 Task: Create fields in event object.
Action: Mouse moved to (618, 52)
Screenshot: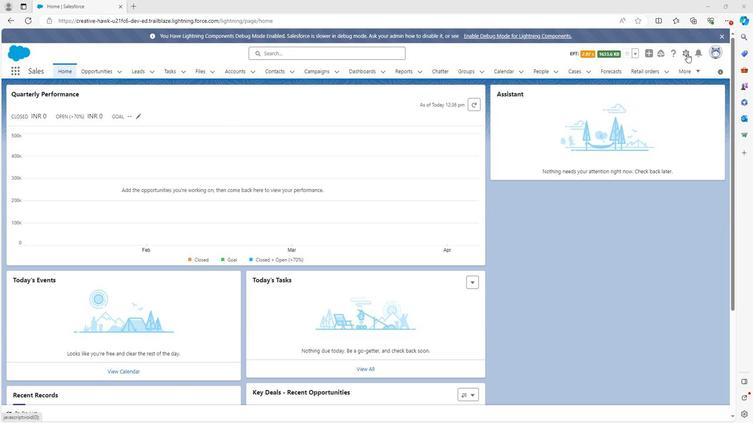 
Action: Mouse pressed left at (618, 52)
Screenshot: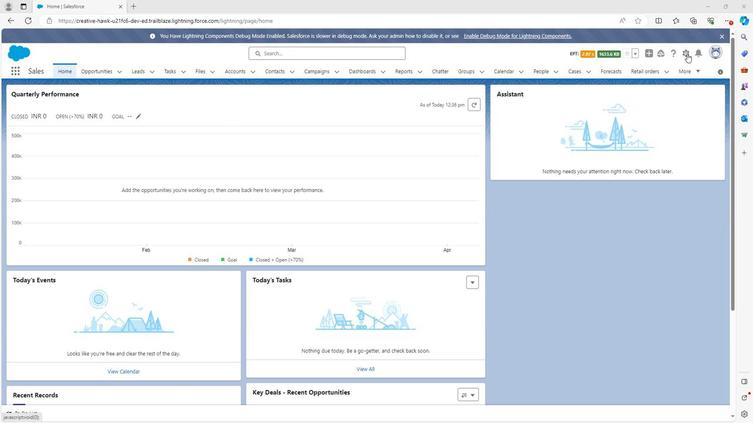 
Action: Mouse moved to (599, 73)
Screenshot: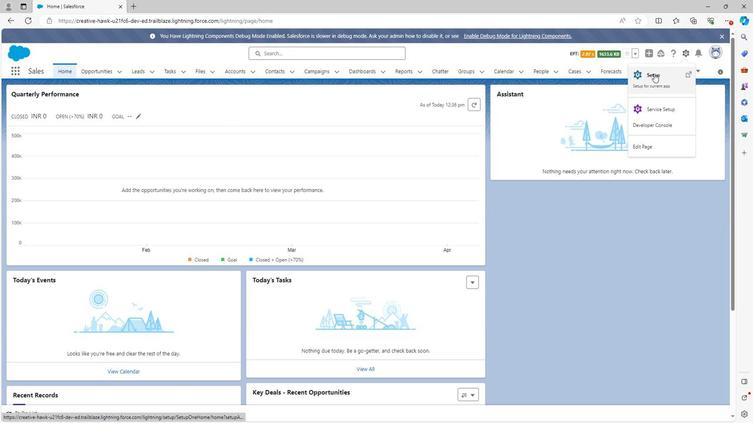 
Action: Mouse pressed left at (599, 73)
Screenshot: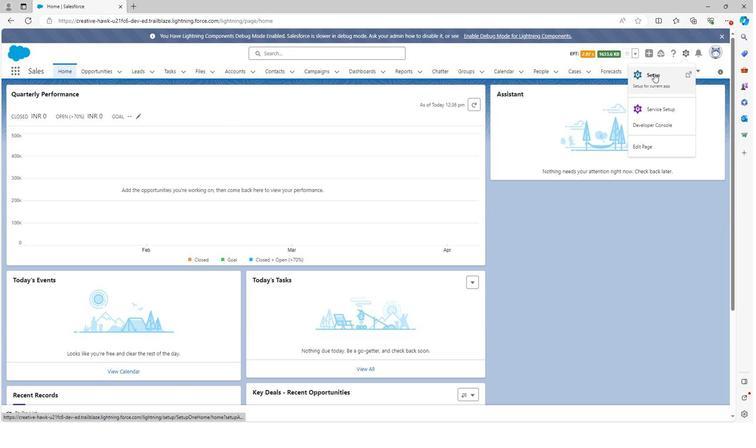 
Action: Mouse moved to (286, 73)
Screenshot: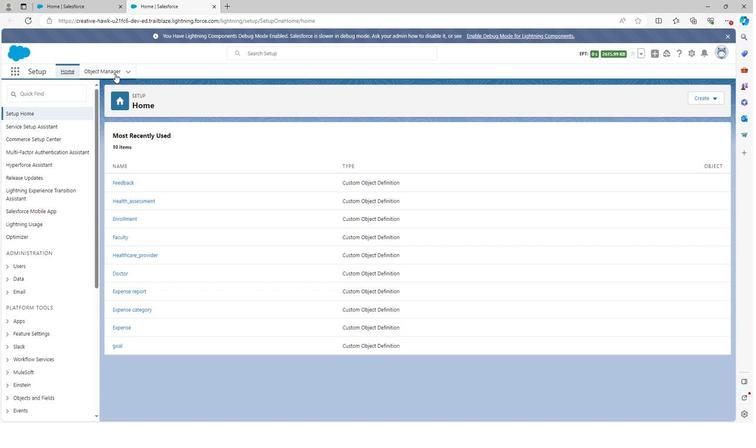 
Action: Mouse pressed left at (286, 73)
Screenshot: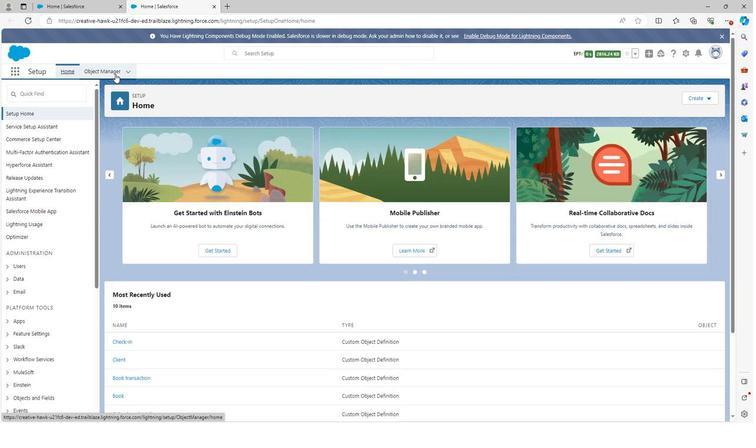 
Action: Mouse moved to (297, 241)
Screenshot: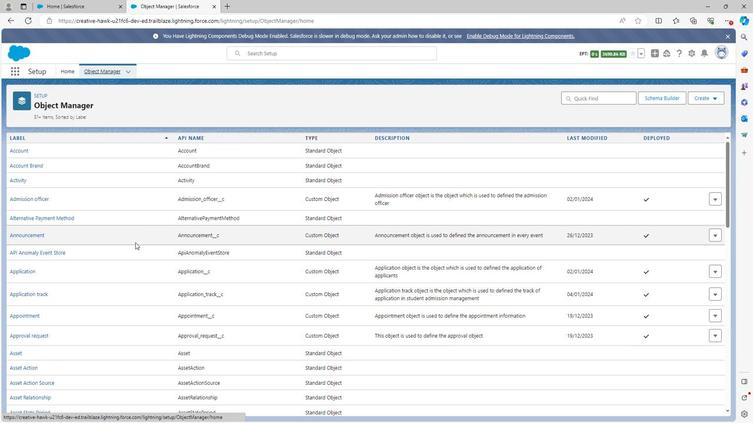 
Action: Mouse scrolled (297, 241) with delta (0, 0)
Screenshot: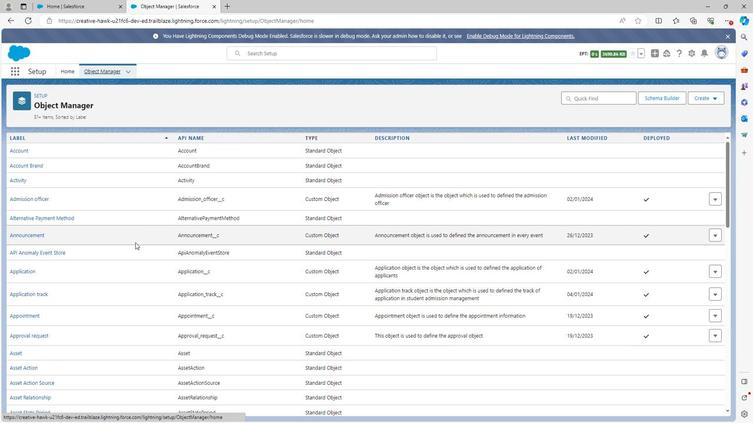
Action: Mouse moved to (297, 243)
Screenshot: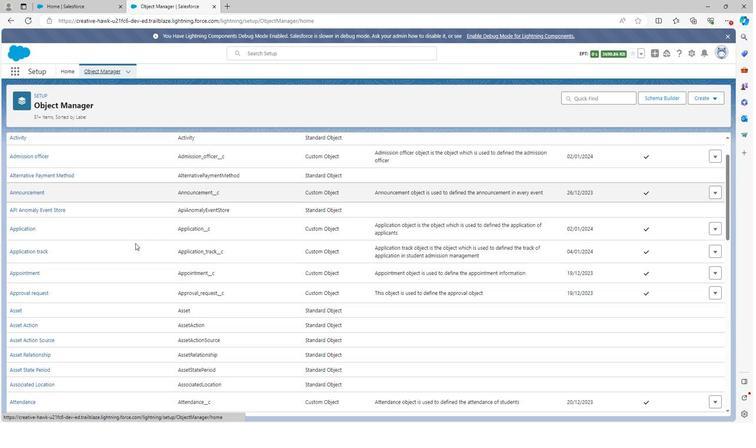 
Action: Mouse scrolled (297, 242) with delta (0, 0)
Screenshot: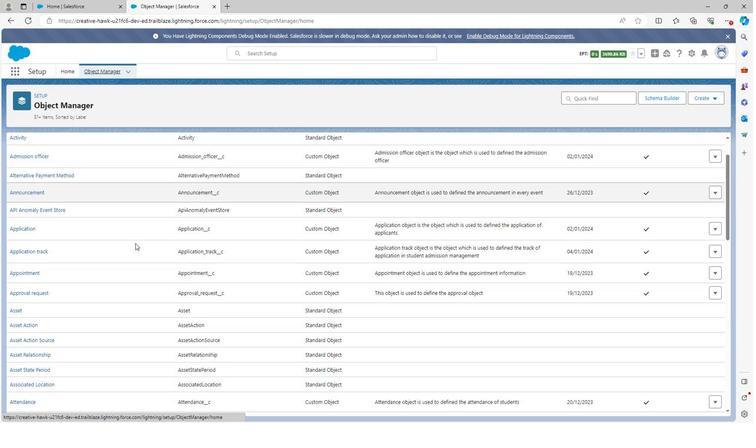 
Action: Mouse moved to (297, 243)
Screenshot: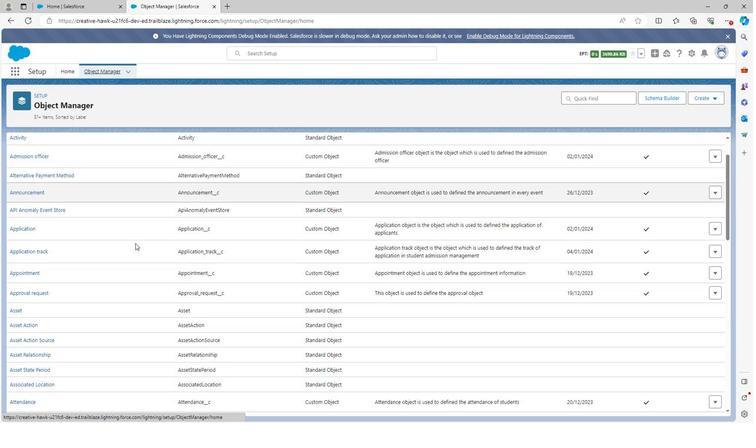 
Action: Mouse scrolled (297, 243) with delta (0, 0)
Screenshot: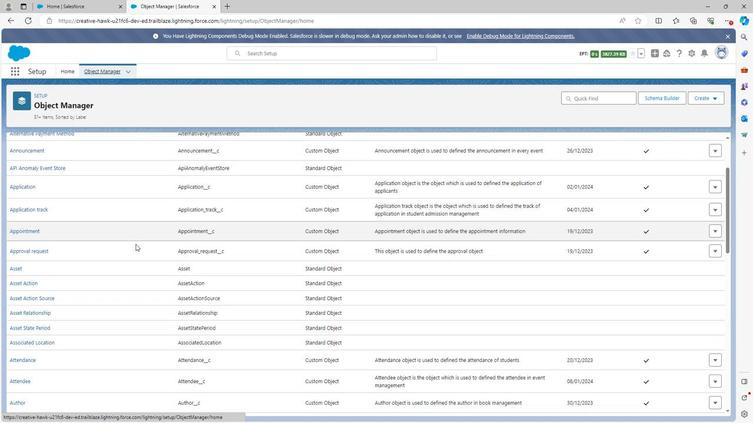 
Action: Mouse scrolled (297, 243) with delta (0, 0)
Screenshot: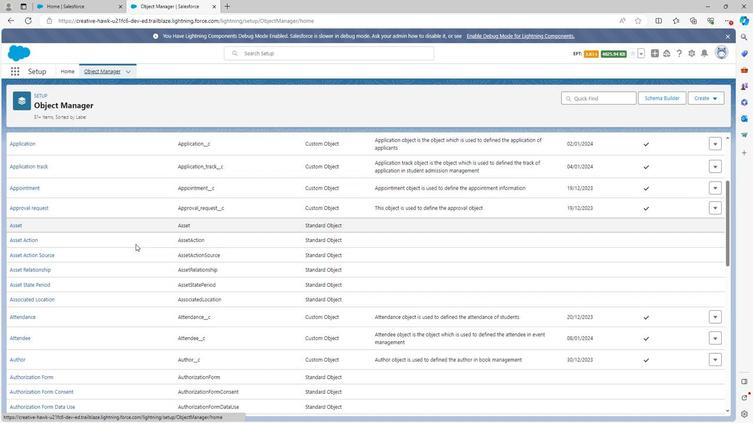 
Action: Mouse scrolled (297, 243) with delta (0, 0)
Screenshot: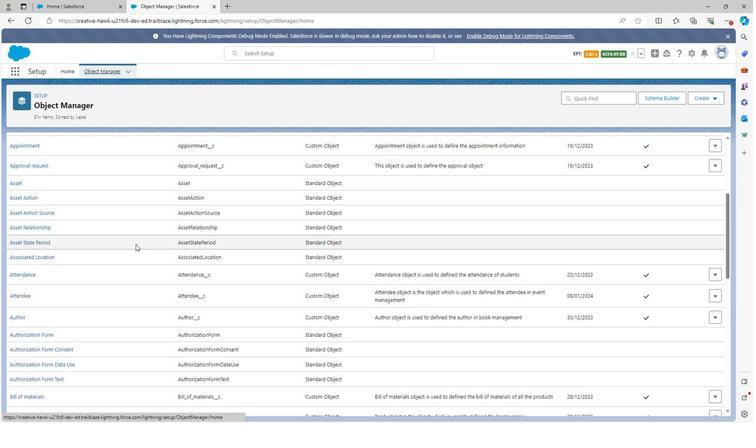 
Action: Mouse scrolled (297, 243) with delta (0, 0)
Screenshot: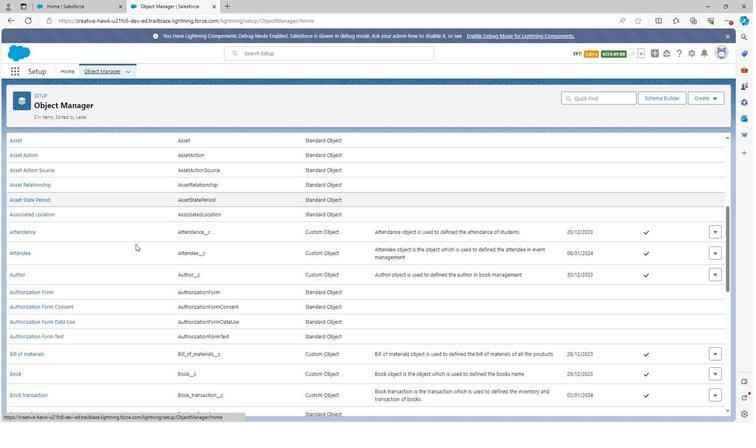 
Action: Mouse scrolled (297, 243) with delta (0, 0)
Screenshot: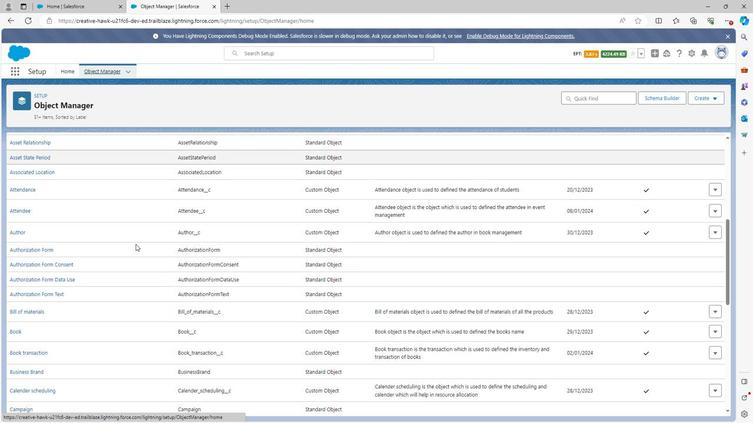 
Action: Mouse scrolled (297, 243) with delta (0, 0)
Screenshot: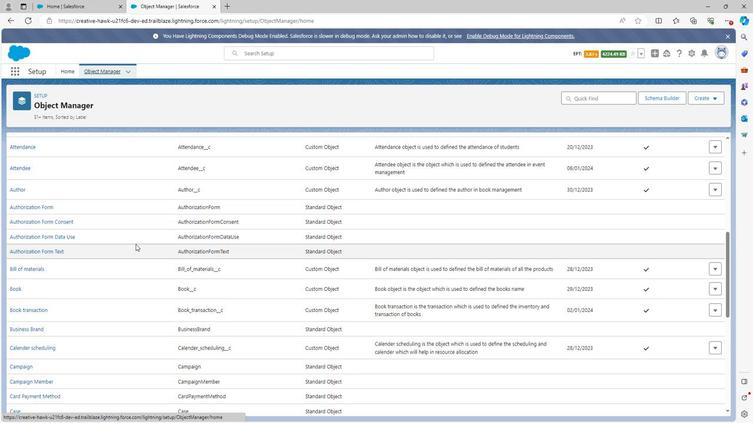 
Action: Mouse scrolled (297, 243) with delta (0, 0)
Screenshot: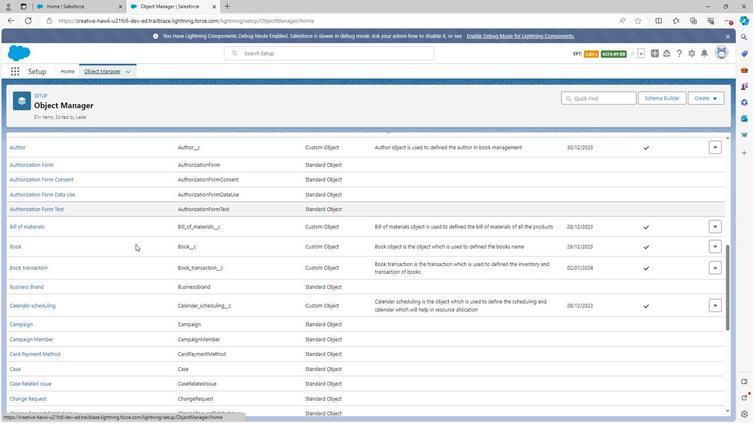 
Action: Mouse scrolled (297, 243) with delta (0, 0)
Screenshot: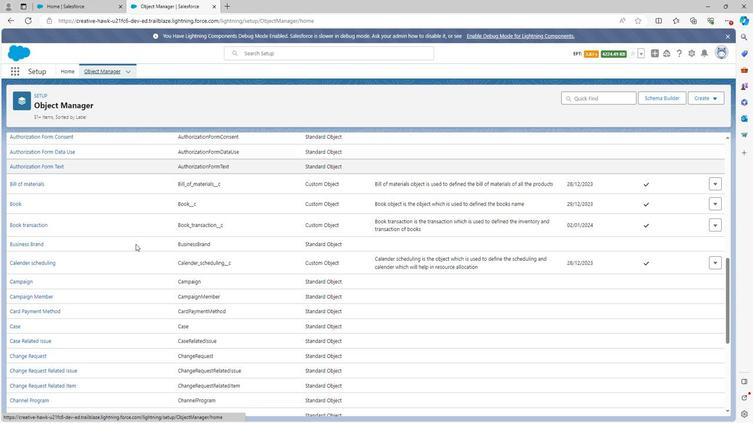 
Action: Mouse scrolled (297, 243) with delta (0, 0)
Screenshot: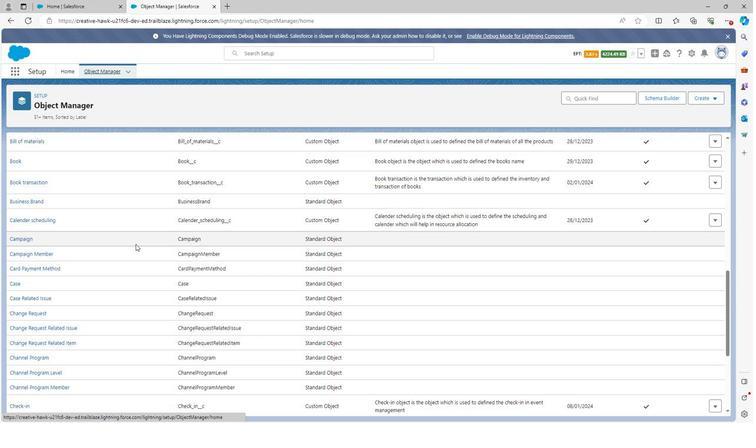 
Action: Mouse scrolled (297, 243) with delta (0, 0)
Screenshot: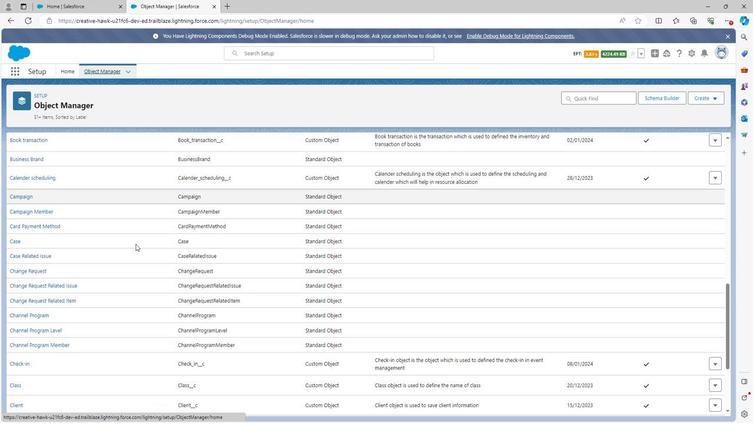 
Action: Mouse scrolled (297, 243) with delta (0, 0)
Screenshot: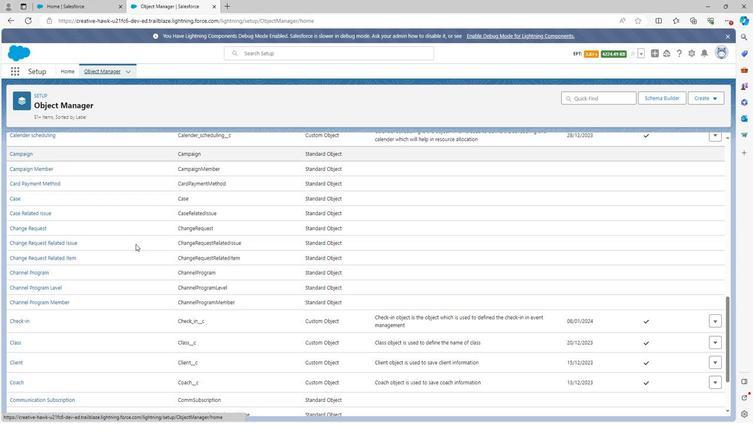 
Action: Mouse scrolled (297, 243) with delta (0, 0)
Screenshot: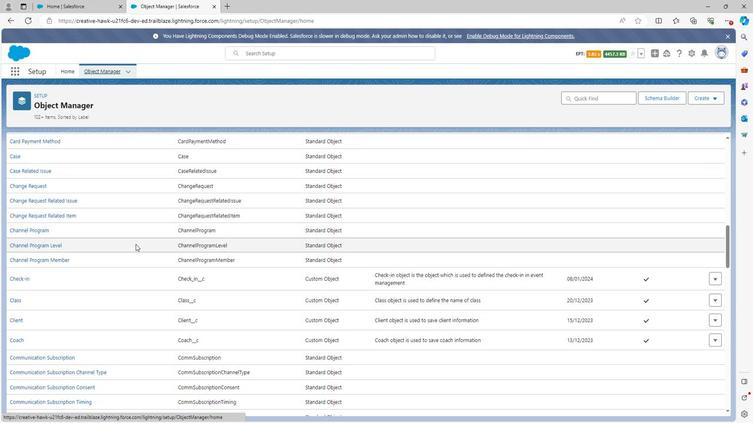 
Action: Mouse scrolled (297, 243) with delta (0, 0)
Screenshot: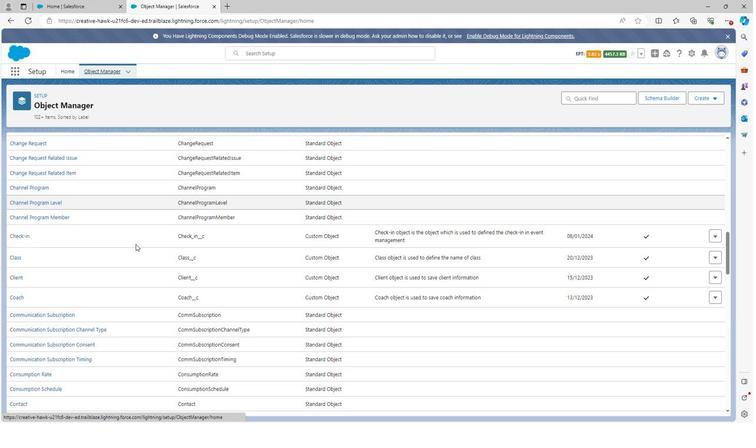 
Action: Mouse scrolled (297, 243) with delta (0, 0)
Screenshot: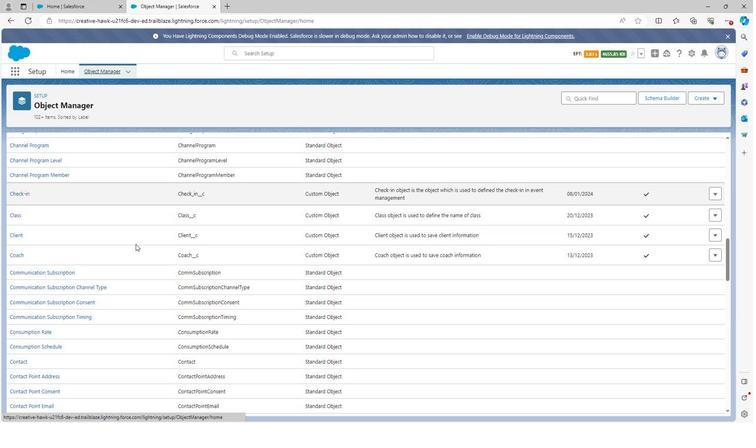 
Action: Mouse scrolled (297, 243) with delta (0, 0)
Screenshot: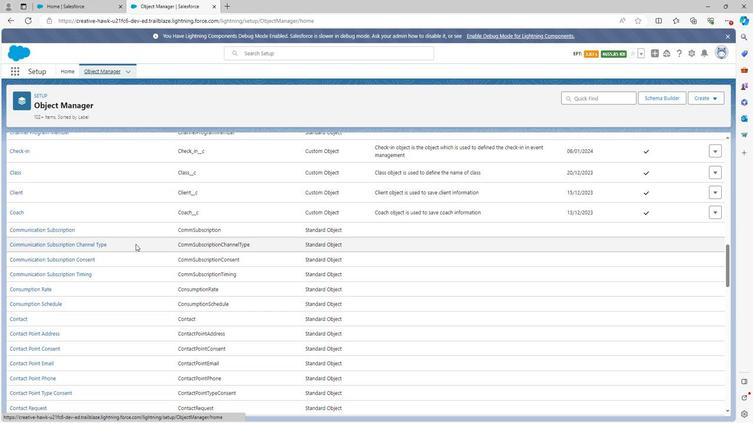 
Action: Mouse scrolled (297, 243) with delta (0, 0)
Screenshot: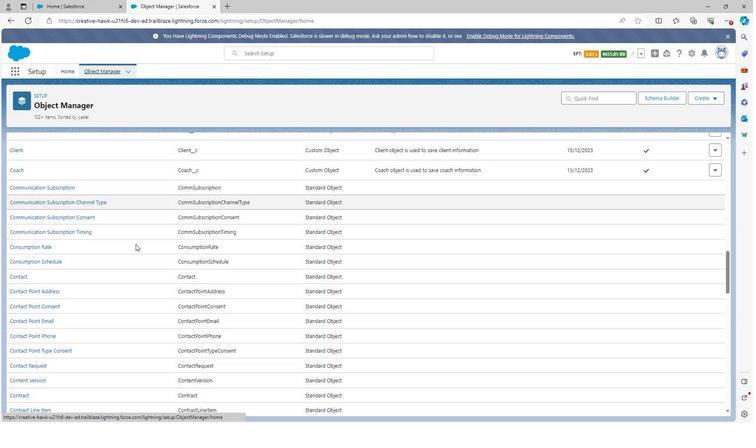 
Action: Mouse scrolled (297, 243) with delta (0, 0)
Screenshot: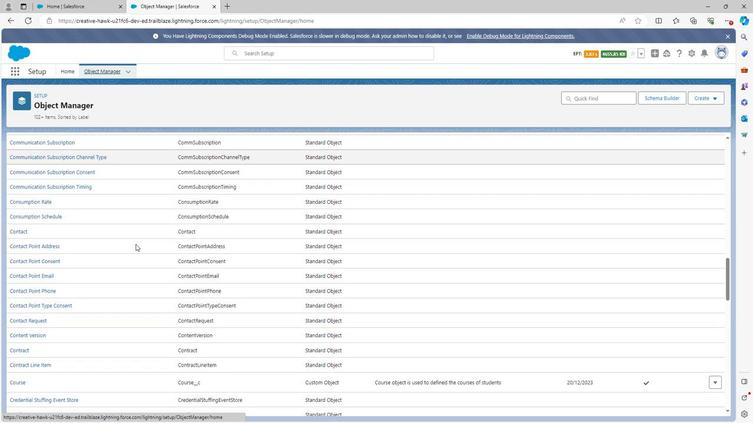 
Action: Mouse scrolled (297, 243) with delta (0, 0)
Screenshot: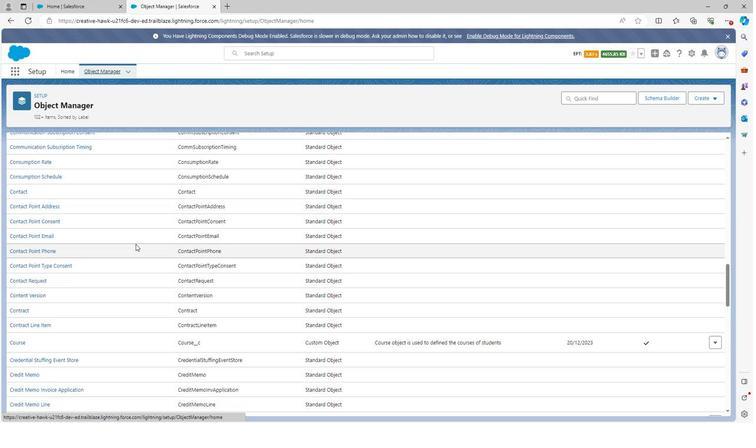 
Action: Mouse scrolled (297, 243) with delta (0, 0)
Screenshot: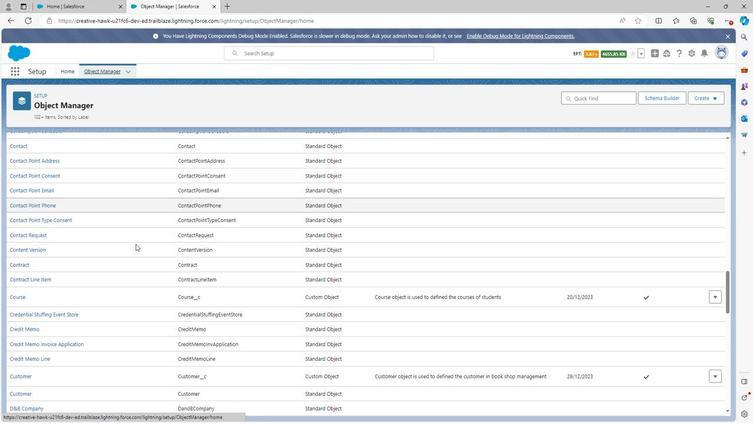
Action: Mouse scrolled (297, 243) with delta (0, 0)
Screenshot: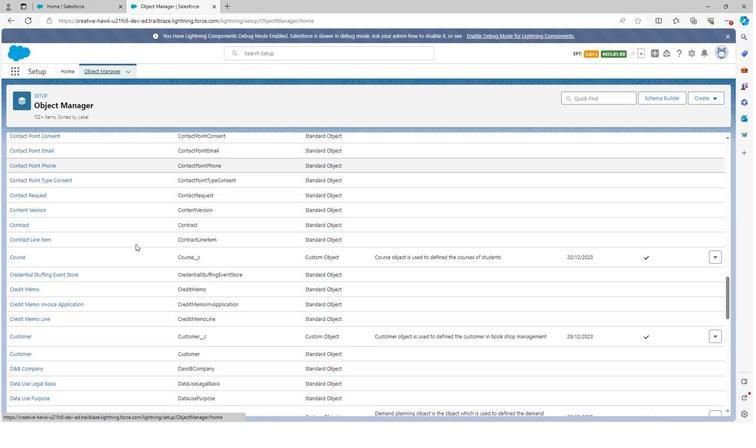 
Action: Mouse scrolled (297, 243) with delta (0, 0)
Screenshot: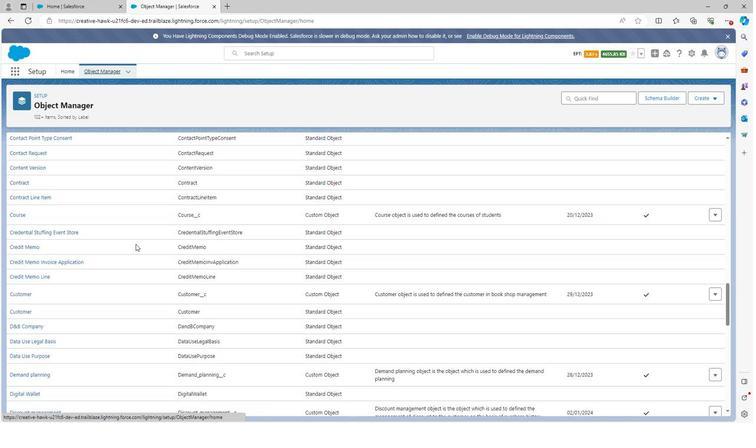
Action: Mouse scrolled (297, 243) with delta (0, 0)
Screenshot: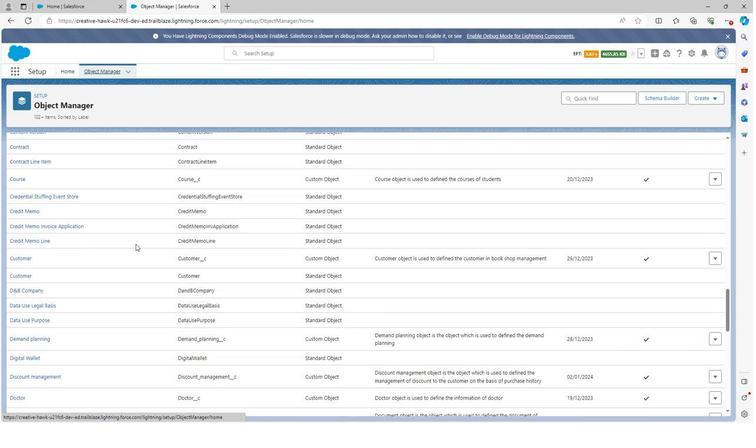 
Action: Mouse scrolled (297, 243) with delta (0, 0)
Screenshot: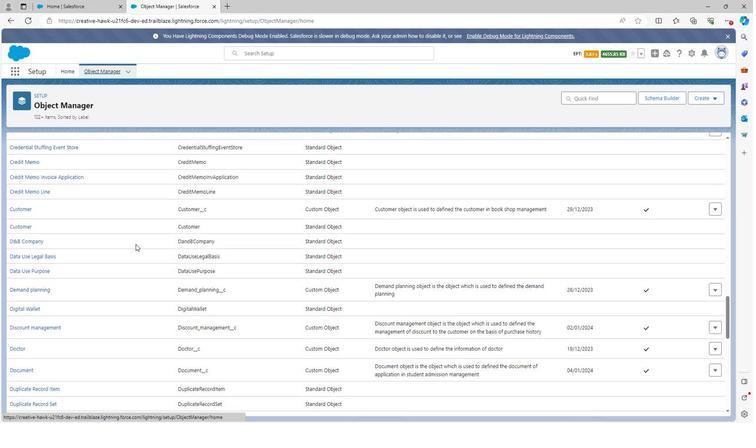 
Action: Mouse scrolled (297, 243) with delta (0, 0)
Screenshot: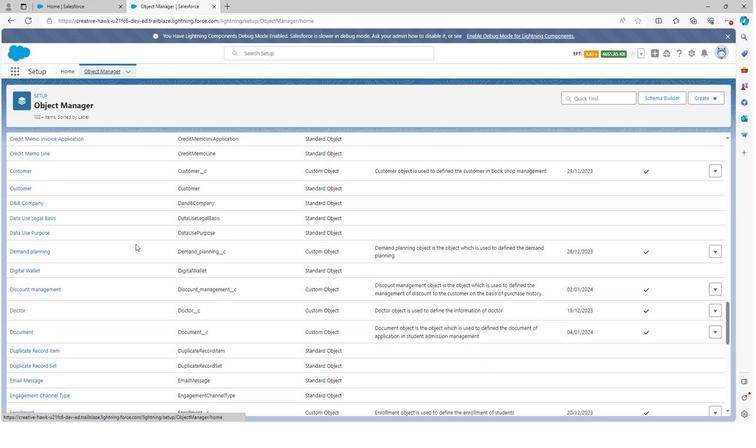 
Action: Mouse scrolled (297, 243) with delta (0, 0)
Screenshot: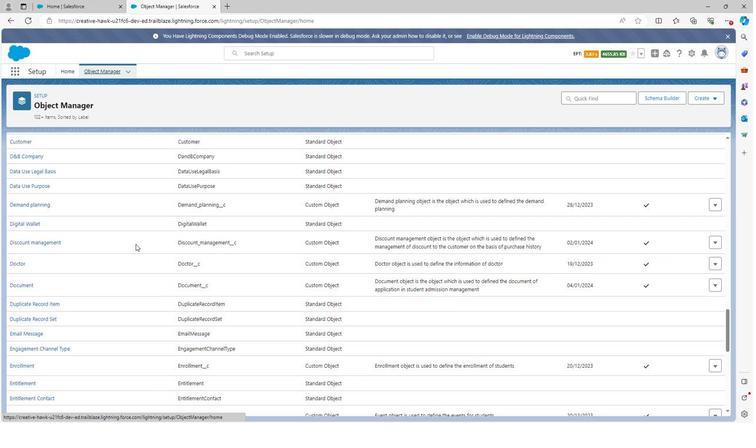 
Action: Mouse scrolled (297, 243) with delta (0, 0)
Screenshot: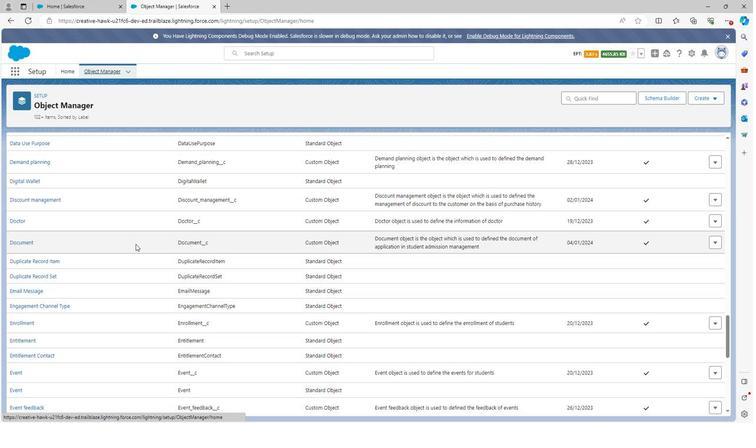 
Action: Mouse moved to (235, 385)
Screenshot: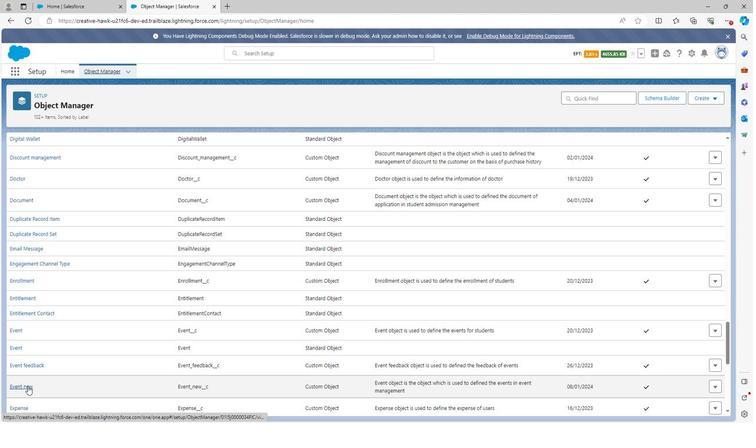 
Action: Mouse pressed left at (235, 385)
Screenshot: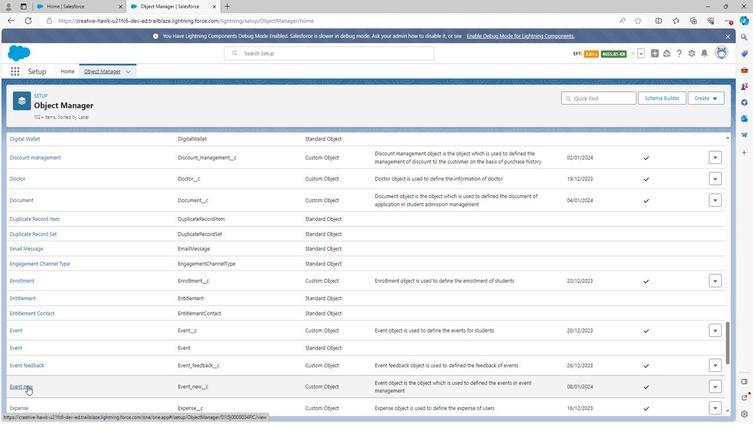 
Action: Mouse moved to (257, 151)
Screenshot: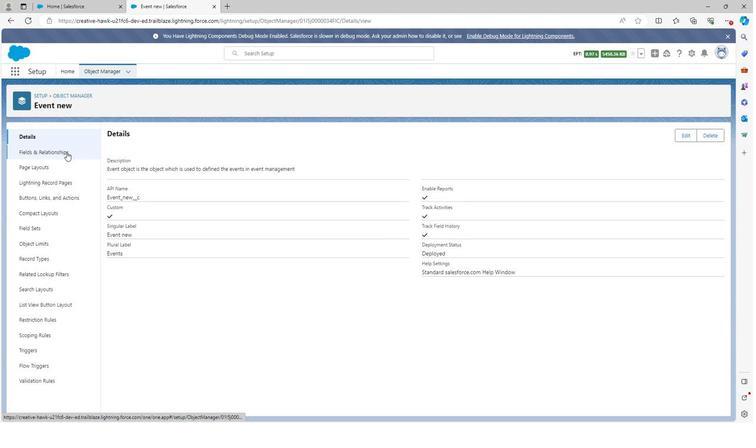 
Action: Mouse pressed left at (257, 151)
Screenshot: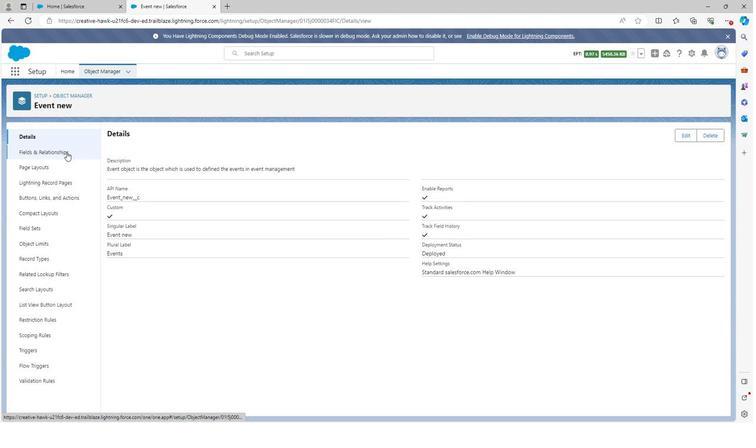 
Action: Mouse moved to (542, 134)
Screenshot: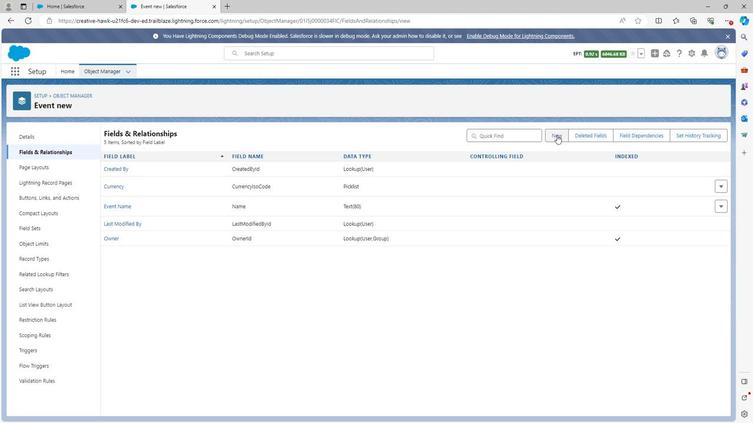 
Action: Mouse pressed left at (542, 134)
Screenshot: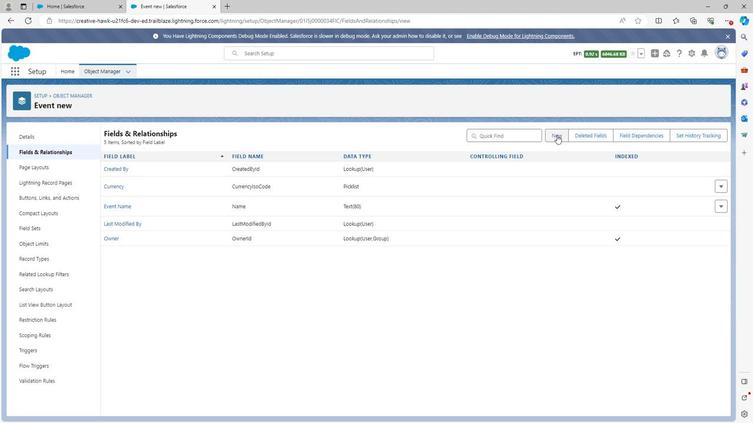 
Action: Mouse moved to (290, 286)
Screenshot: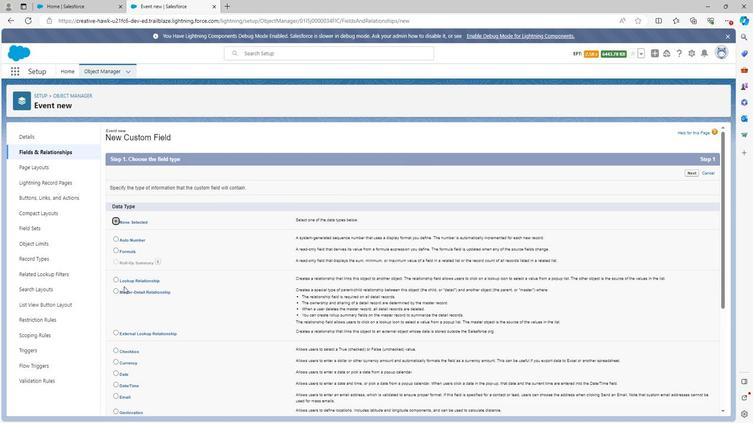 
Action: Mouse scrolled (290, 285) with delta (0, 0)
Screenshot: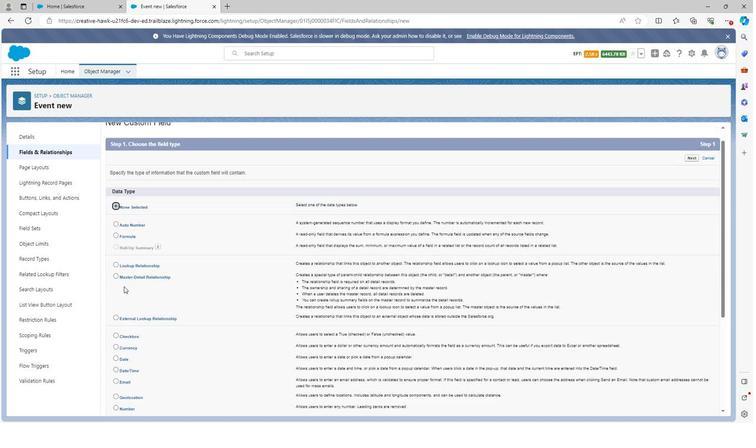 
Action: Mouse scrolled (290, 285) with delta (0, 0)
Screenshot: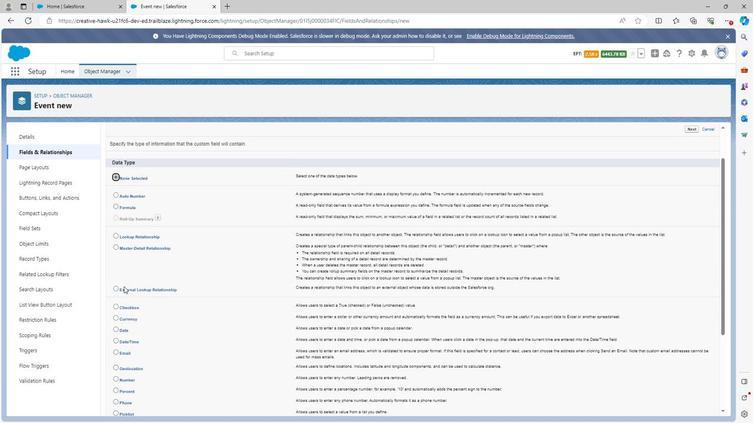 
Action: Mouse moved to (290, 286)
Screenshot: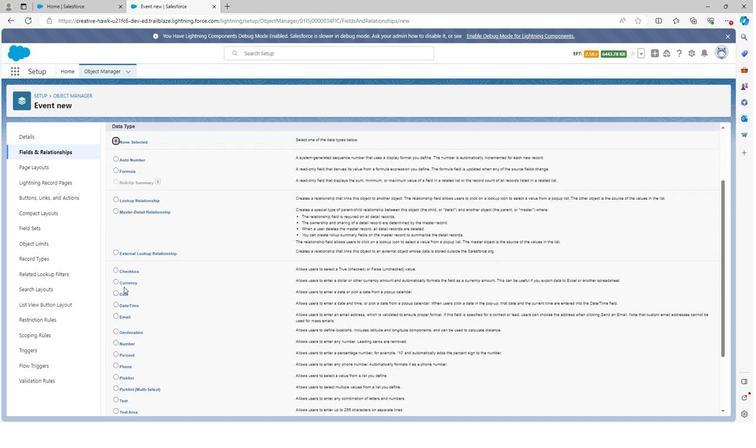 
Action: Mouse scrolled (290, 286) with delta (0, 0)
Screenshot: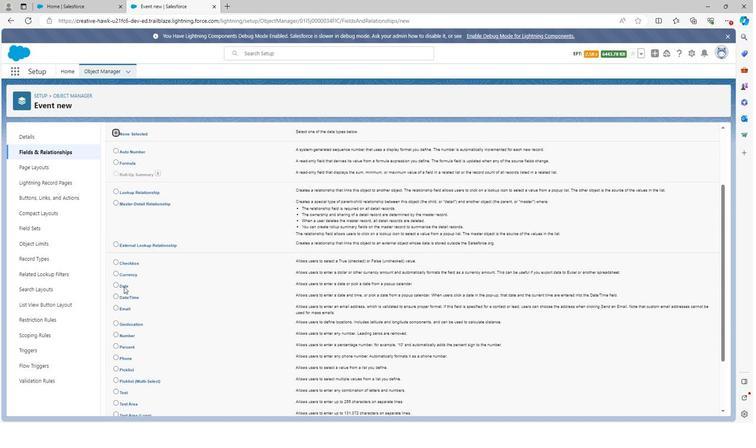 
Action: Mouse moved to (286, 347)
Screenshot: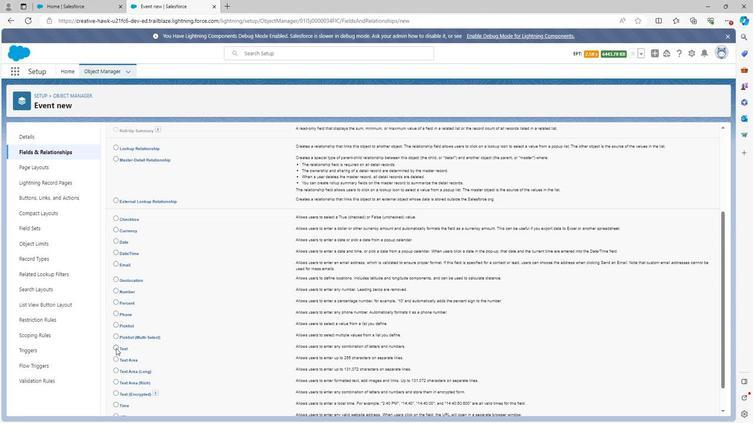 
Action: Mouse pressed left at (286, 347)
Screenshot: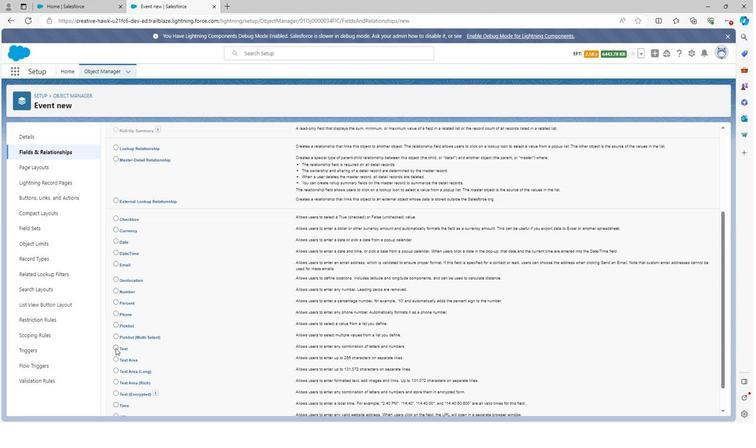 
Action: Mouse moved to (507, 353)
Screenshot: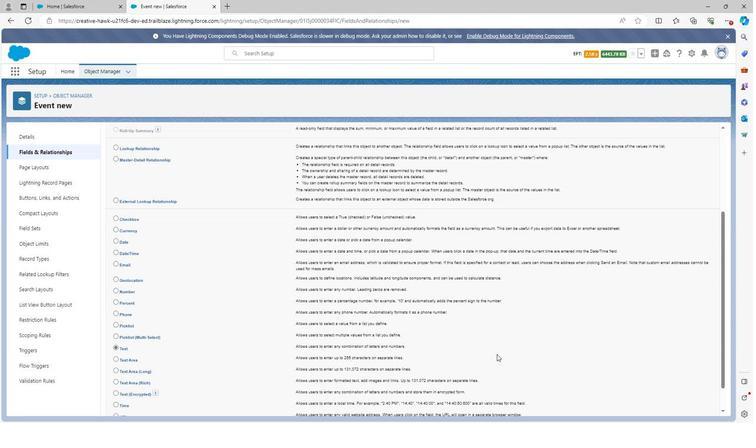 
Action: Mouse scrolled (507, 353) with delta (0, 0)
Screenshot: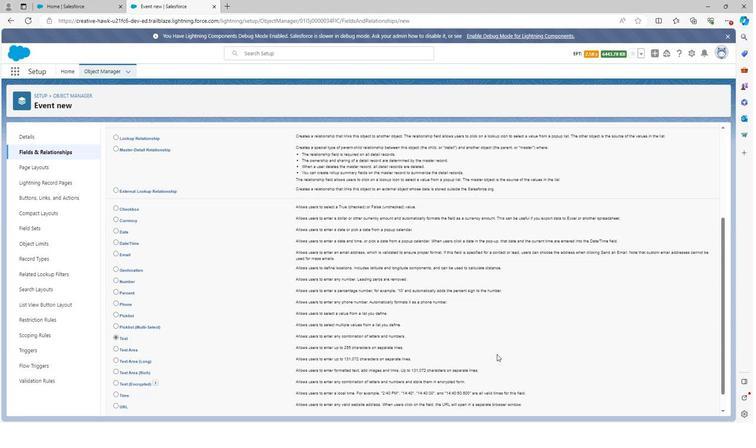 
Action: Mouse scrolled (507, 353) with delta (0, 0)
Screenshot: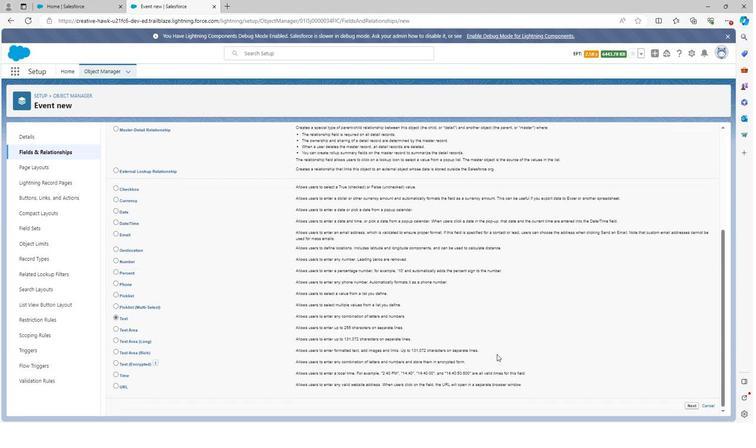 
Action: Mouse scrolled (507, 353) with delta (0, 0)
Screenshot: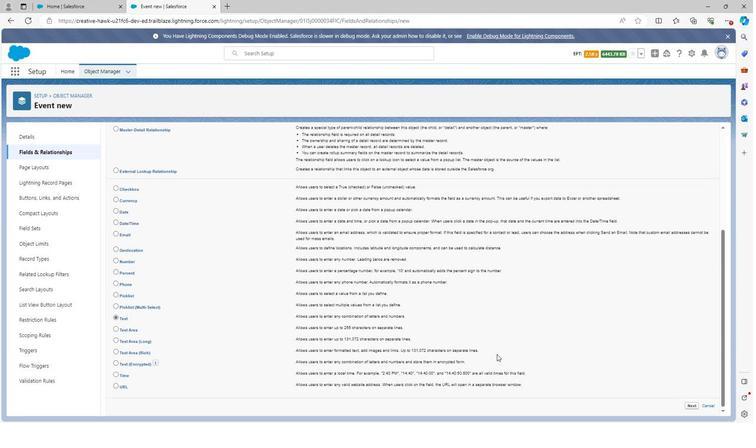 
Action: Mouse moved to (621, 403)
Screenshot: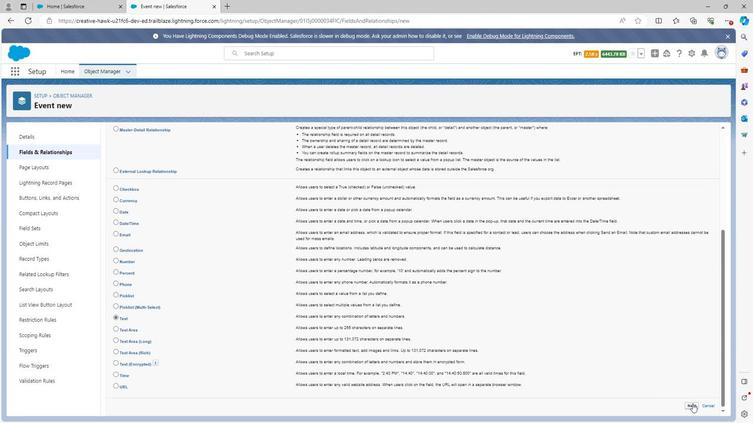 
Action: Mouse pressed left at (621, 403)
Screenshot: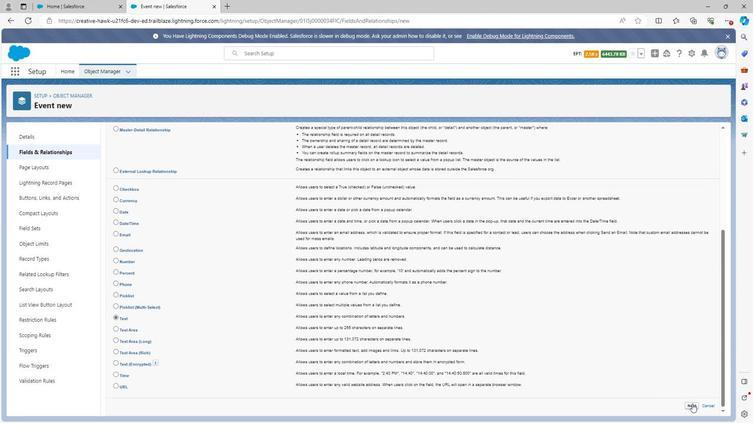 
Action: Mouse moved to (382, 188)
Screenshot: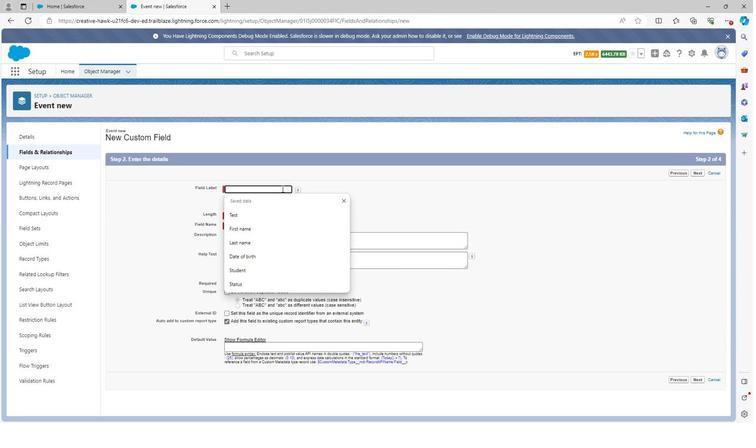 
Action: Mouse pressed left at (382, 188)
Screenshot: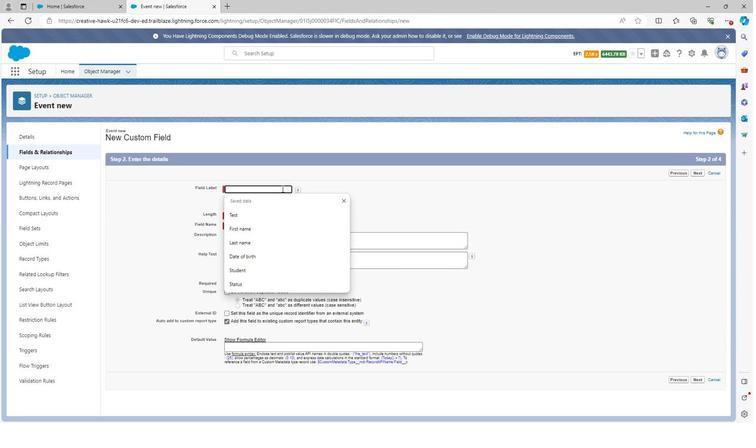 
Action: Key pressed <Key.shift>Event<Key.space>subject
Screenshot: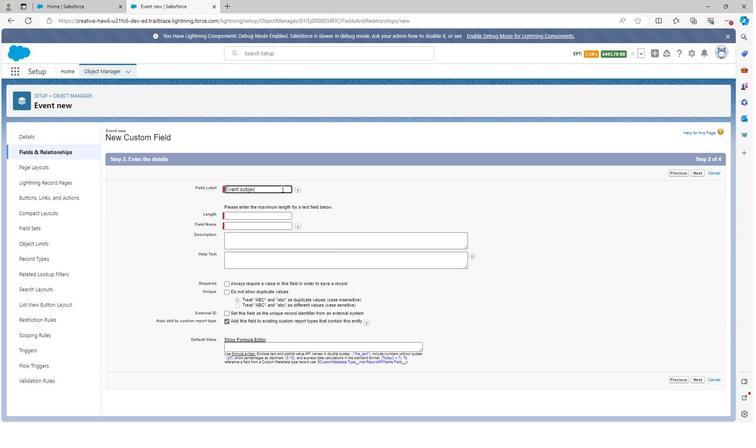 
Action: Mouse moved to (419, 210)
Screenshot: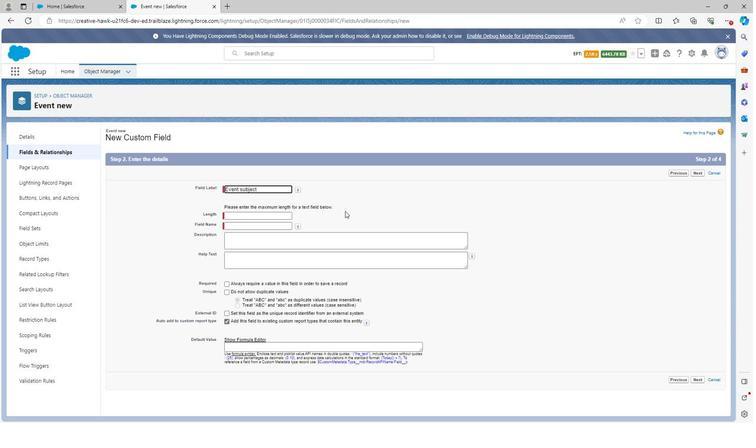 
Action: Mouse pressed left at (419, 210)
Screenshot: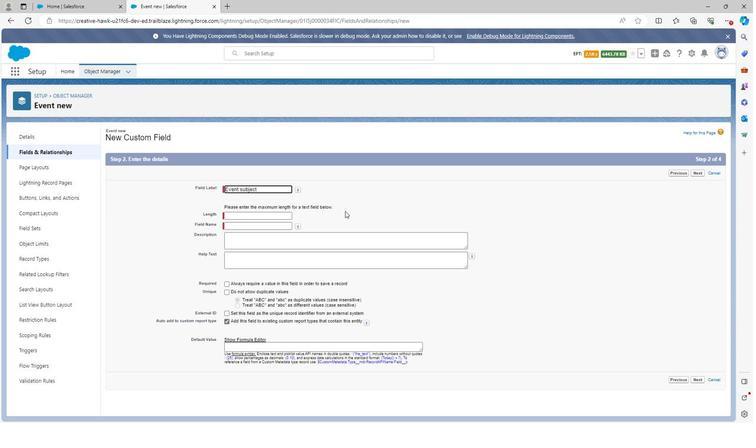 
Action: Mouse moved to (383, 214)
Screenshot: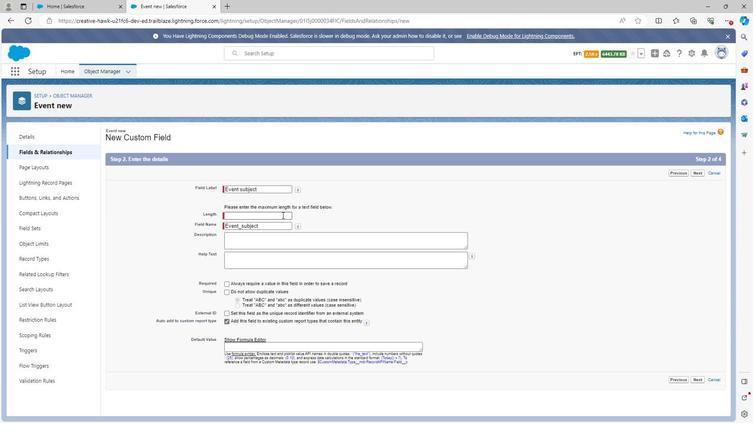 
Action: Mouse pressed left at (383, 214)
Screenshot: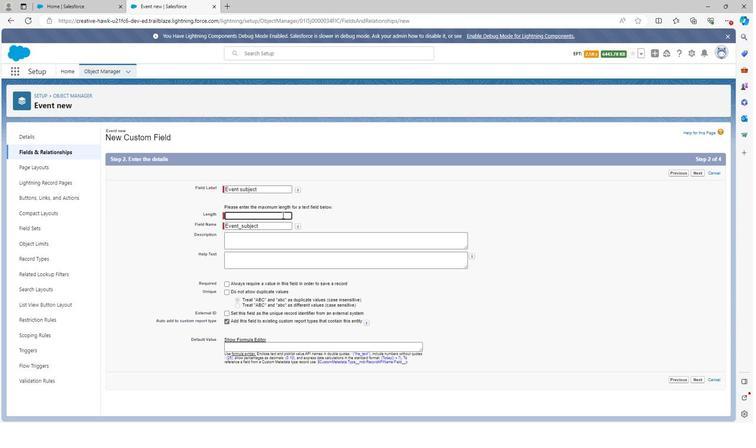
Action: Key pressed <Key.shift>Eve
Screenshot: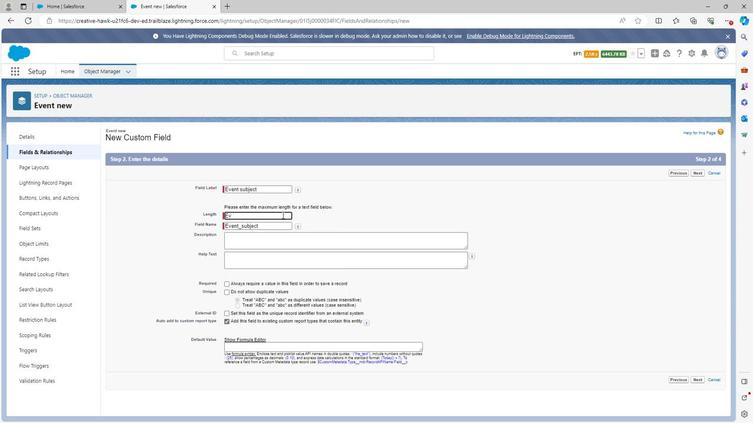 
Action: Mouse moved to (382, 214)
Screenshot: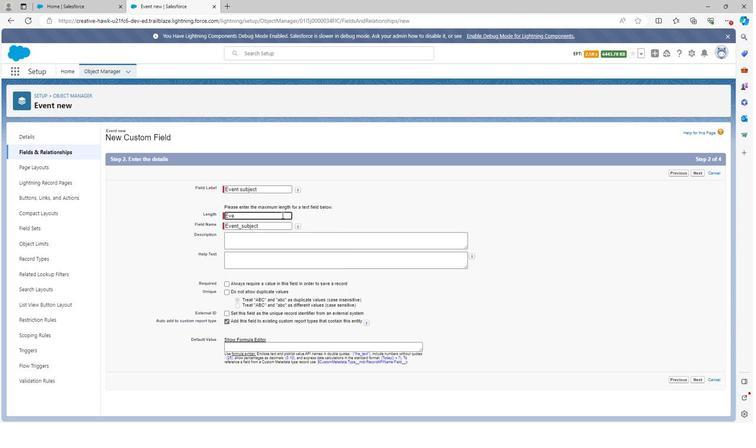 
Action: Key pressed n
Screenshot: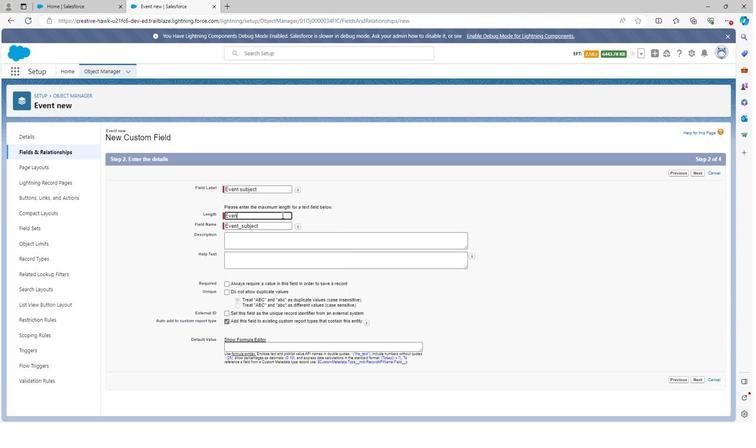 
Action: Mouse moved to (383, 213)
Screenshot: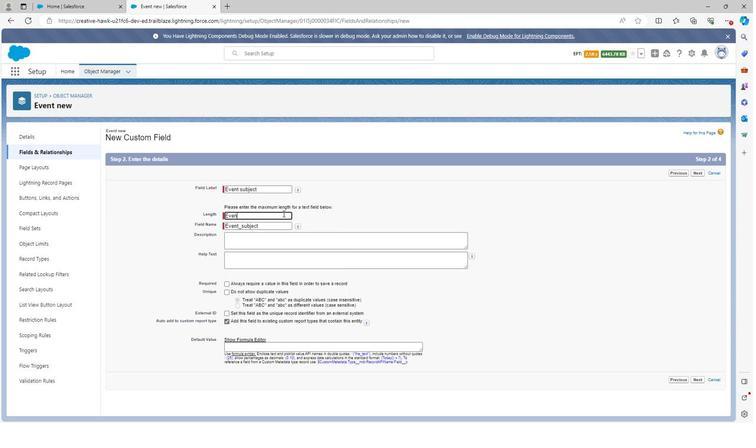 
Action: Key pressed t<Key.space>subjects
Screenshot: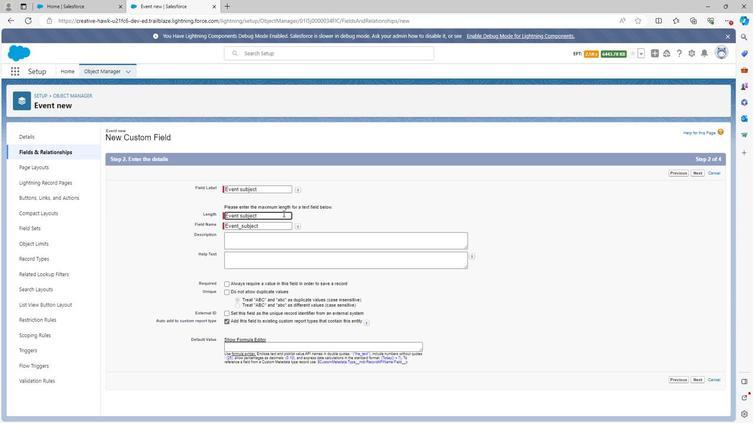 
Action: Mouse moved to (390, 240)
Screenshot: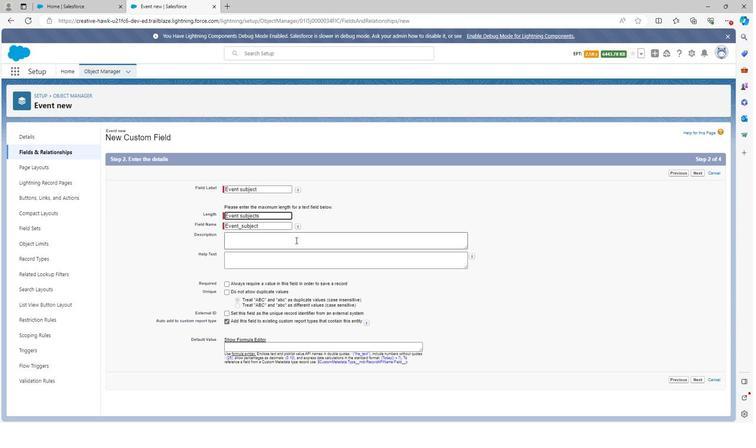 
Action: Mouse pressed left at (390, 240)
Screenshot: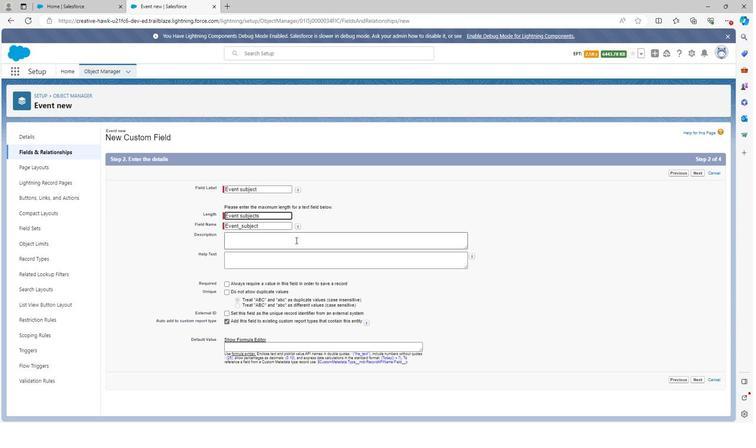 
Action: Mouse moved to (390, 240)
Screenshot: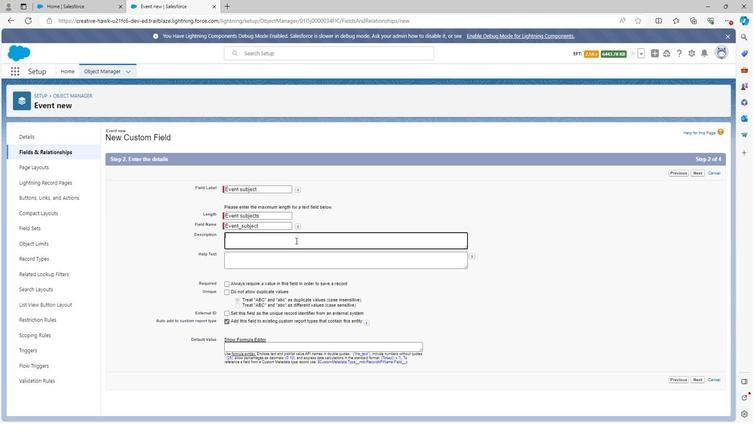 
Action: Key pressed <Key.shift>Eve
Screenshot: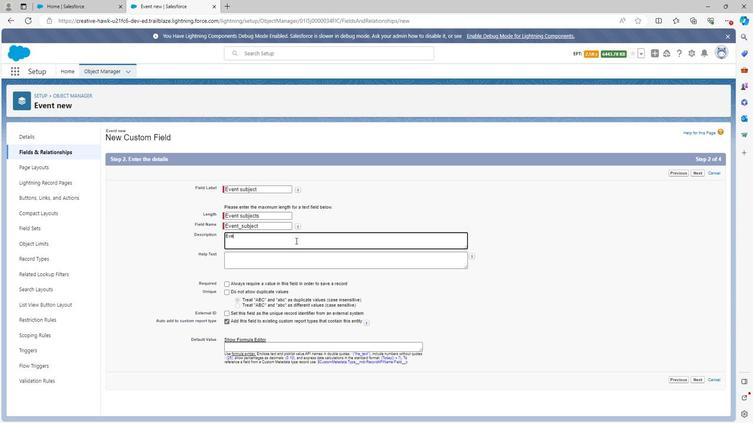 
Action: Mouse moved to (390, 240)
Screenshot: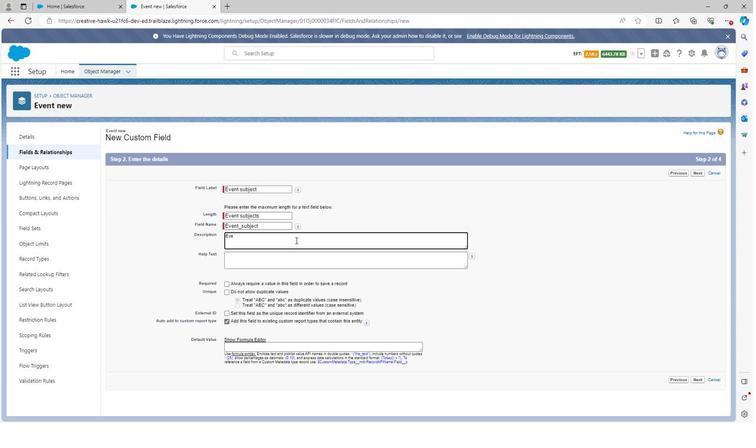 
Action: Key pressed nt
Screenshot: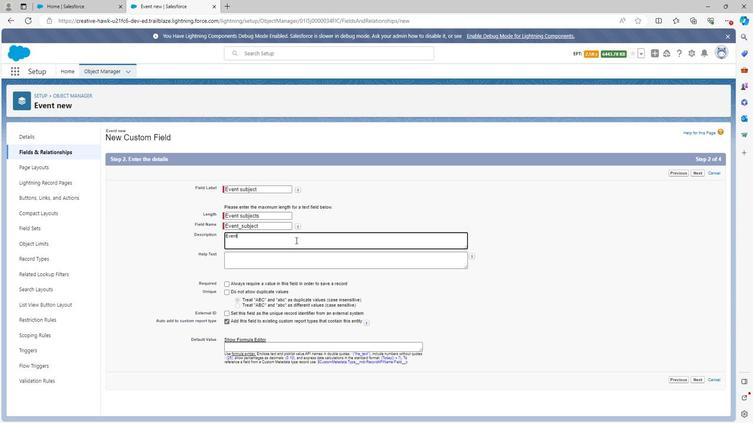 
Action: Mouse moved to (391, 239)
Screenshot: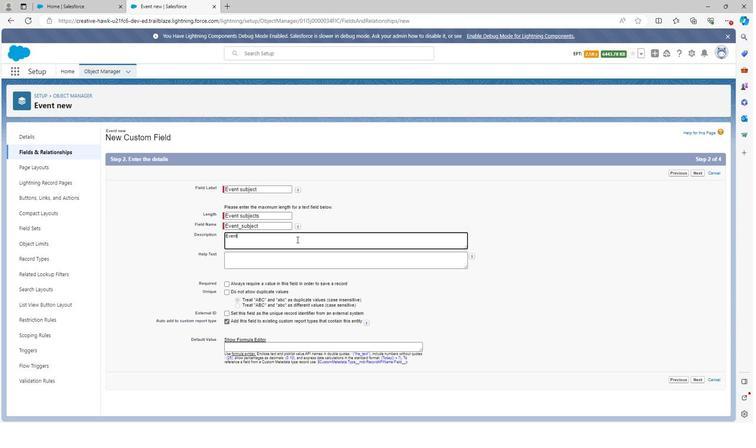 
Action: Key pressed <Key.space>subject<Key.space>obj
Screenshot: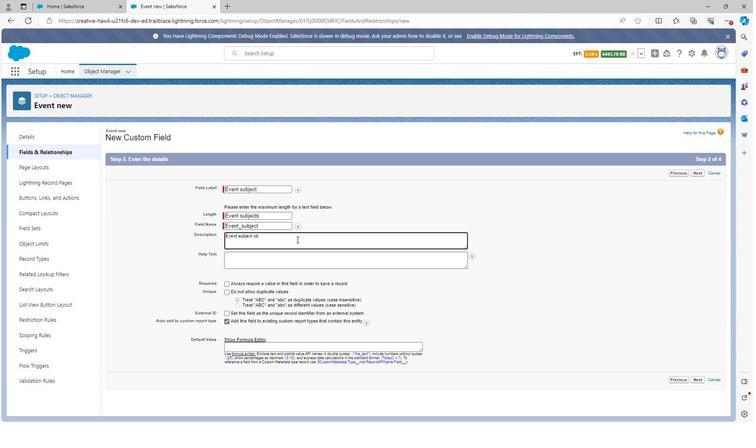 
Action: Mouse moved to (391, 238)
Screenshot: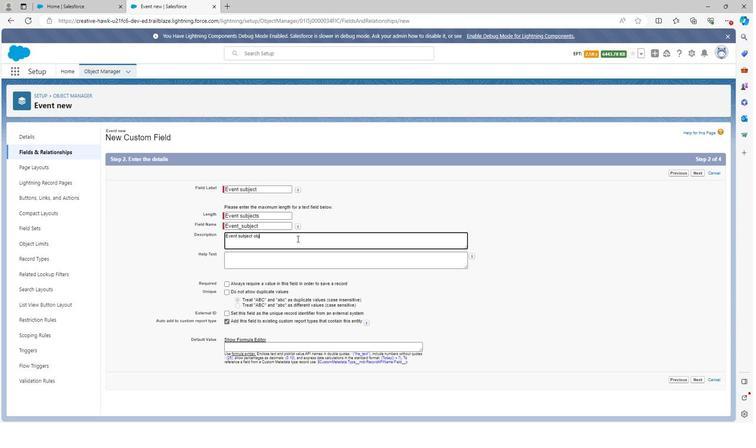 
Action: Key pressed ect<Key.space>is<Key.space>the<Key.space>object<Key.space>in<Key.space><Key.backspace><Key.backspace><Key.backspace>through<Key.space>we<Key.space>defined<Key.space>the<Key.space>subject<Key.space>of<Key.space>event<Key.space>
Screenshot: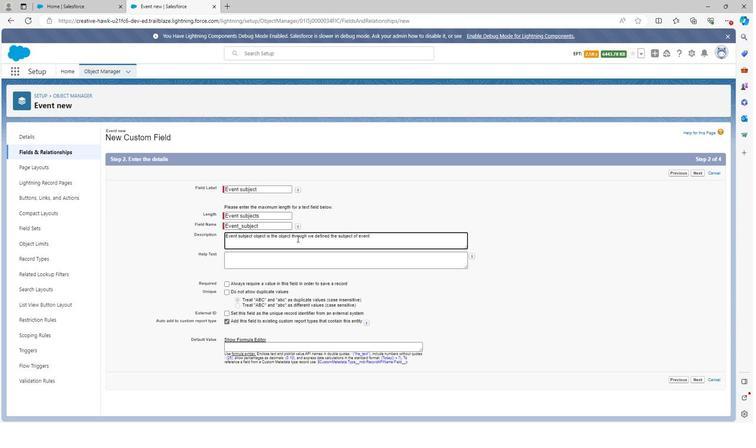 
Action: Mouse moved to (392, 239)
Screenshot: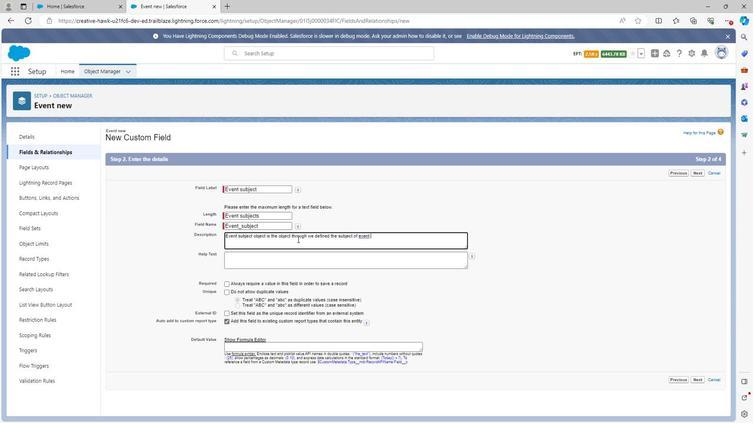 
Action: Key pressed i
Screenshot: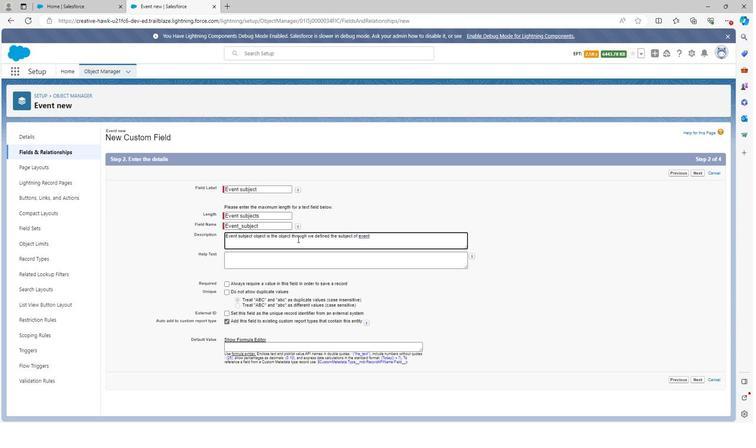 
Action: Mouse moved to (392, 239)
Screenshot: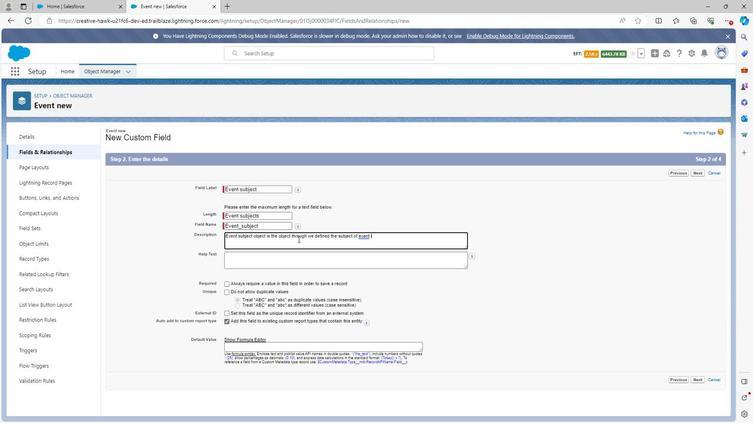
Action: Key pressed n<Key.space>event<Key.space>management
Screenshot: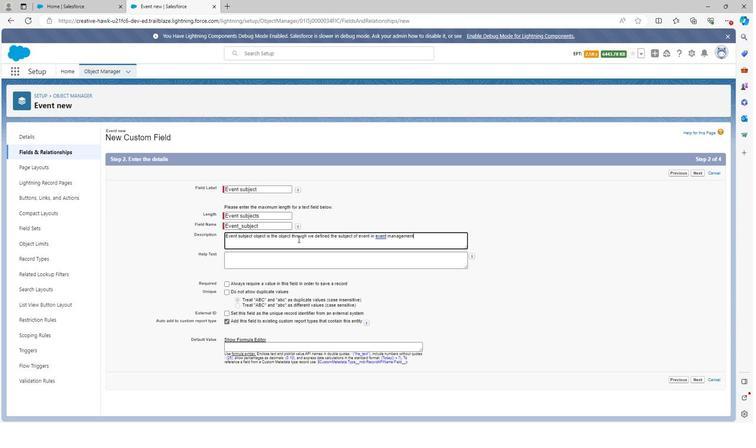 
Action: Mouse moved to (392, 253)
Screenshot: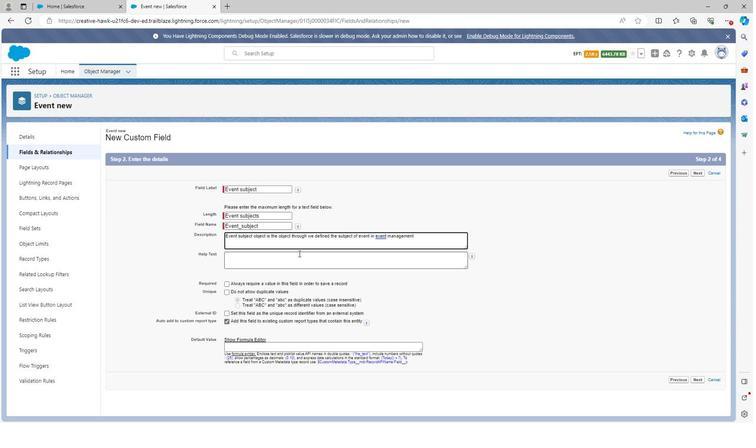 
Action: Mouse pressed left at (392, 253)
Screenshot: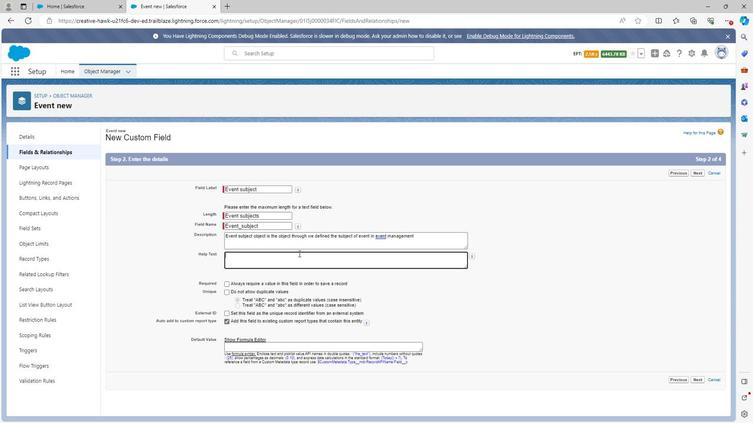 
Action: Mouse moved to (392, 252)
Screenshot: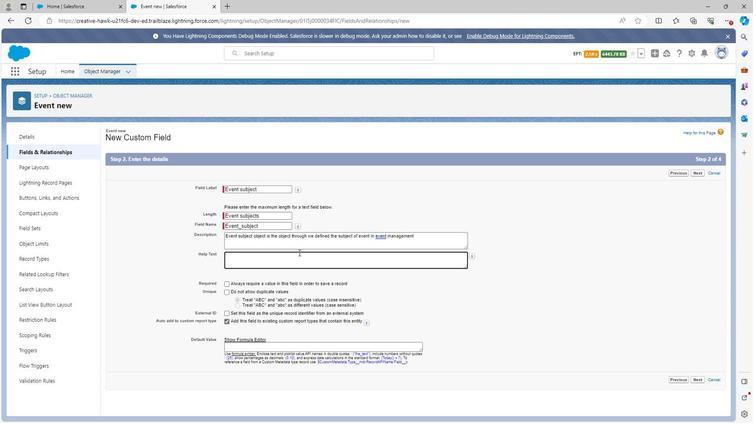 
Action: Key pressed <Key.shift>
Screenshot: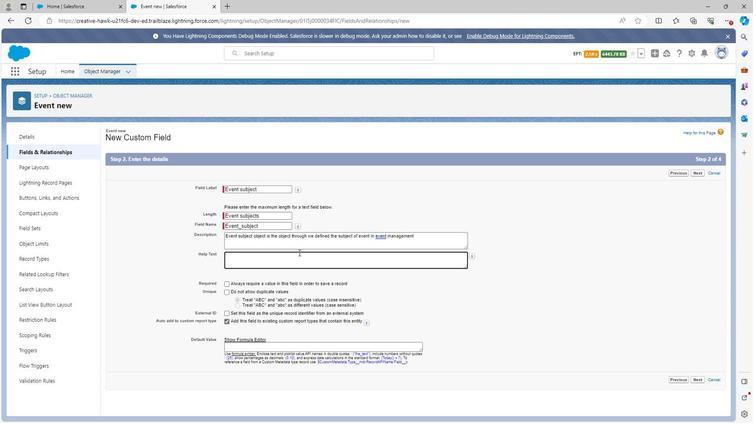 
Action: Mouse moved to (392, 251)
Screenshot: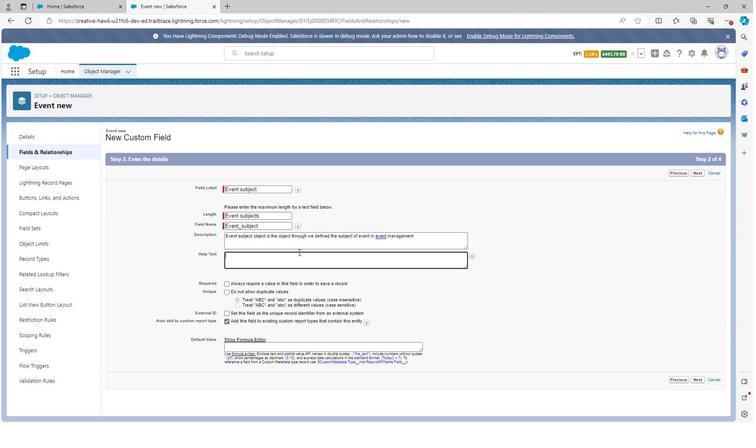 
Action: Key pressed <Key.shift><Key.shift><Key.shift>E
Screenshot: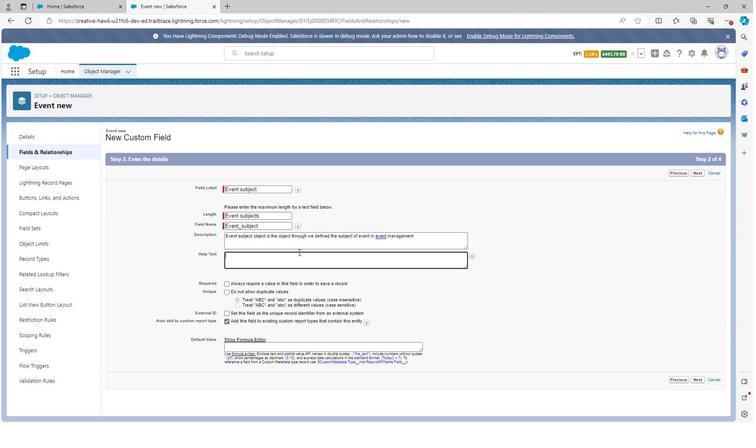 
Action: Mouse moved to (392, 250)
Screenshot: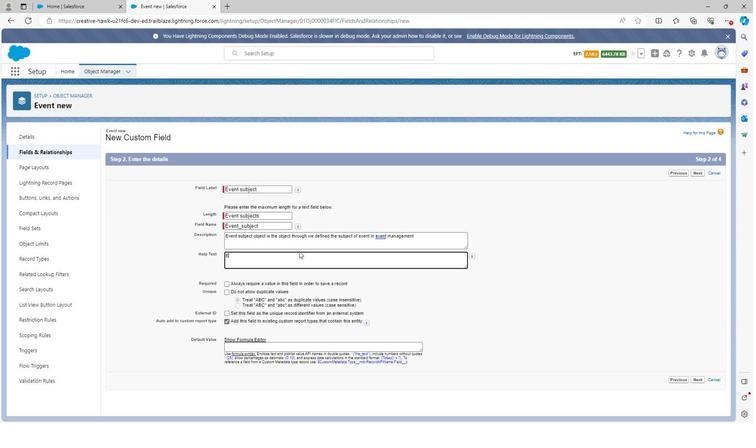 
Action: Key pressed vent<Key.space>
Screenshot: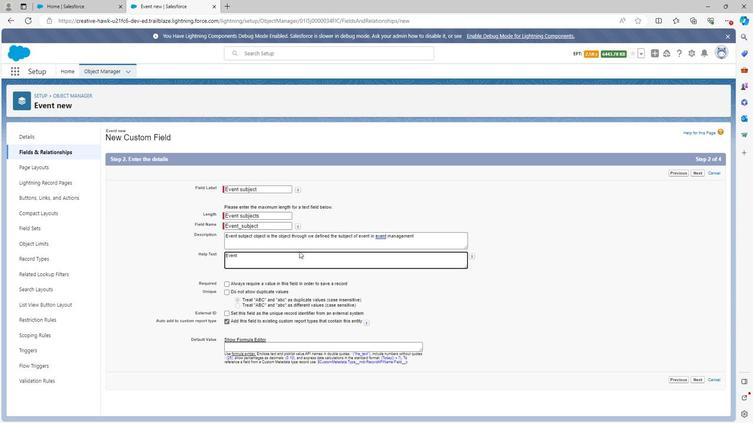 
Action: Mouse moved to (393, 249)
Screenshot: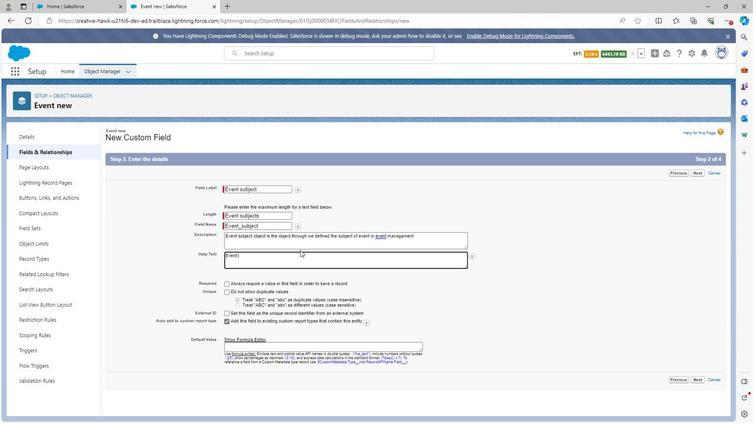 
Action: Key pressed s
Screenshot: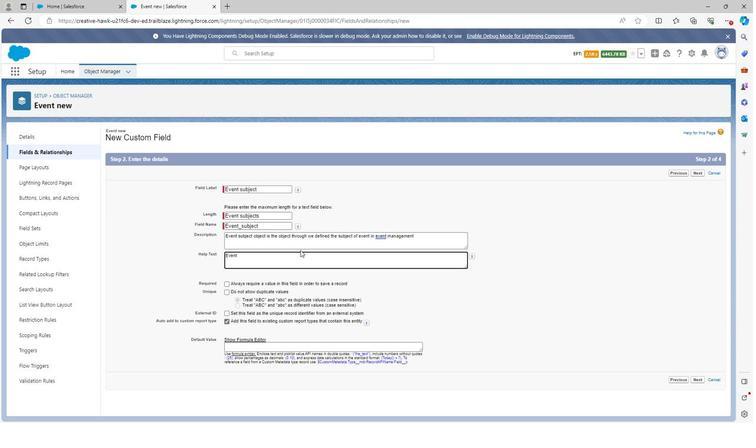 
Action: Mouse moved to (393, 249)
Screenshot: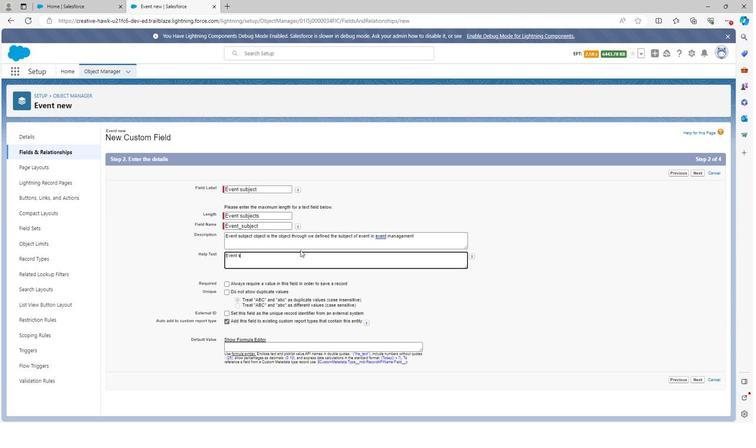 
Action: Key pressed u
Screenshot: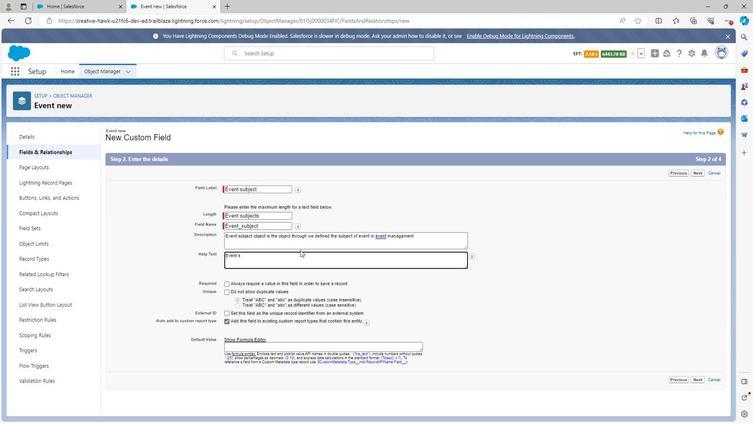 
Action: Mouse moved to (393, 249)
Screenshot: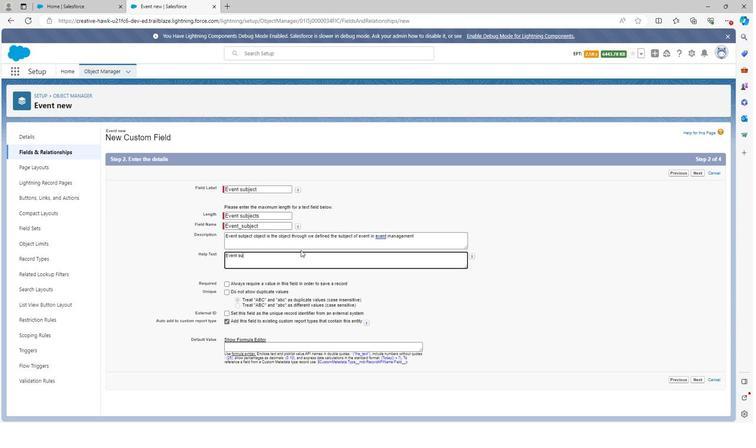 
Action: Key pressed bj
Screenshot: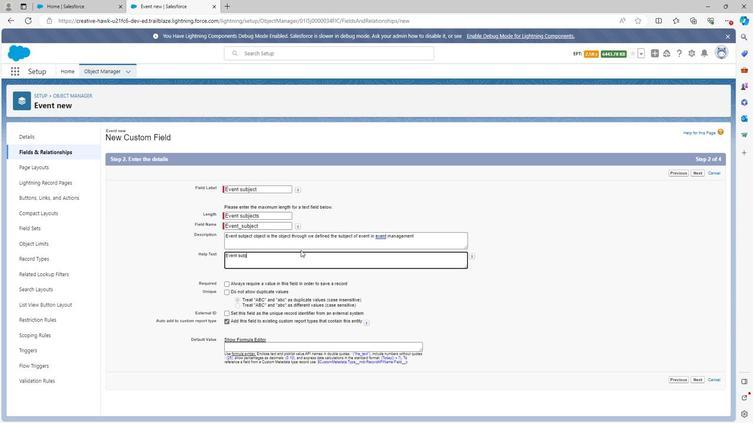 
Action: Mouse moved to (393, 248)
Screenshot: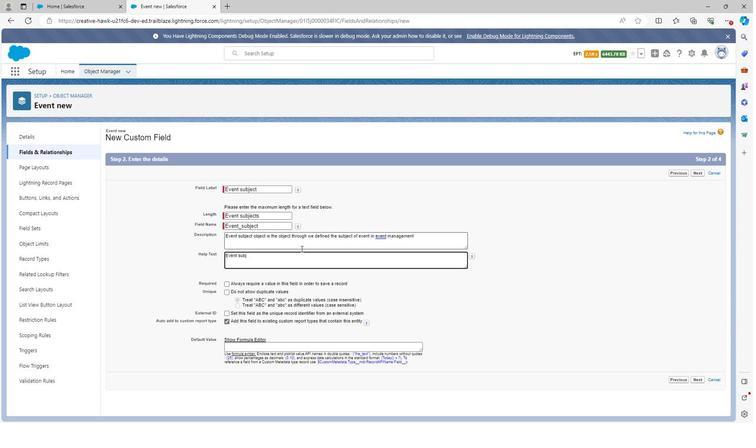 
Action: Key pressed e
Screenshot: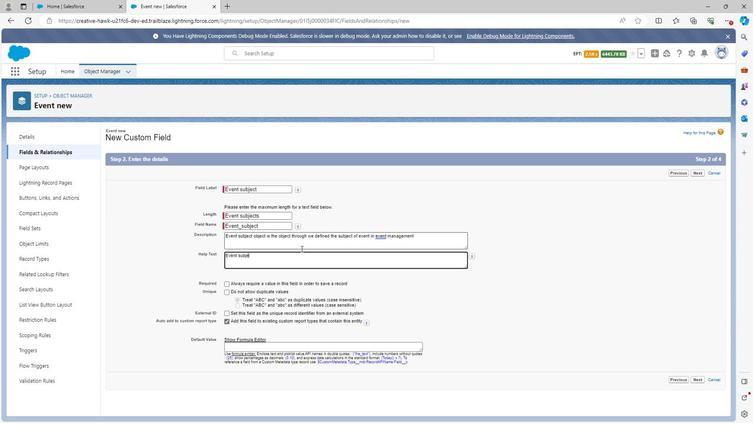 
Action: Mouse moved to (394, 248)
Screenshot: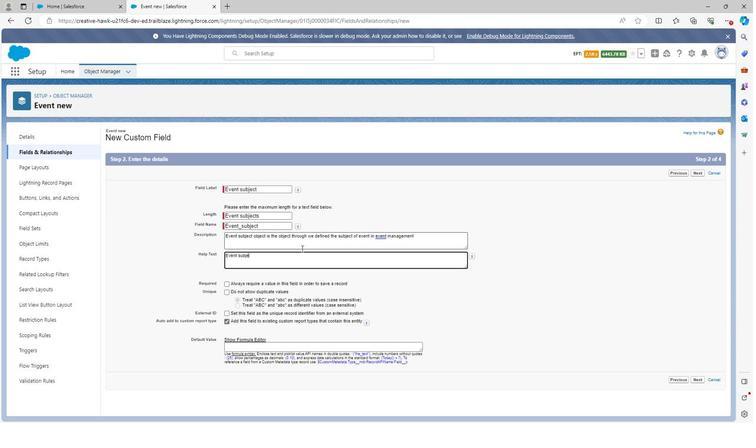 
Action: Key pressed ct
Screenshot: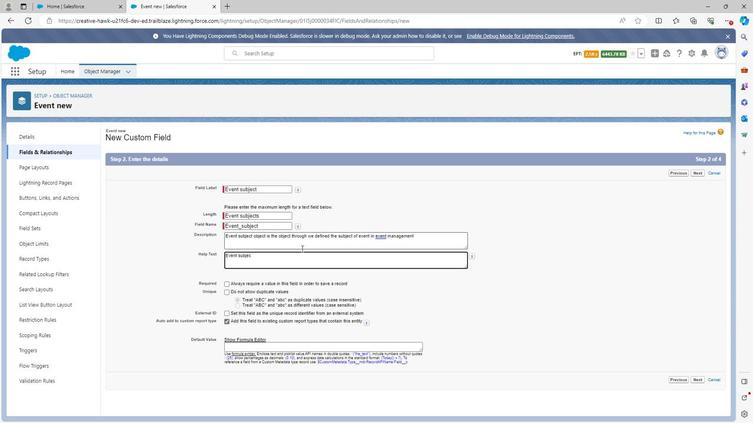 
Action: Mouse moved to (625, 377)
Screenshot: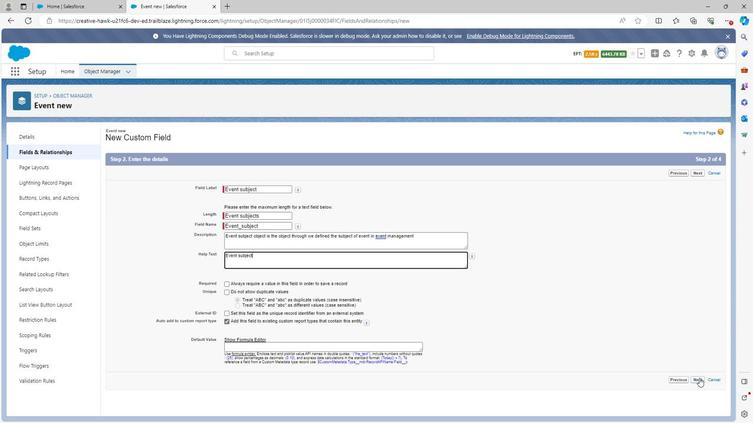 
Action: Mouse pressed left at (625, 377)
Screenshot: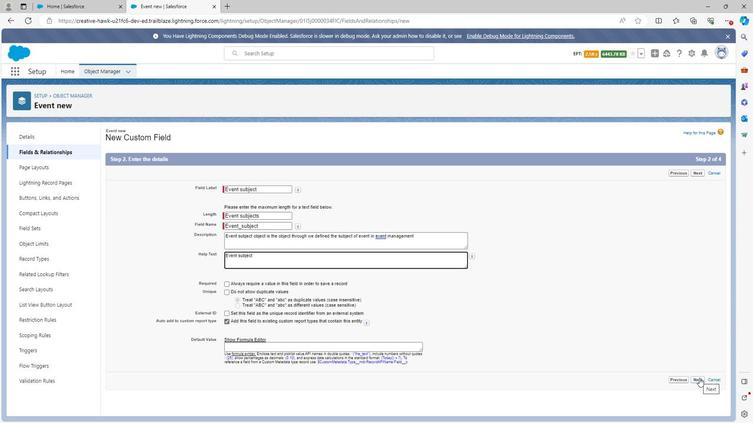 
Action: Mouse moved to (371, 223)
Screenshot: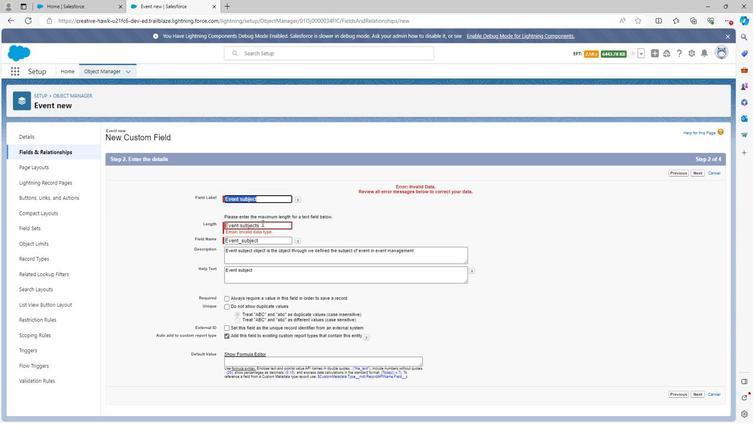 
Action: Mouse pressed left at (371, 223)
Screenshot: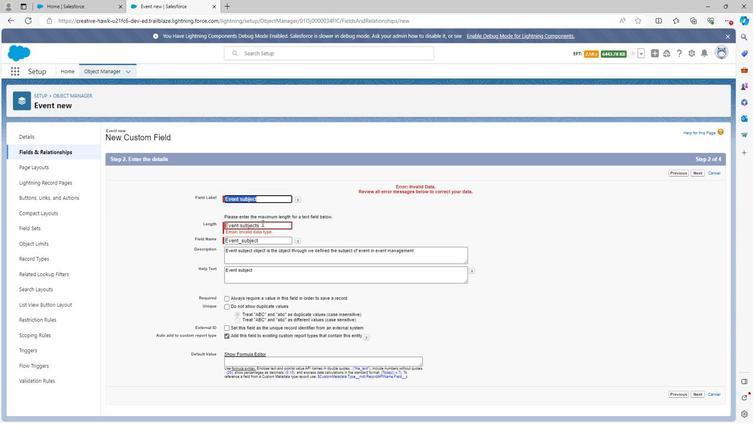 
Action: Mouse moved to (343, 225)
Screenshot: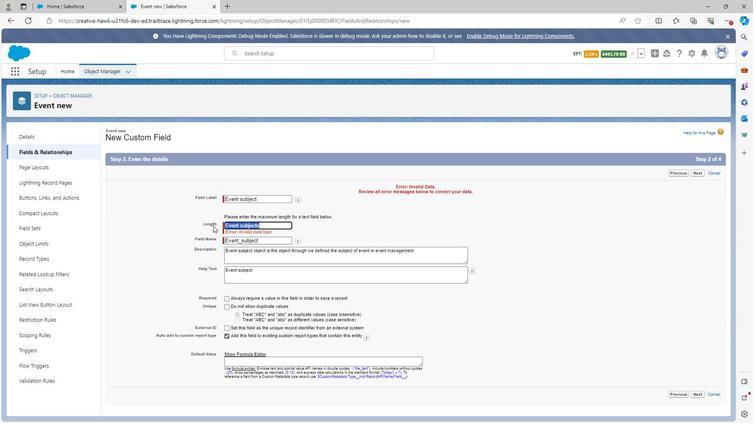 
Action: Key pressed <Key.backspace>
Screenshot: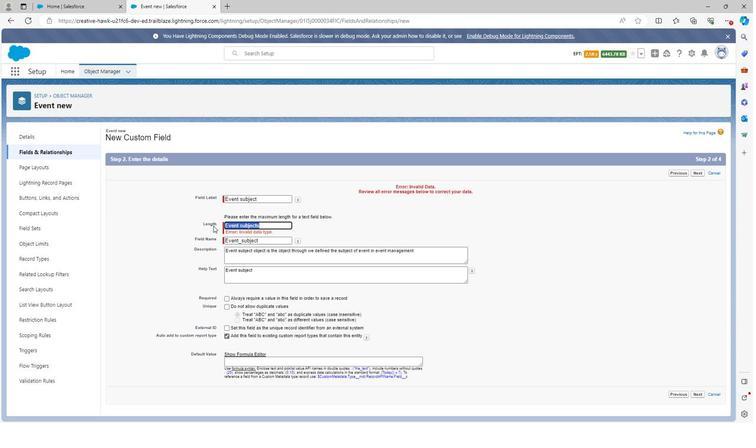 
Action: Mouse moved to (361, 224)
Screenshot: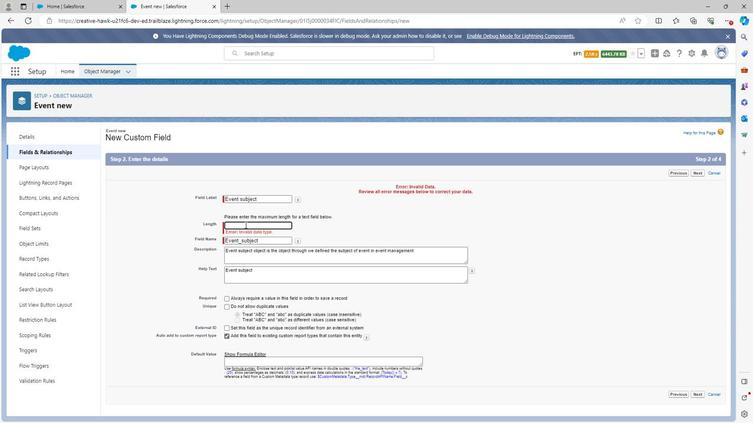 
Action: Mouse pressed left at (361, 224)
Screenshot: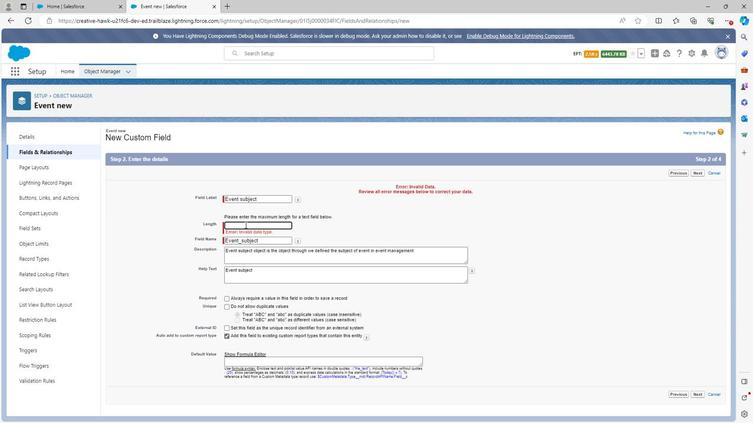 
Action: Mouse moved to (358, 245)
Screenshot: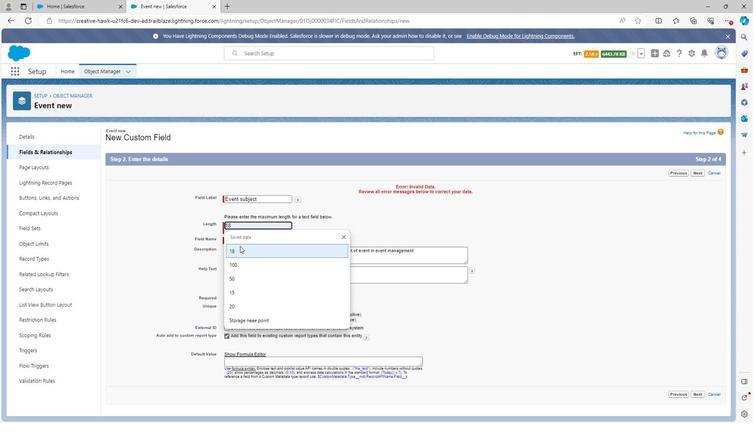 
Action: Mouse pressed left at (358, 245)
Screenshot: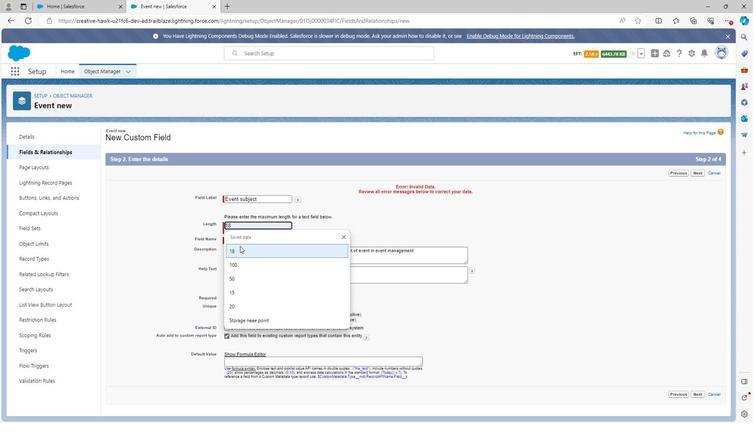 
Action: Mouse moved to (622, 393)
Screenshot: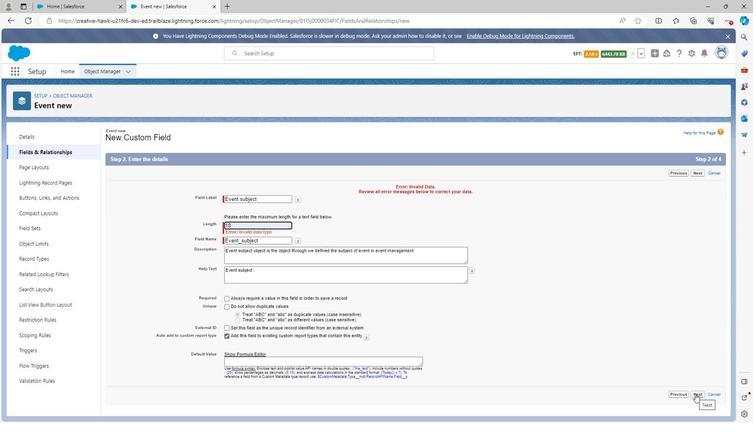 
Action: Mouse pressed left at (622, 393)
Screenshot: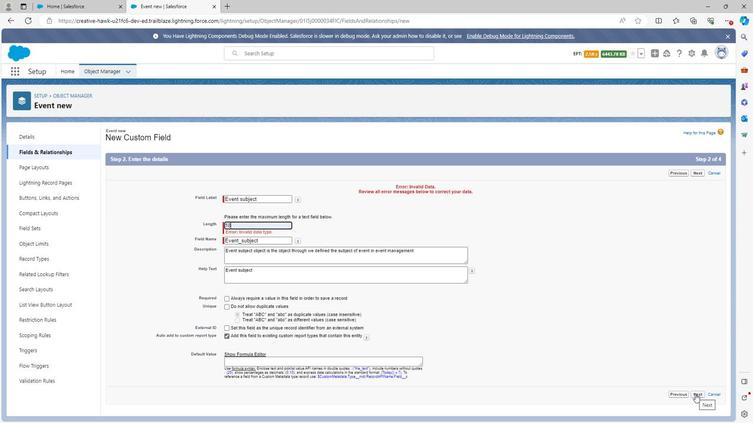 
Action: Mouse moved to (521, 239)
Screenshot: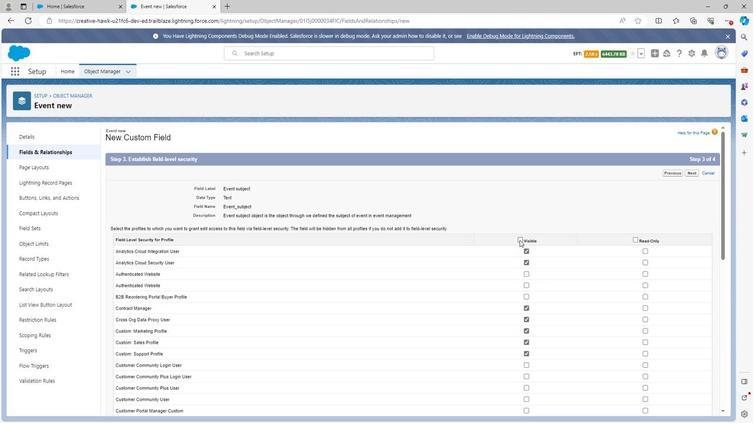 
Action: Mouse pressed left at (521, 239)
Screenshot: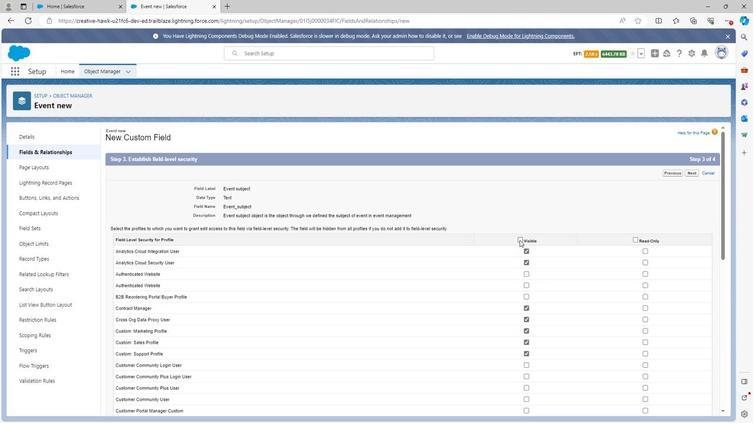 
Action: Mouse moved to (587, 239)
Screenshot: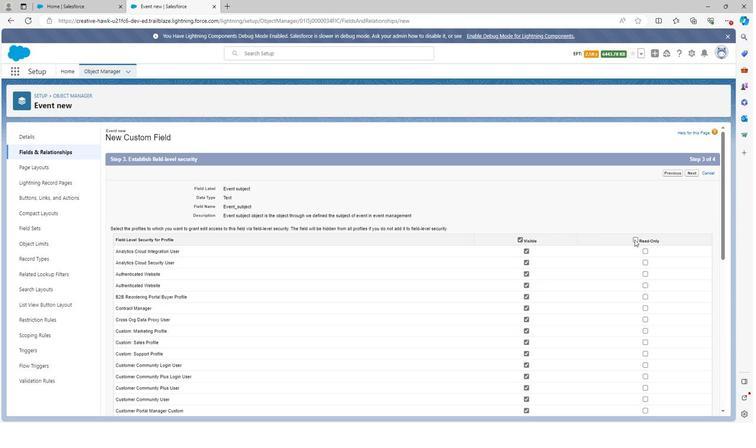 
Action: Mouse pressed left at (587, 239)
Screenshot: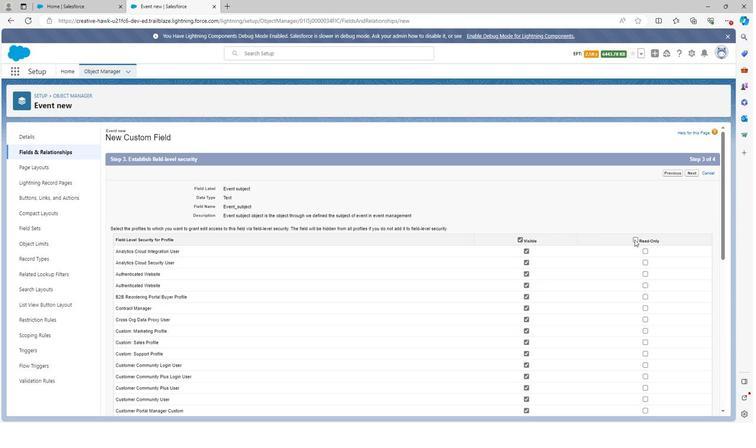 
Action: Mouse moved to (525, 249)
Screenshot: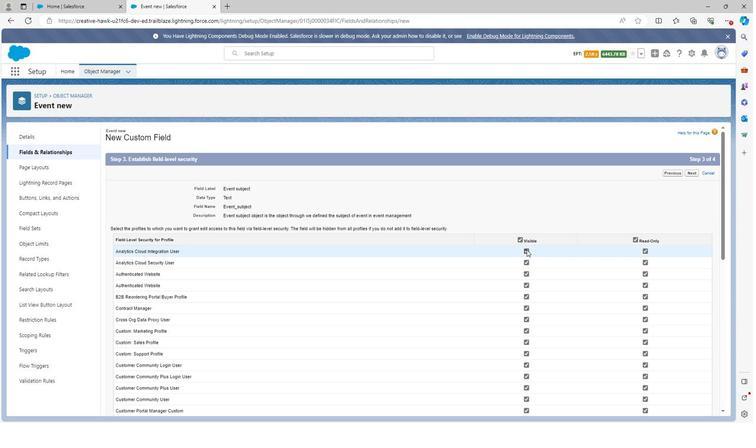 
Action: Mouse pressed left at (525, 249)
Screenshot: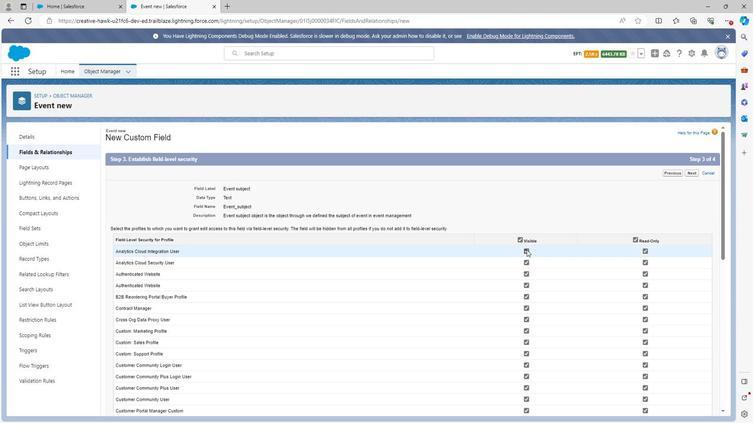 
Action: Mouse moved to (525, 261)
Screenshot: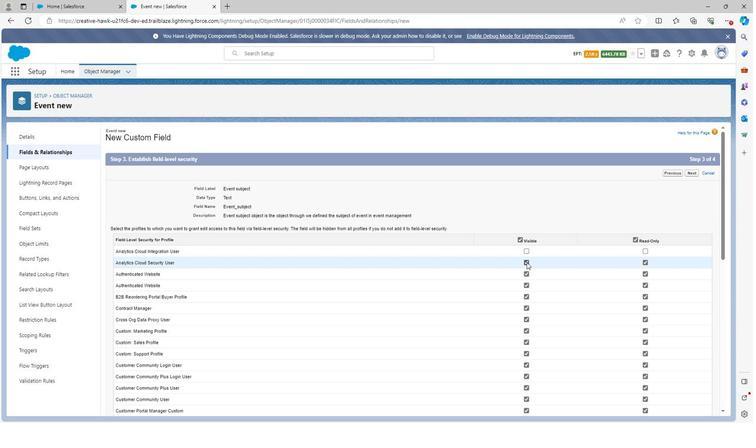
Action: Mouse pressed left at (525, 261)
Screenshot: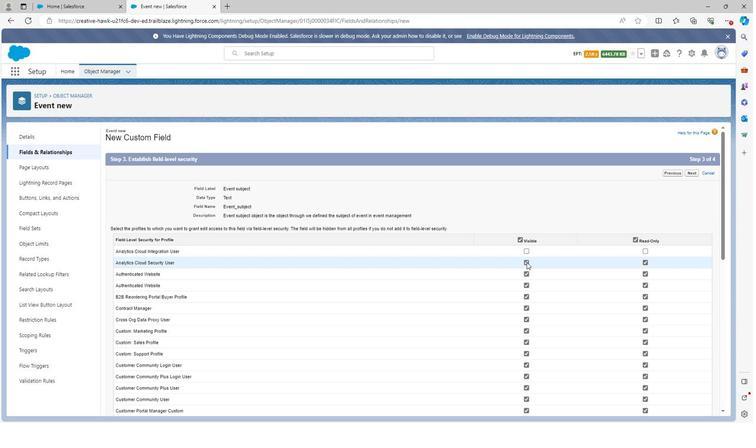
Action: Mouse moved to (524, 295)
Screenshot: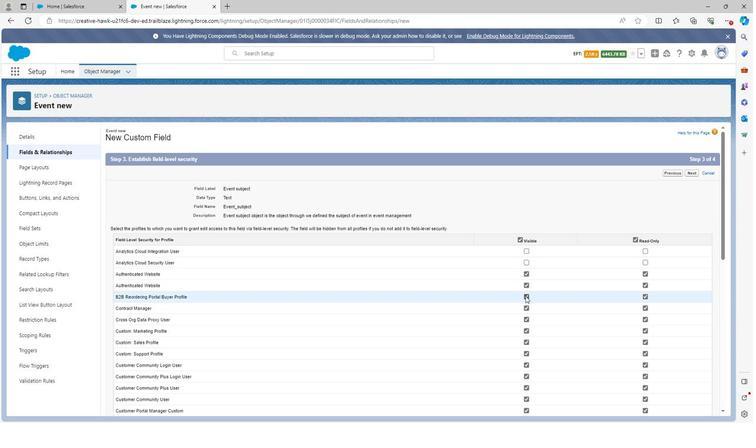 
Action: Mouse pressed left at (524, 295)
Screenshot: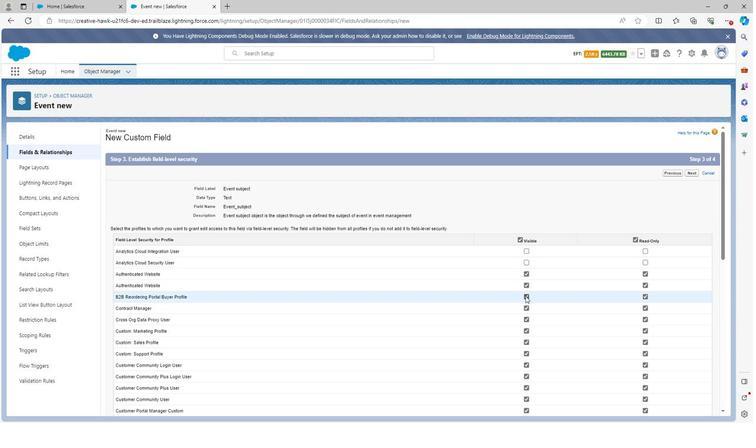 
Action: Mouse moved to (524, 353)
Screenshot: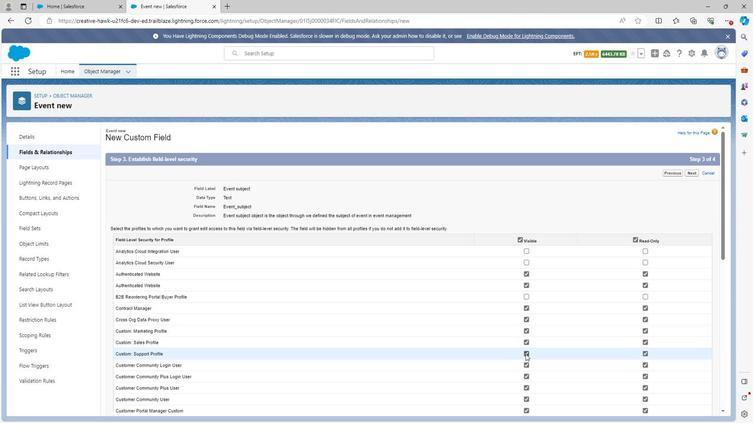 
Action: Mouse pressed left at (524, 353)
Screenshot: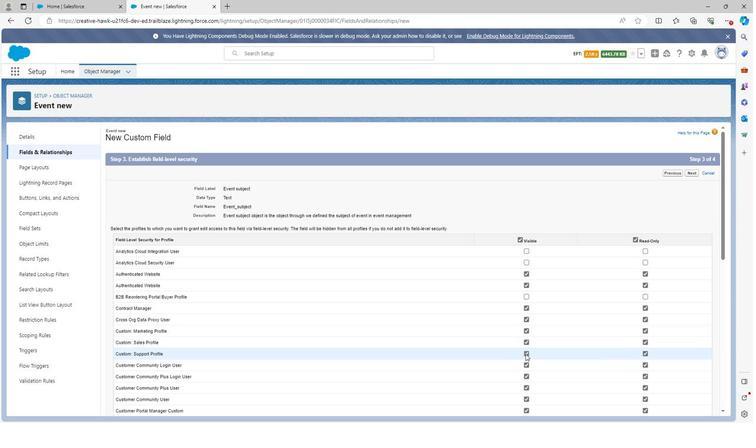 
Action: Mouse moved to (525, 317)
Screenshot: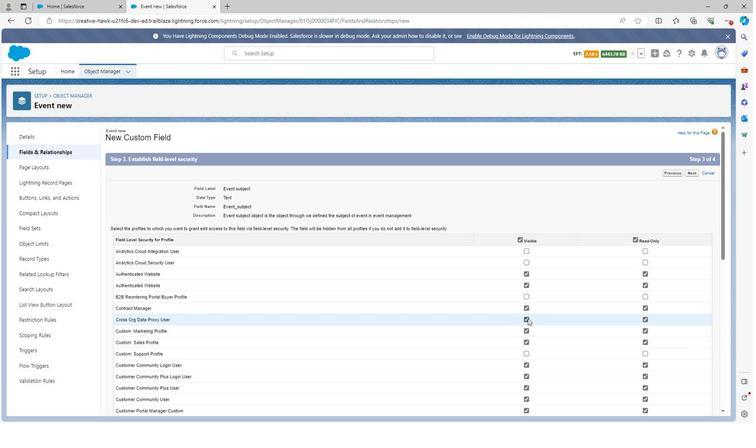 
Action: Mouse pressed left at (525, 317)
Screenshot: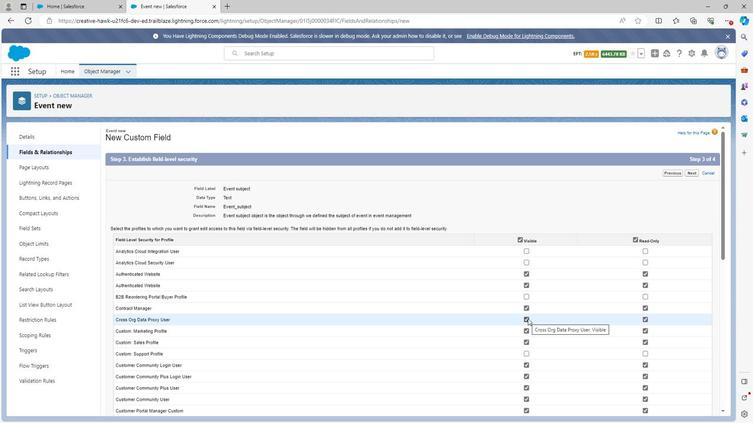 
Action: Mouse moved to (525, 346)
Screenshot: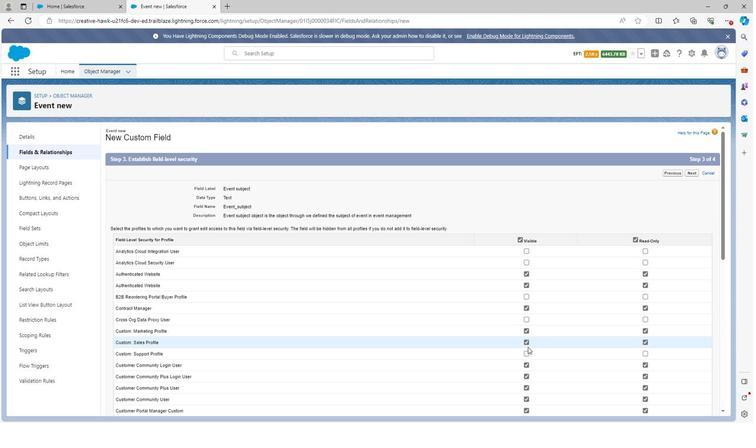 
Action: Mouse scrolled (525, 346) with delta (0, 0)
Screenshot: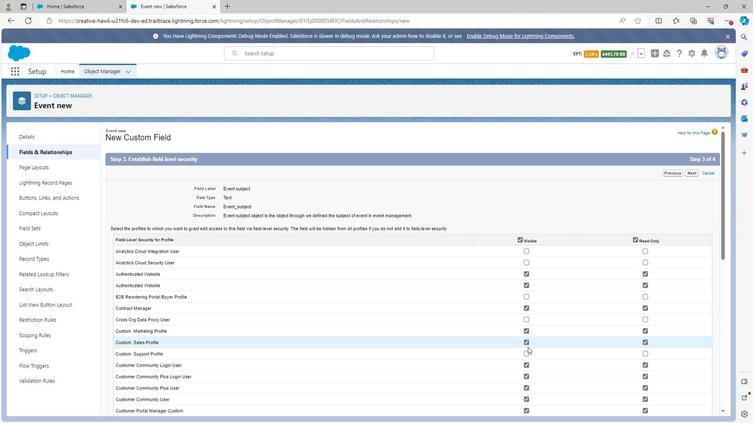 
Action: Mouse moved to (525, 343)
Screenshot: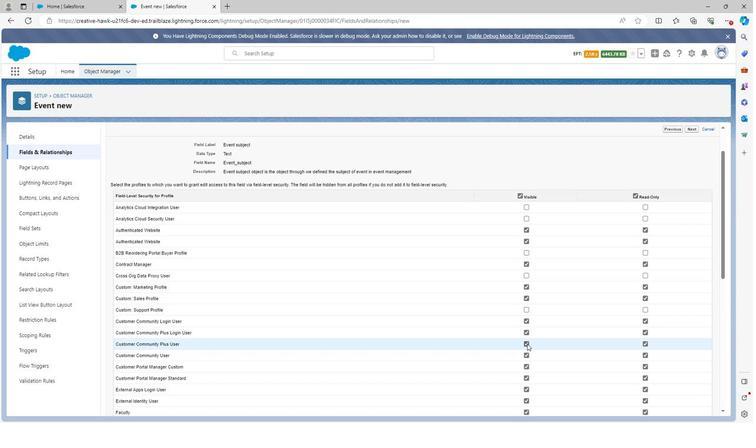 
Action: Mouse pressed left at (525, 343)
Screenshot: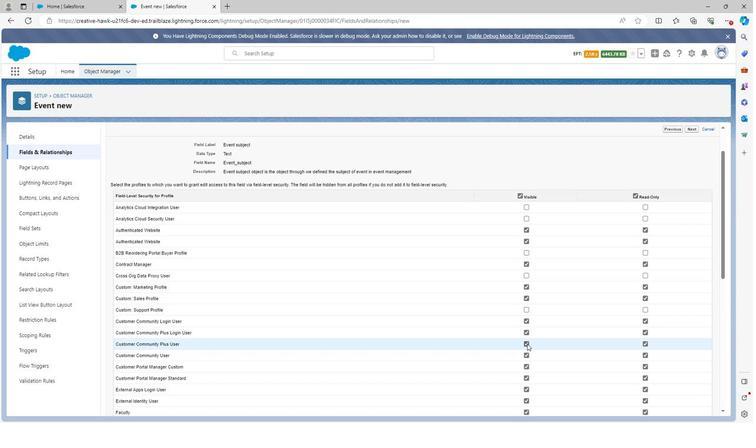 
Action: Mouse moved to (524, 376)
Screenshot: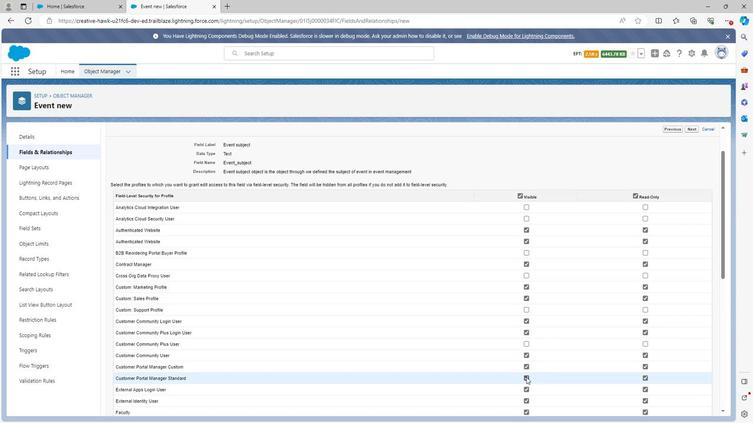 
Action: Mouse pressed left at (524, 376)
Screenshot: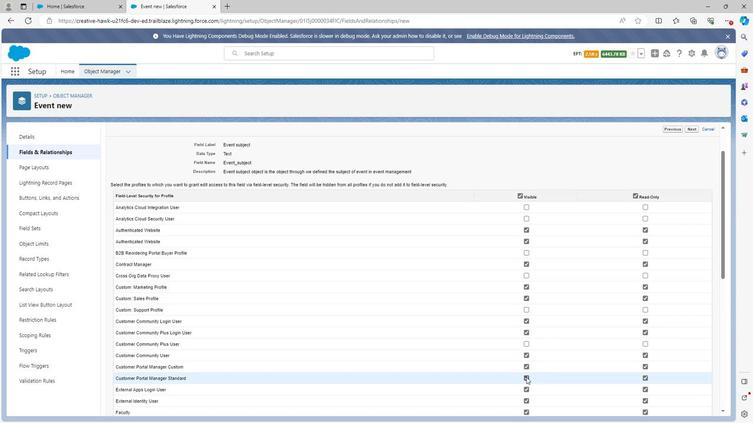 
Action: Mouse moved to (524, 386)
Screenshot: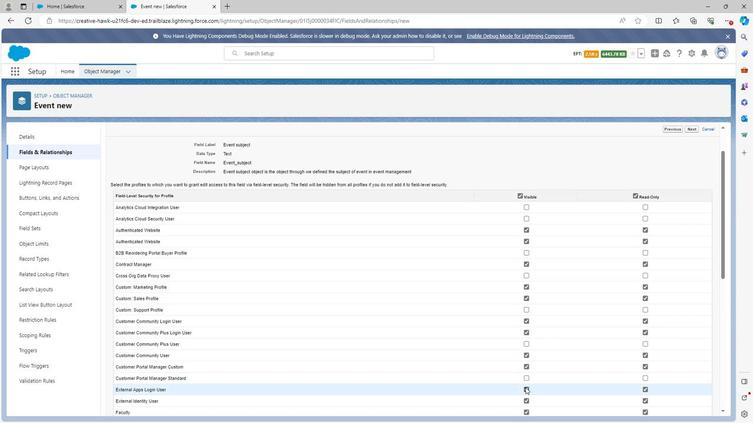 
Action: Mouse pressed left at (524, 386)
Screenshot: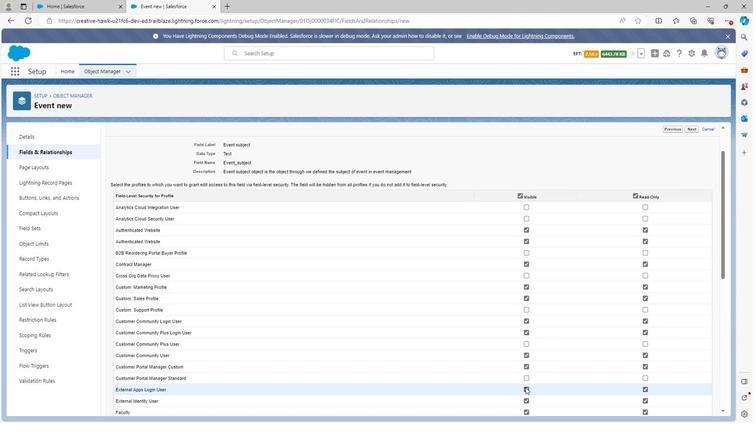 
Action: Mouse moved to (525, 400)
Screenshot: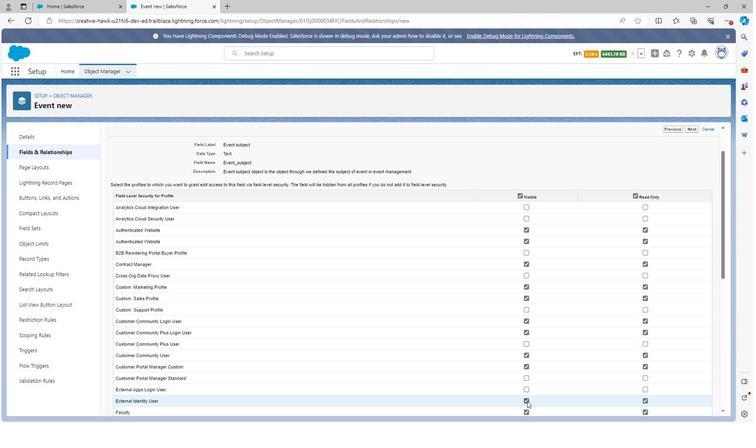 
Action: Mouse pressed left at (525, 400)
Screenshot: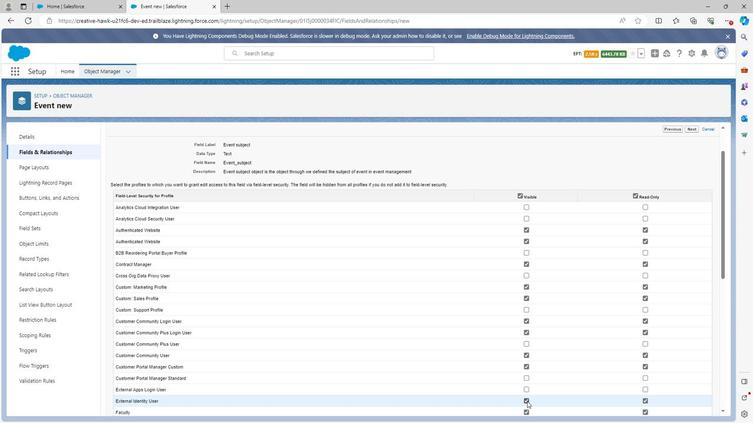 
Action: Mouse moved to (524, 409)
Screenshot: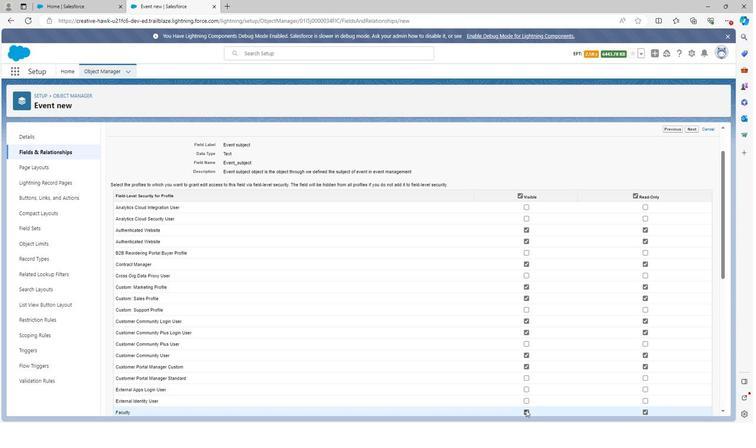 
Action: Mouse pressed left at (524, 409)
Screenshot: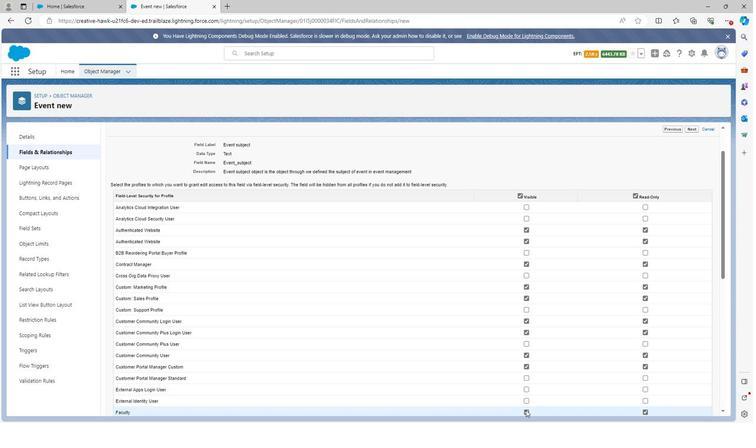 
Action: Mouse moved to (524, 409)
Screenshot: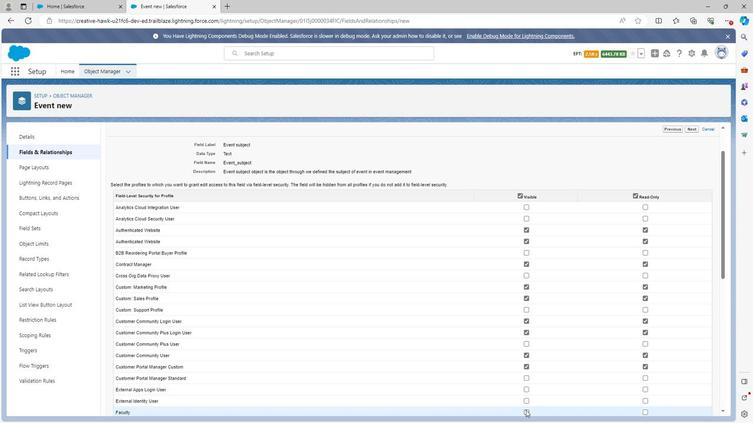 
Action: Mouse scrolled (524, 409) with delta (0, 0)
Screenshot: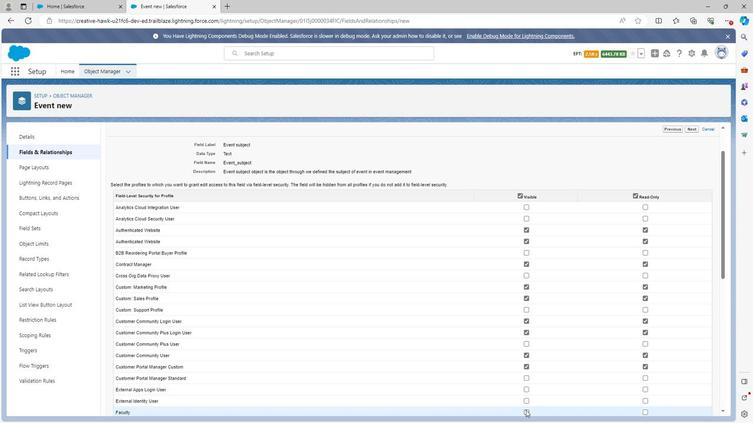 
Action: Mouse moved to (525, 394)
Screenshot: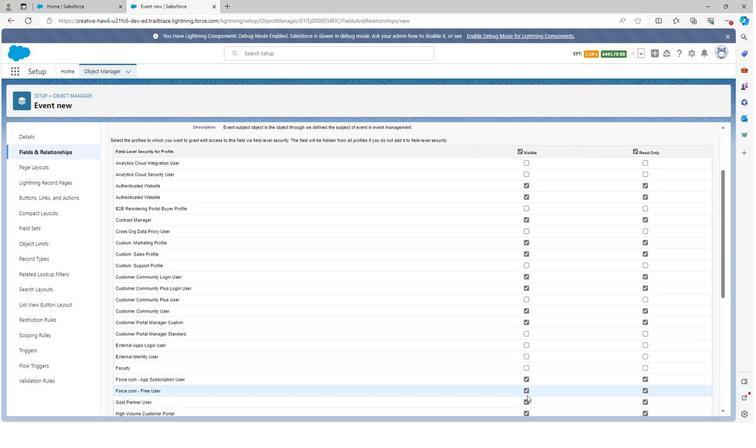 
Action: Mouse scrolled (525, 394) with delta (0, 0)
Screenshot: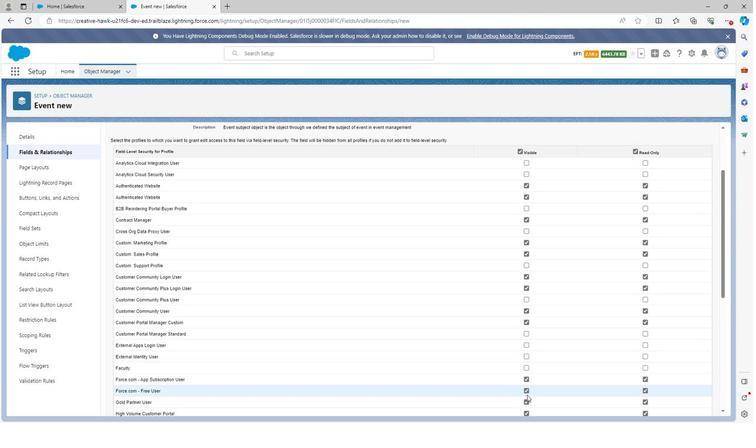 
Action: Mouse moved to (524, 357)
Screenshot: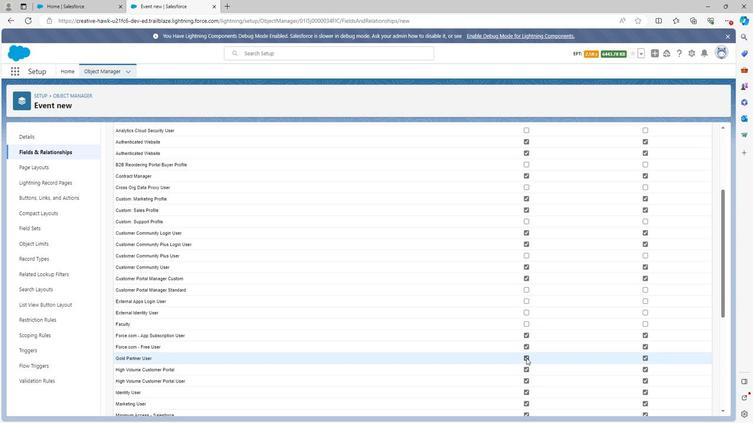 
Action: Mouse pressed left at (524, 357)
Screenshot: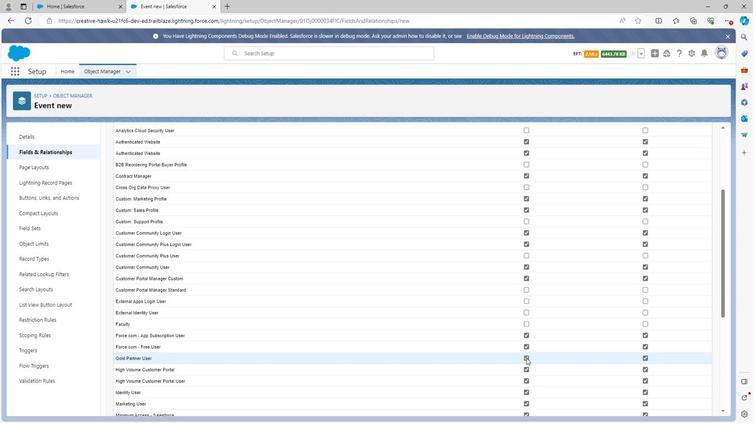 
Action: Mouse moved to (525, 369)
Screenshot: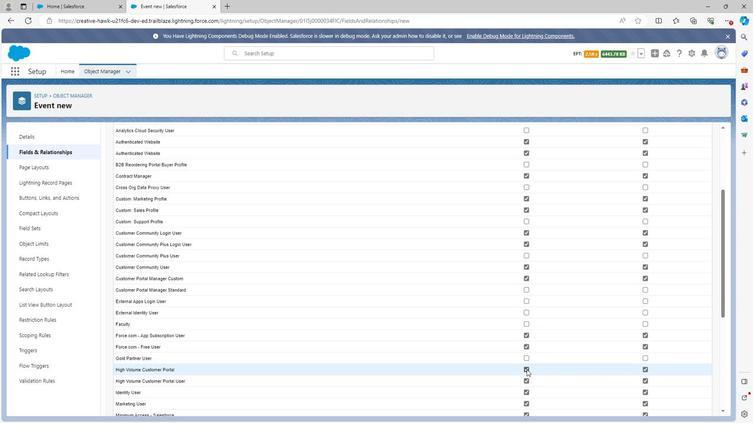 
Action: Mouse pressed left at (525, 369)
Screenshot: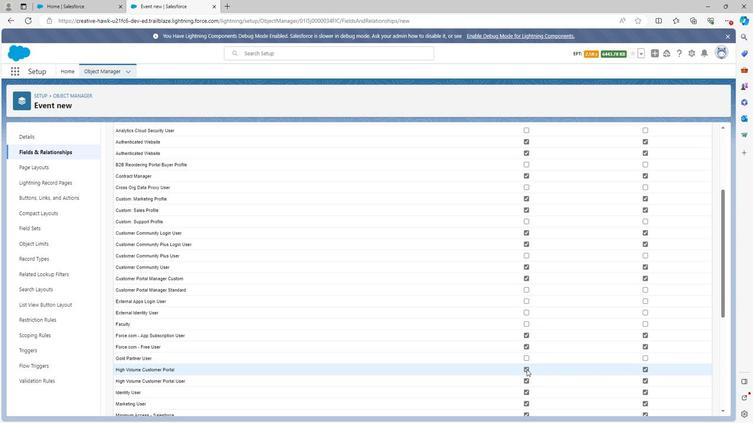
Action: Mouse moved to (524, 381)
Screenshot: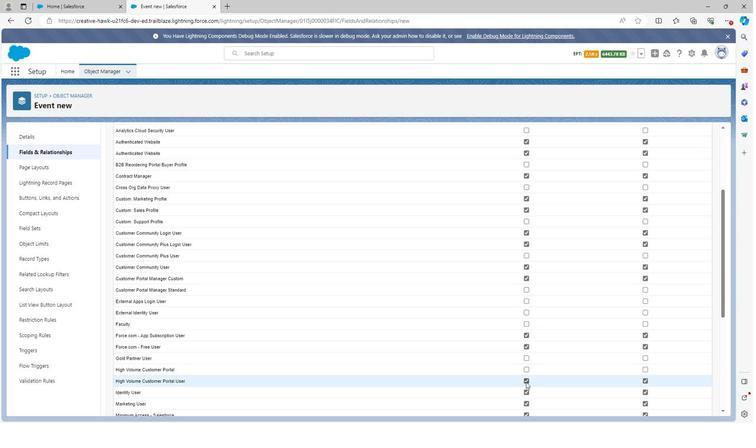 
Action: Mouse pressed left at (524, 381)
Screenshot: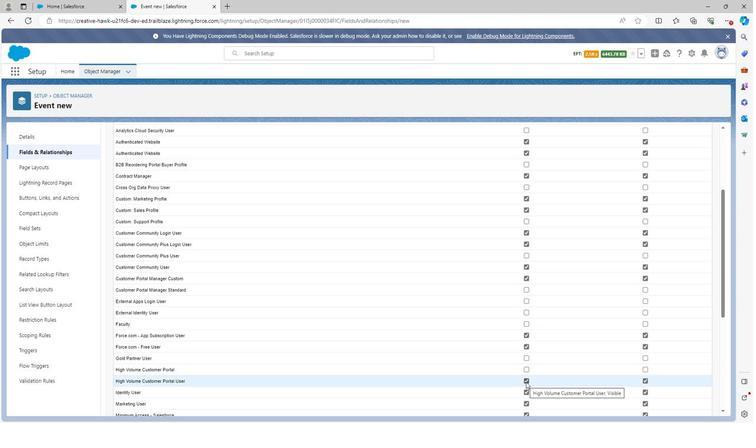 
Action: Mouse scrolled (524, 381) with delta (0, 0)
Screenshot: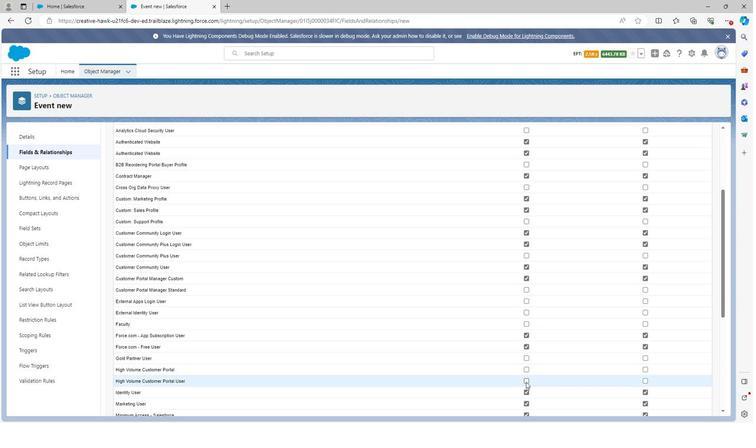 
Action: Mouse moved to (524, 382)
Screenshot: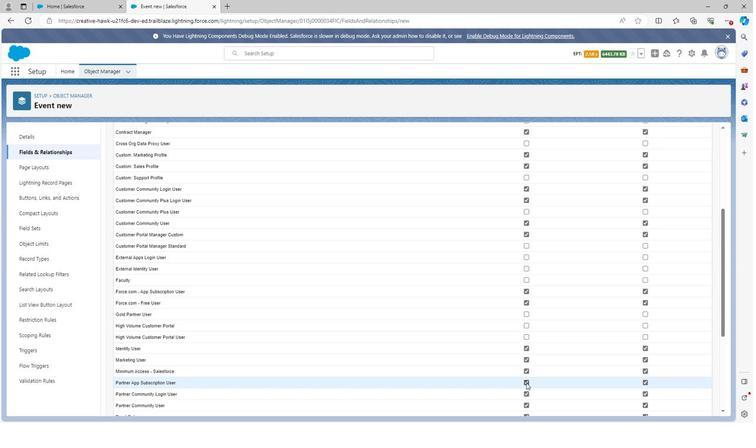 
Action: Mouse pressed left at (524, 382)
Screenshot: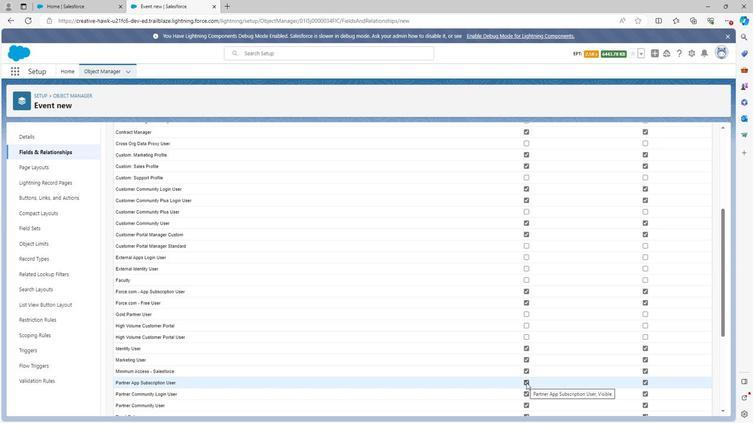 
Action: Mouse moved to (524, 382)
Screenshot: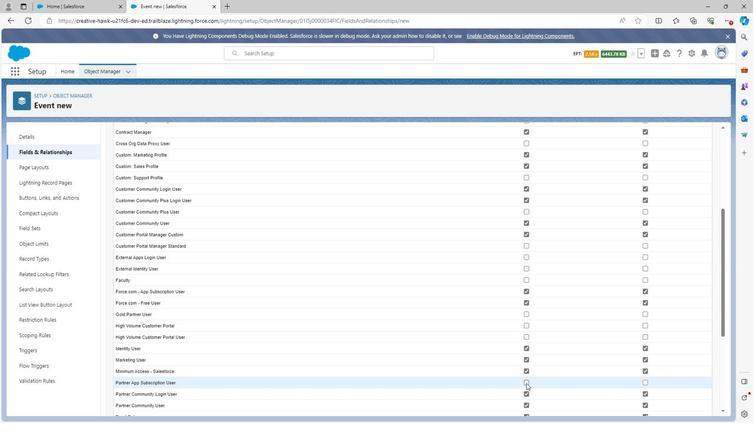 
Action: Mouse scrolled (524, 382) with delta (0, 0)
Screenshot: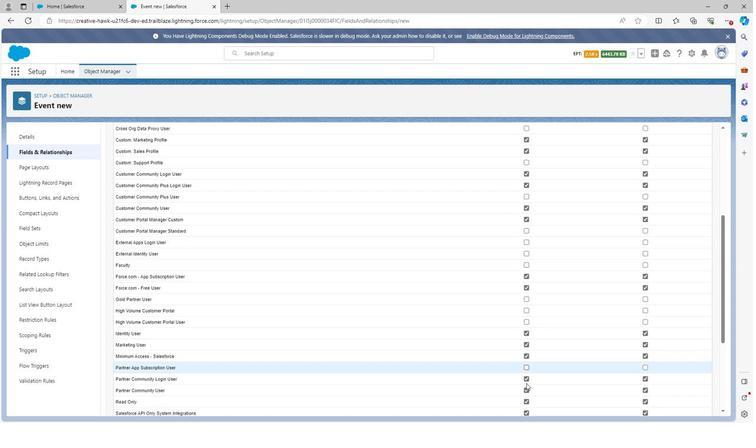 
Action: Mouse moved to (524, 393)
Screenshot: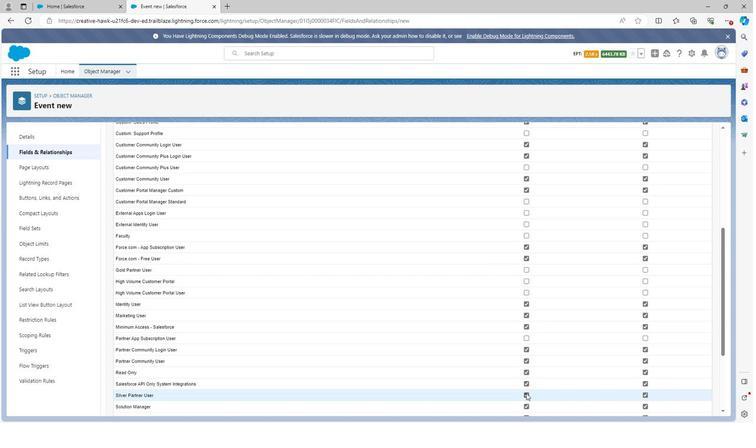 
Action: Mouse pressed left at (524, 393)
Screenshot: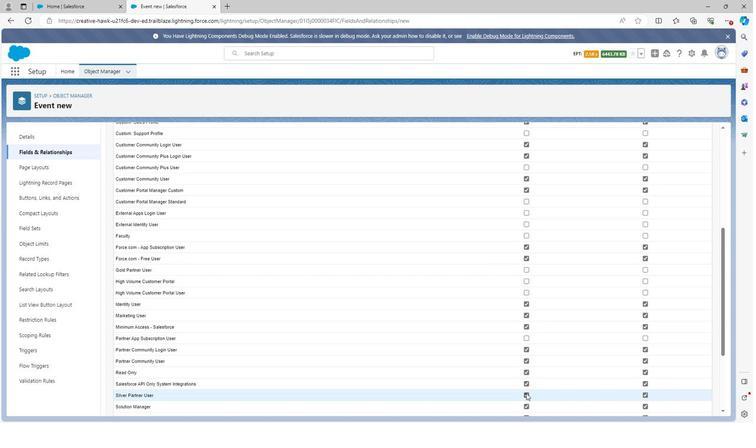 
Action: Mouse moved to (525, 369)
Screenshot: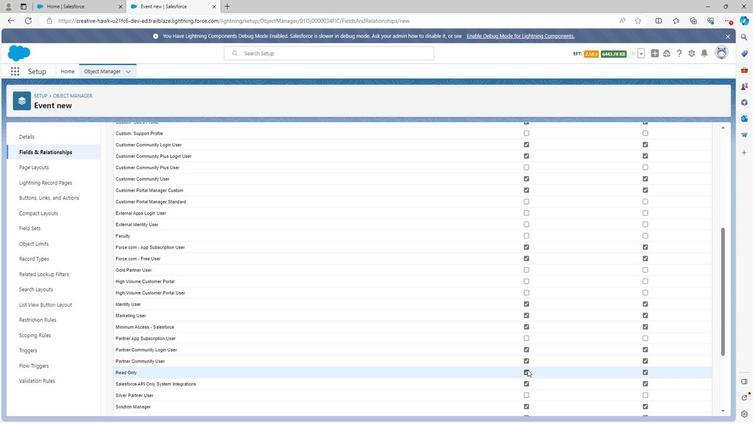 
Action: Mouse pressed left at (525, 369)
Screenshot: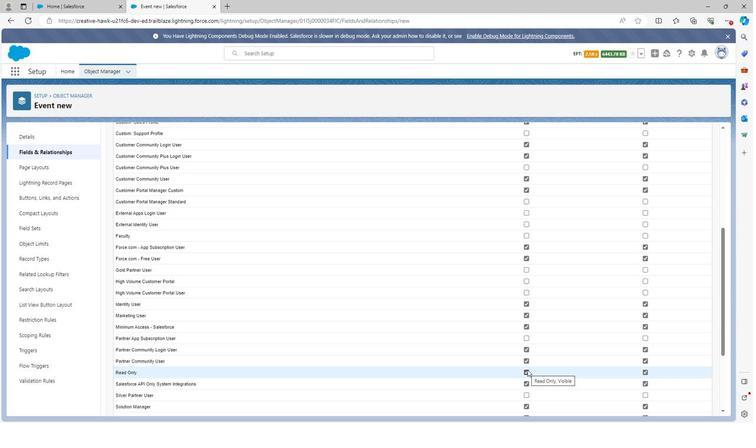 
Action: Mouse moved to (525, 369)
Screenshot: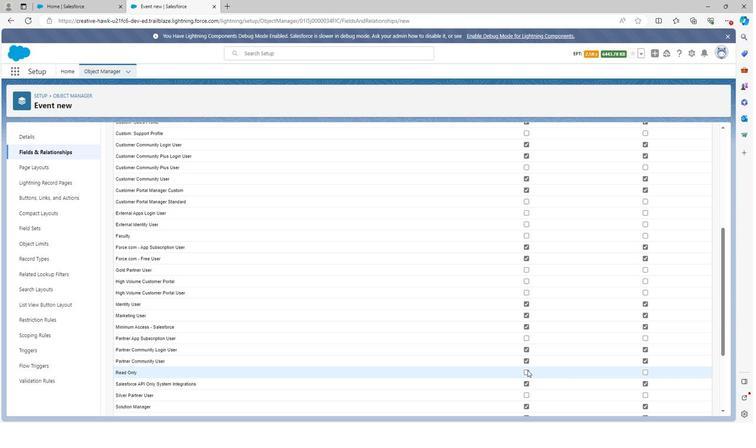 
Action: Mouse scrolled (525, 369) with delta (0, 0)
Screenshot: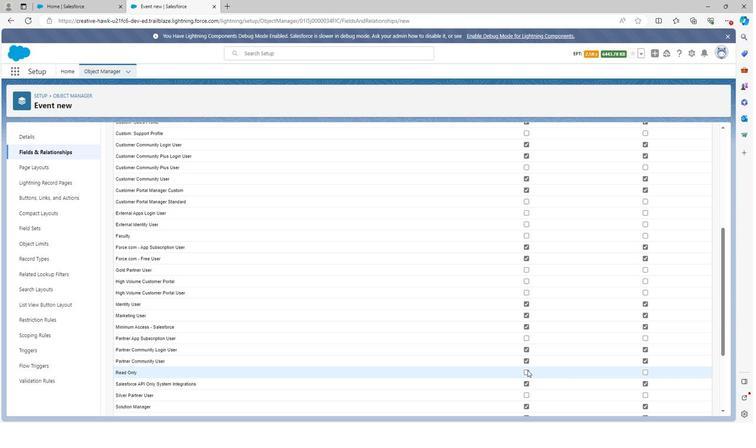 
Action: Mouse moved to (524, 396)
Screenshot: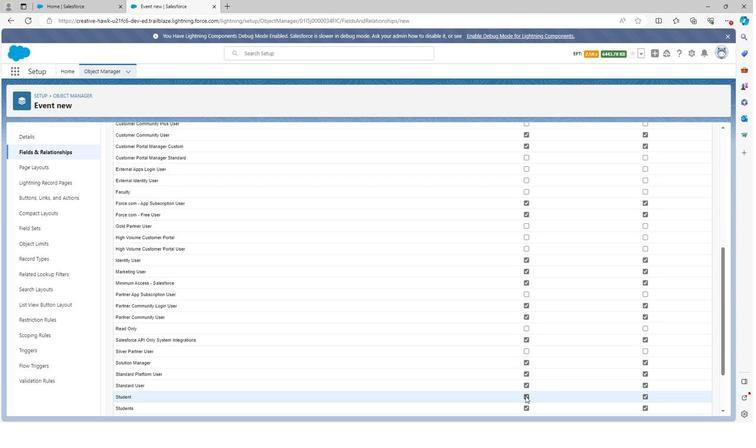 
Action: Mouse pressed left at (524, 396)
Screenshot: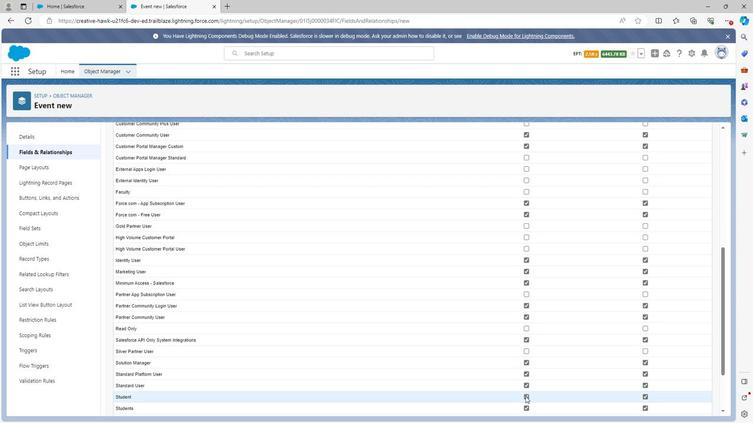 
Action: Mouse moved to (524, 406)
Screenshot: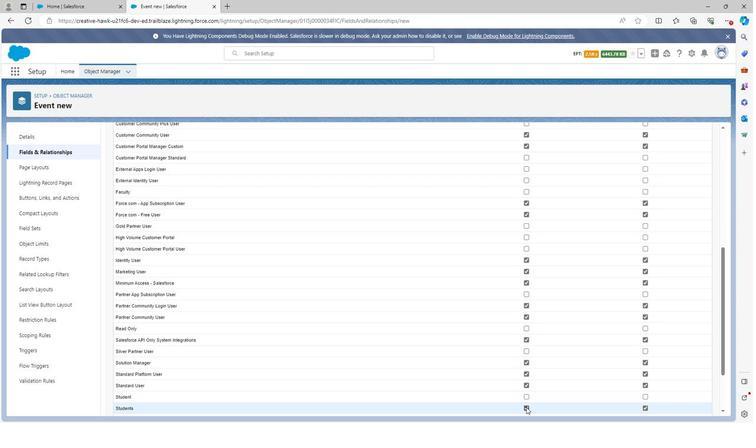 
Action: Mouse pressed left at (524, 406)
Screenshot: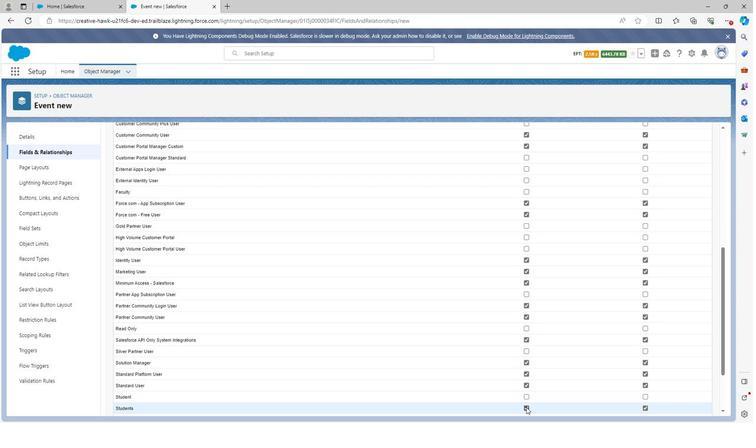 
Action: Mouse moved to (526, 396)
Screenshot: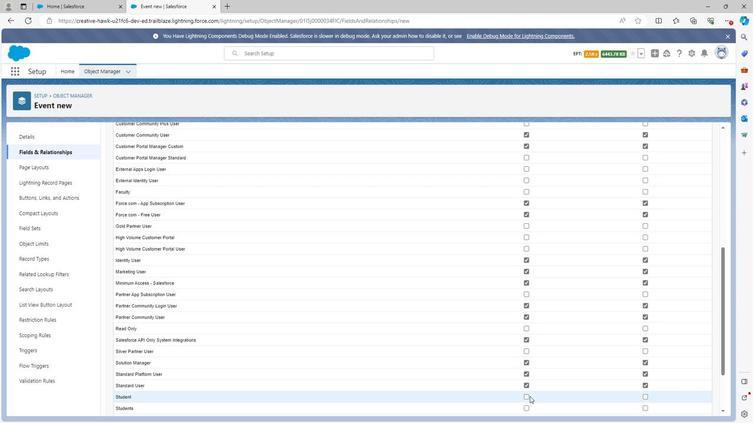 
Action: Mouse scrolled (526, 395) with delta (0, 0)
Screenshot: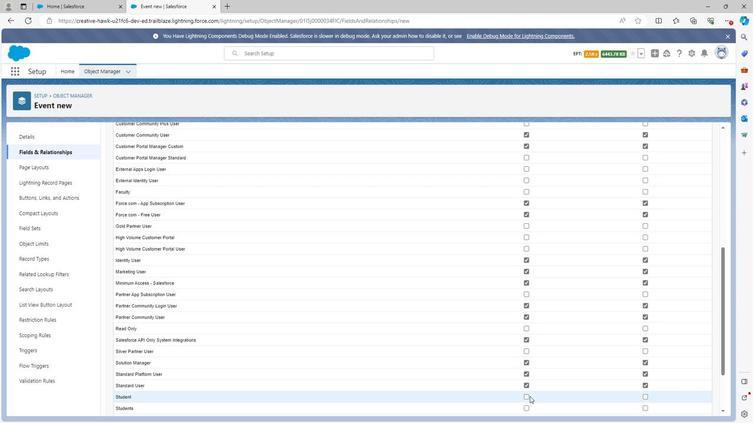 
Action: Mouse moved to (526, 395)
Screenshot: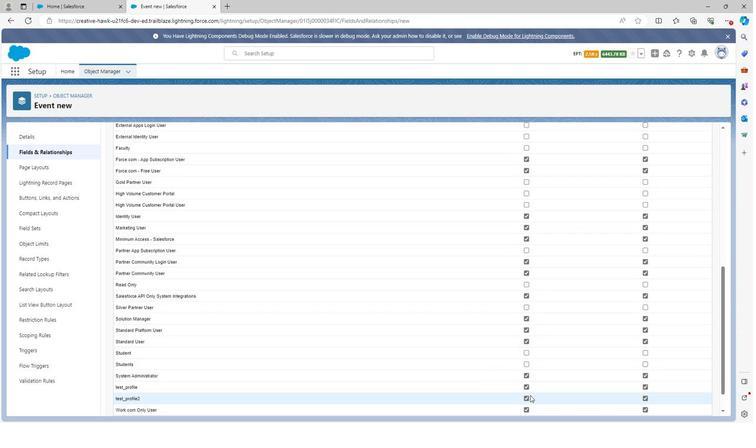 
Action: Mouse scrolled (526, 394) with delta (0, 0)
Screenshot: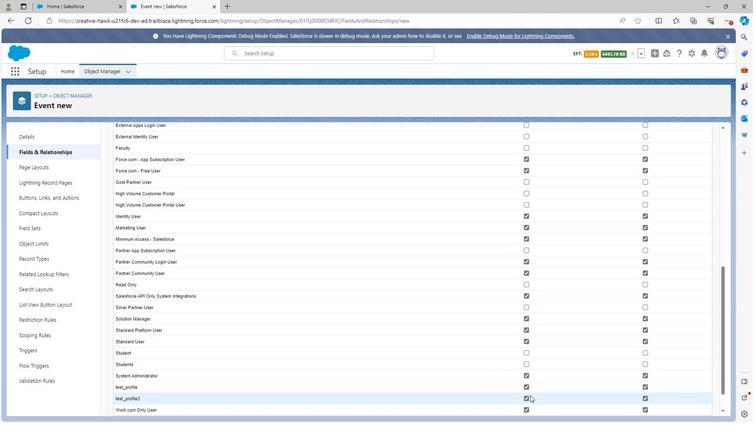 
Action: Mouse moved to (524, 357)
Screenshot: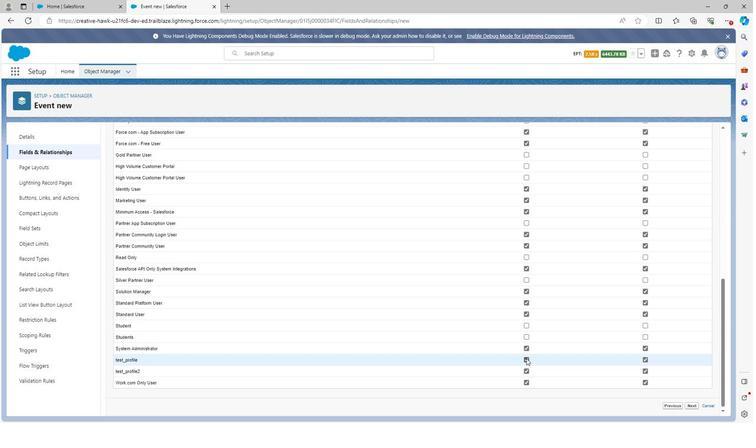 
Action: Mouse pressed left at (524, 357)
Screenshot: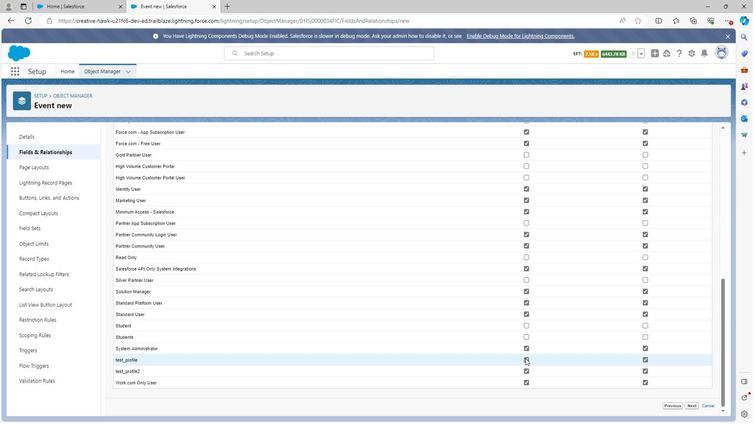 
Action: Mouse moved to (525, 370)
Screenshot: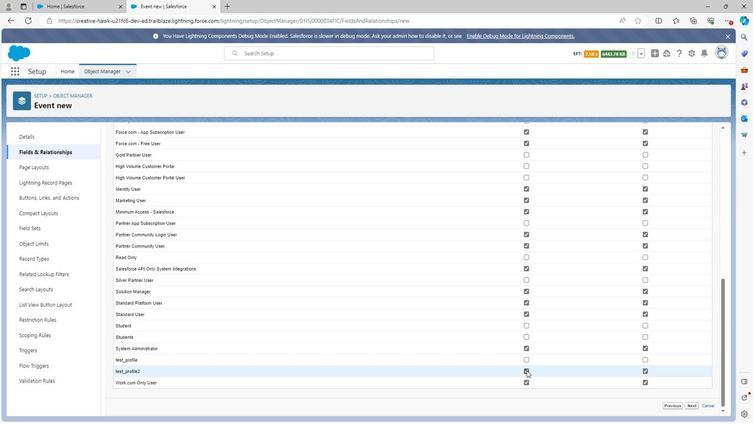 
Action: Mouse pressed left at (525, 370)
Screenshot: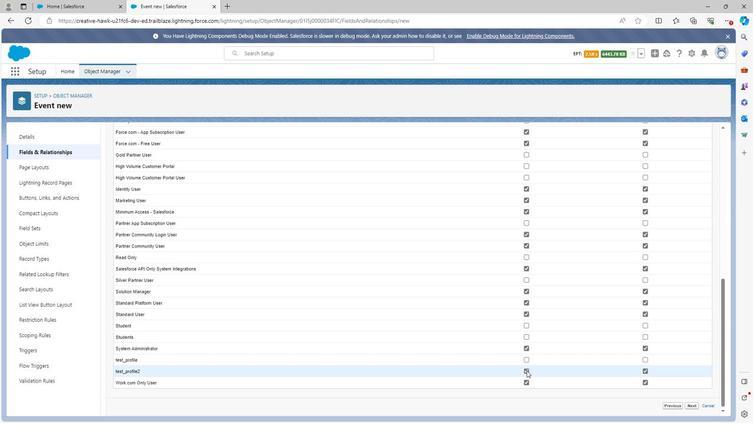 
Action: Mouse moved to (525, 380)
Screenshot: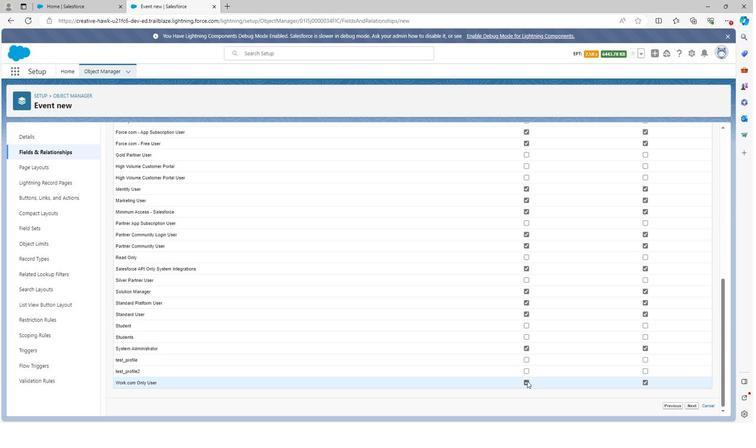 
Action: Mouse pressed left at (525, 380)
Screenshot: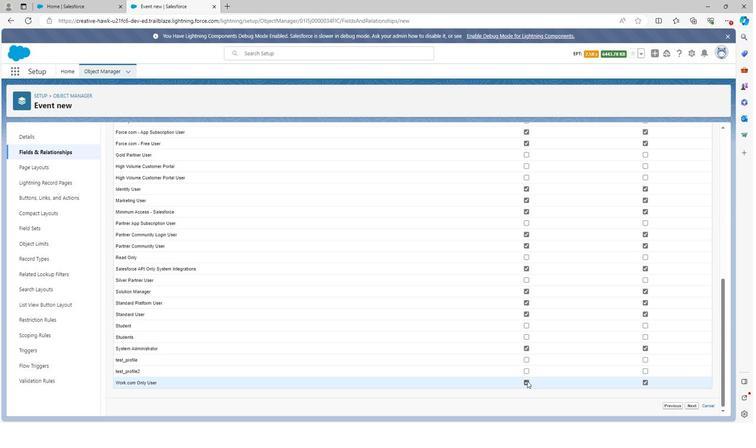 
Action: Mouse moved to (620, 405)
Screenshot: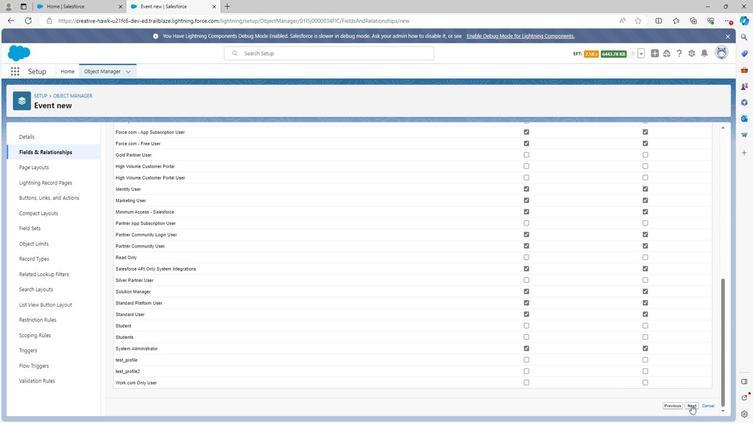 
Action: Mouse pressed left at (620, 405)
Screenshot: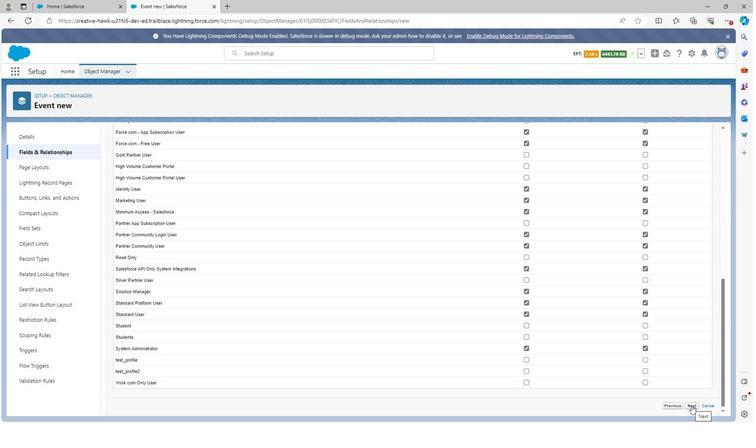 
Action: Mouse moved to (623, 287)
Screenshot: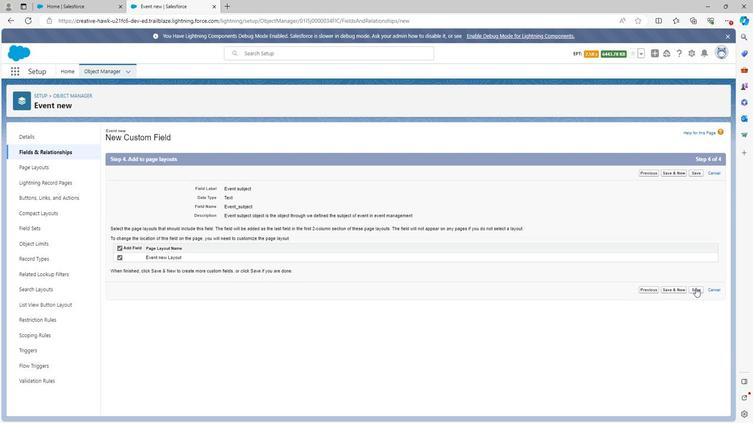 
Action: Mouse pressed left at (623, 287)
Screenshot: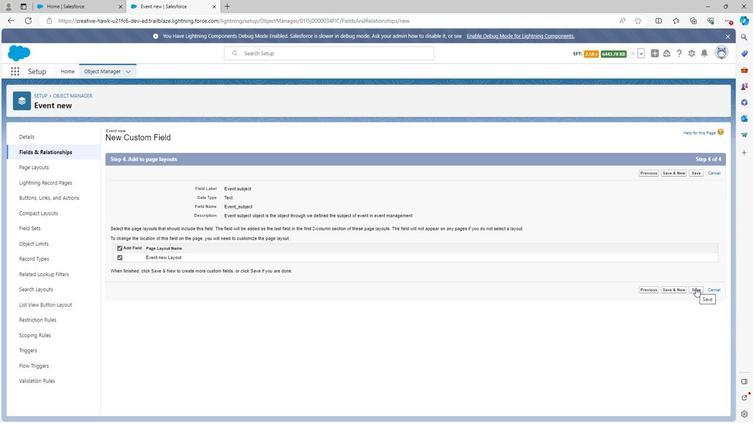 
Action: Mouse moved to (542, 135)
Screenshot: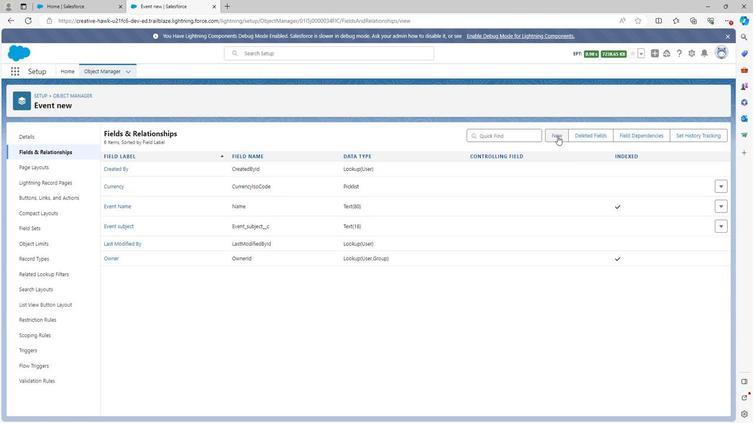 
Action: Mouse pressed left at (542, 135)
Screenshot: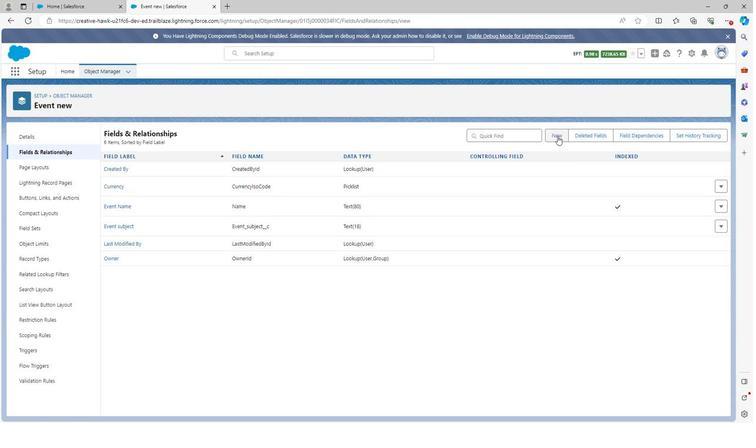 
Action: Mouse moved to (285, 383)
Screenshot: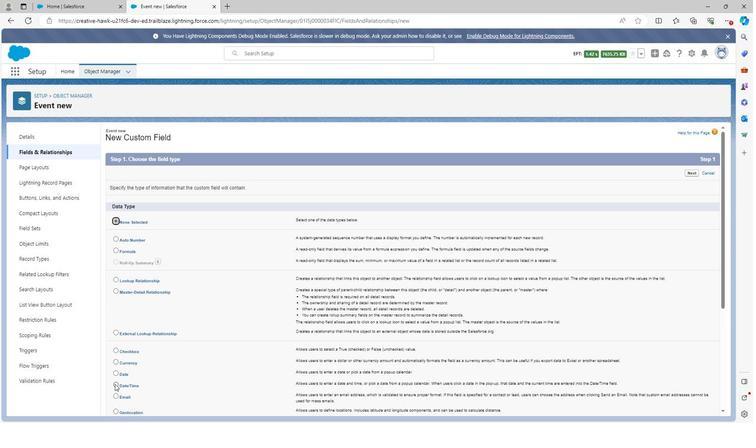 
Action: Mouse pressed left at (285, 383)
Screenshot: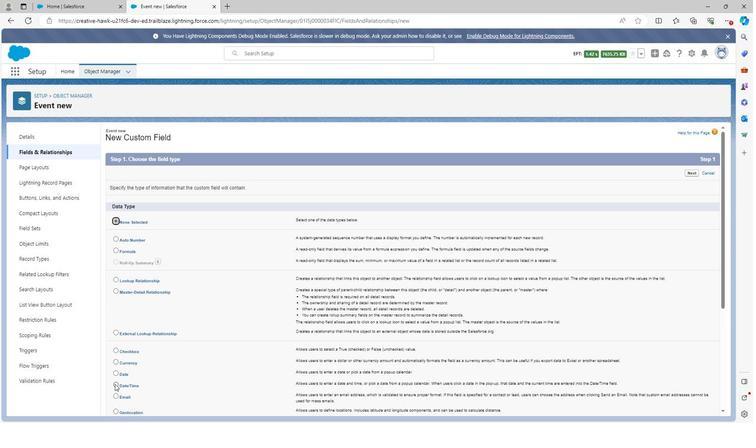 
Action: Mouse moved to (586, 366)
Screenshot: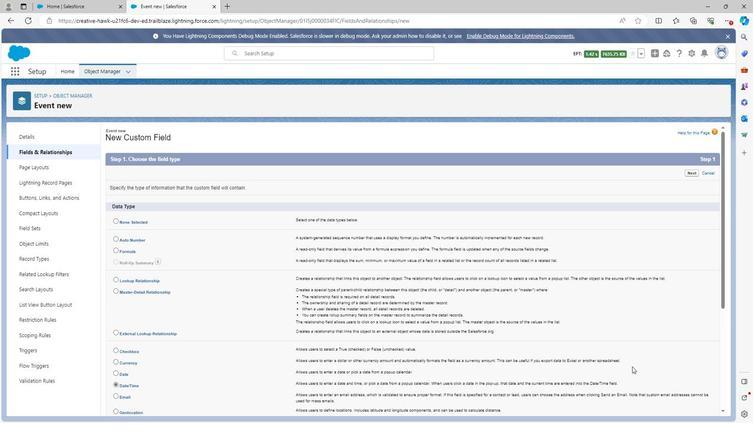 
Action: Mouse scrolled (586, 365) with delta (0, 0)
Screenshot: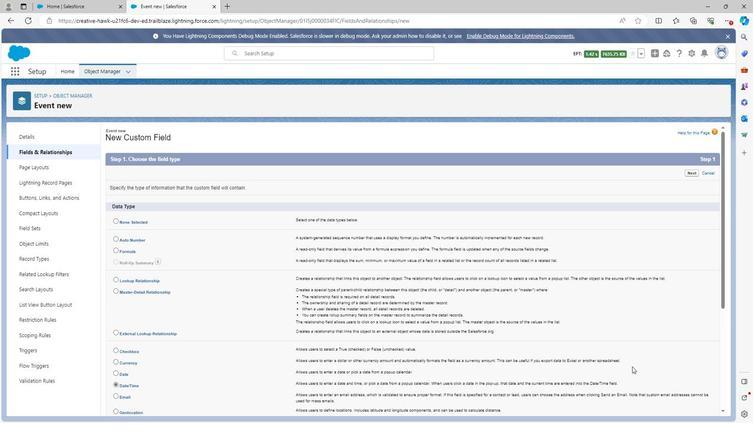 
Action: Mouse scrolled (586, 365) with delta (0, 0)
Screenshot: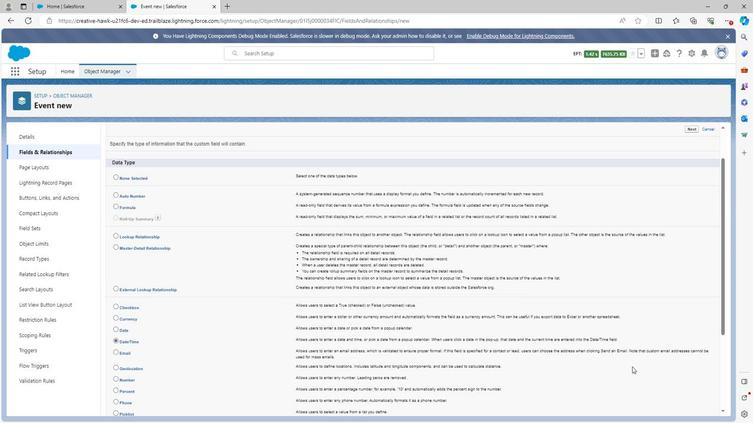 
Action: Mouse scrolled (586, 365) with delta (0, 0)
Screenshot: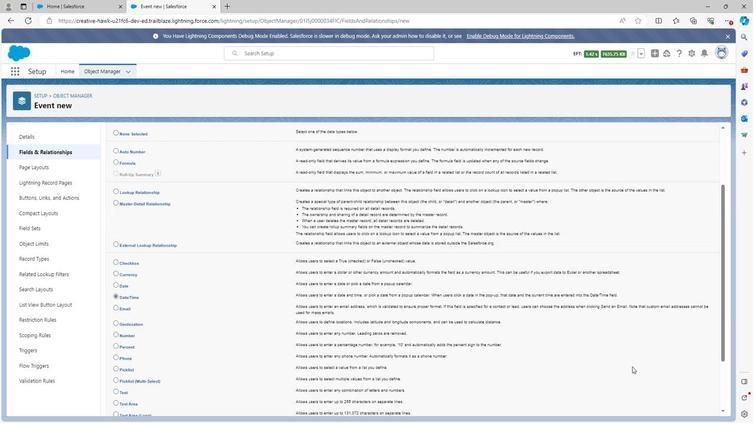 
Action: Mouse scrolled (586, 365) with delta (0, 0)
Screenshot: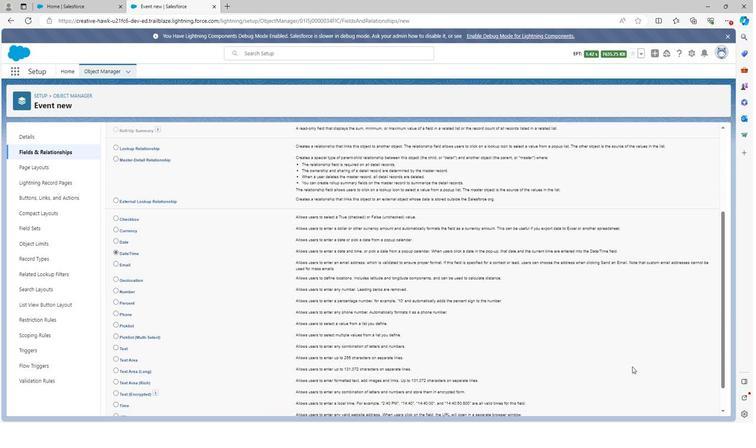 
Action: Mouse scrolled (586, 365) with delta (0, 0)
Screenshot: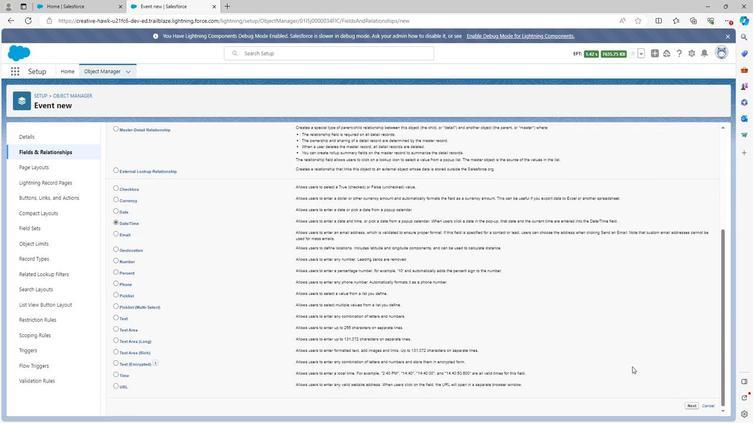 
Action: Mouse scrolled (586, 365) with delta (0, 0)
Screenshot: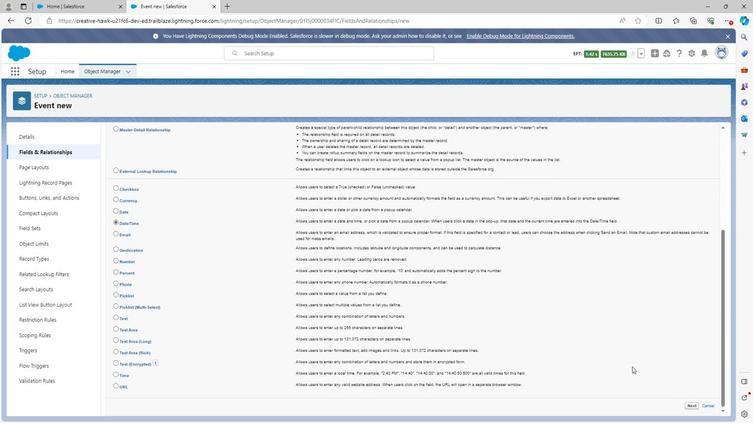 
Action: Mouse moved to (620, 404)
Screenshot: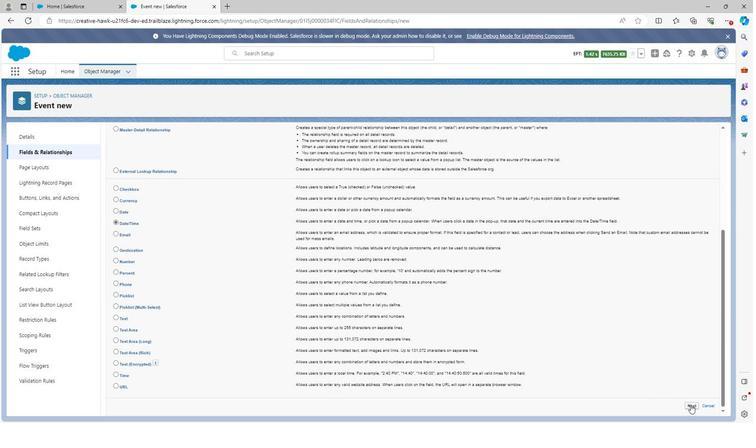 
Action: Mouse pressed left at (620, 404)
Screenshot: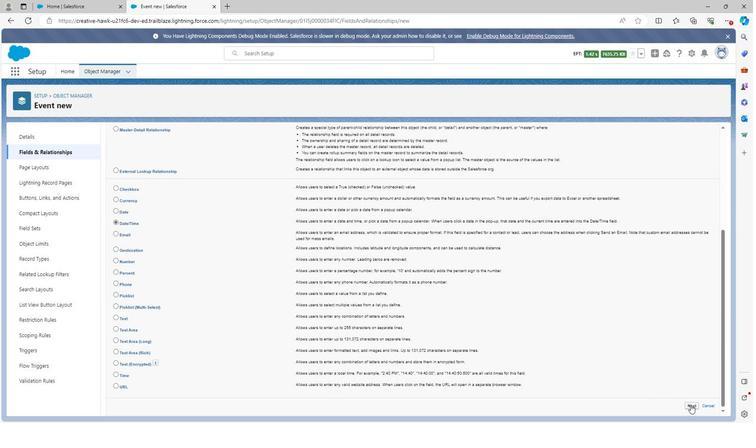 
Action: Mouse moved to (379, 188)
Screenshot: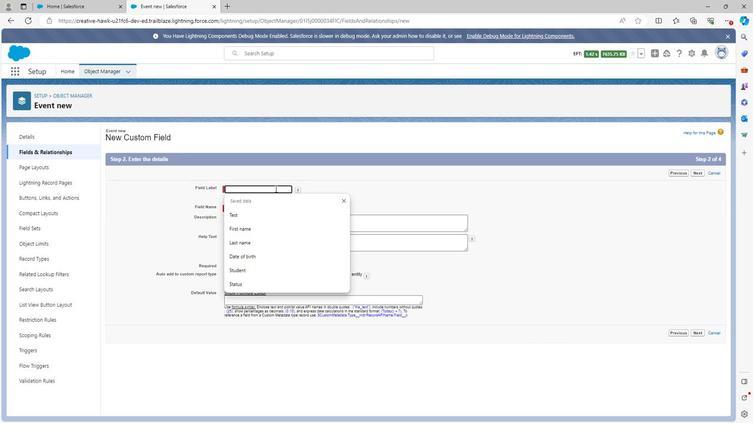 
Action: Mouse pressed left at (379, 188)
Screenshot: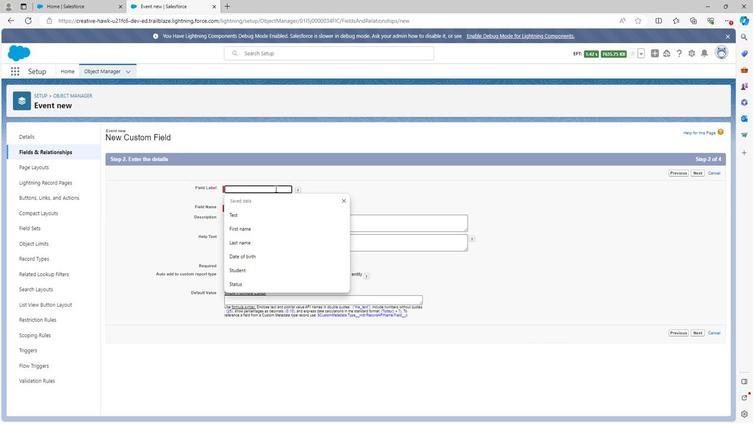 
Action: Mouse moved to (377, 187)
Screenshot: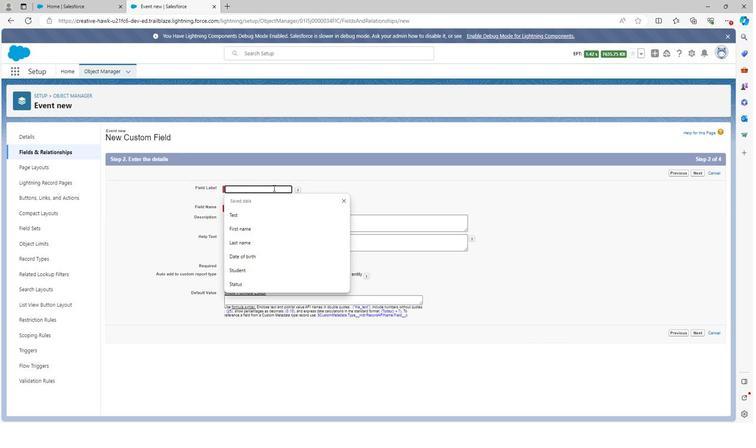 
Action: Key pressed <Key.shift>Event<Key.space>start<Key.space>time
Screenshot: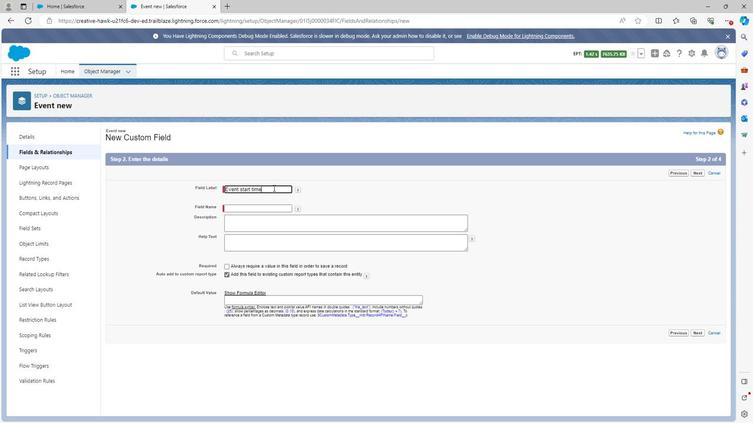
Action: Mouse moved to (406, 201)
Screenshot: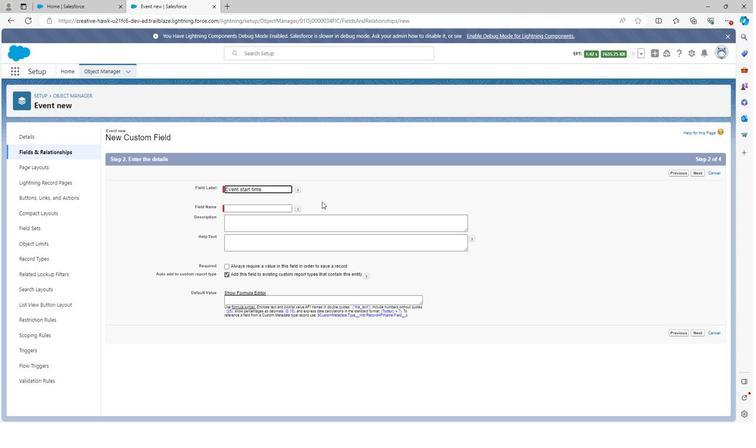 
Action: Mouse pressed left at (406, 201)
Screenshot: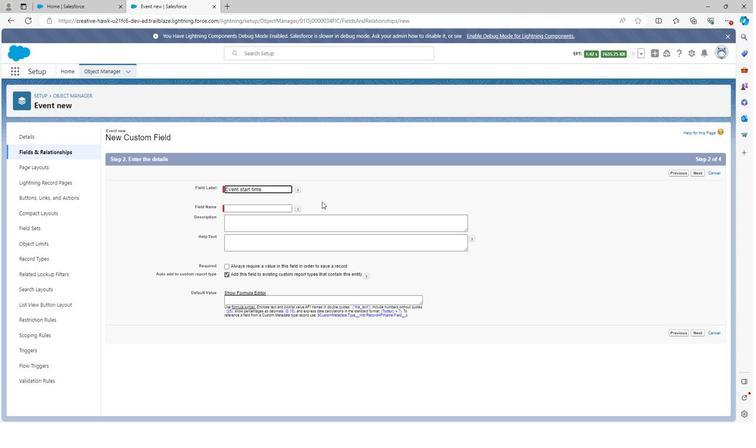 
Action: Mouse moved to (372, 217)
Screenshot: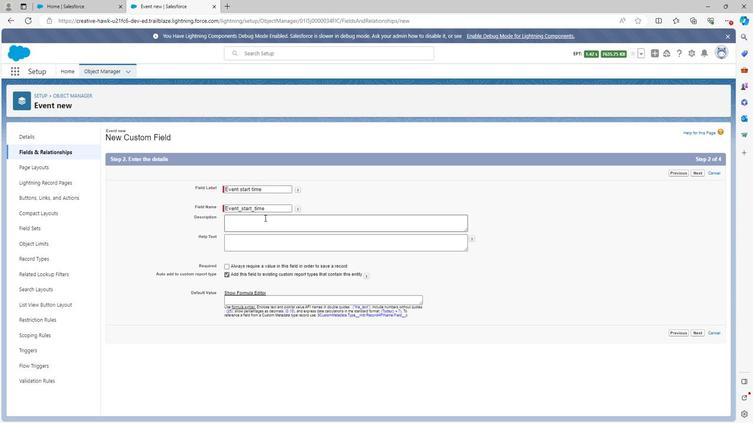 
Action: Mouse pressed left at (372, 217)
Screenshot: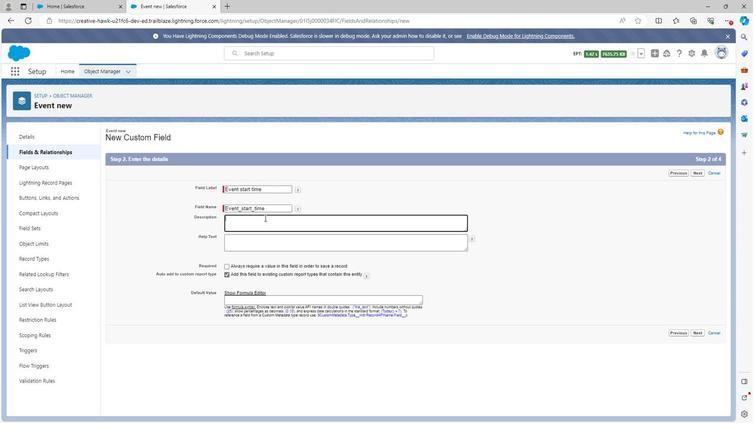 
Action: Key pressed <Key.shift>Event<Key.space>start<Key.space>time<Key.space>field<Key.space>is<Key.space>the<Key.space>field<Key.space>through<Key.space>which<Key.space>we<Key.space>defined<Key.space>the<Key.space>start<Key.space>time<Key.space>of<Key.space>event<Key.space>in<Key.space>event<Key.space>management
Screenshot: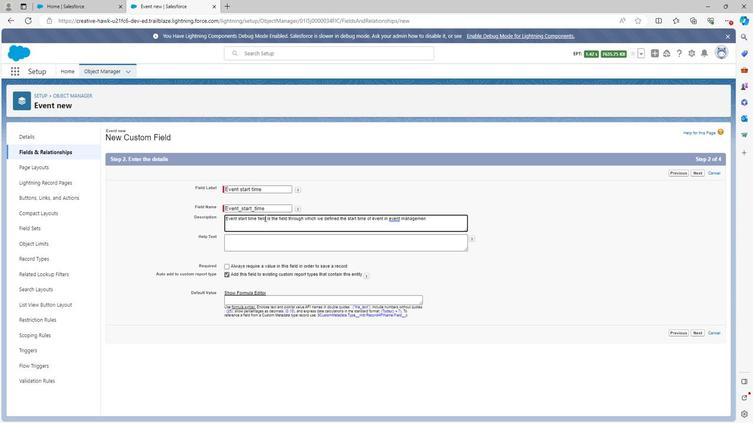 
Action: Mouse moved to (376, 246)
Screenshot: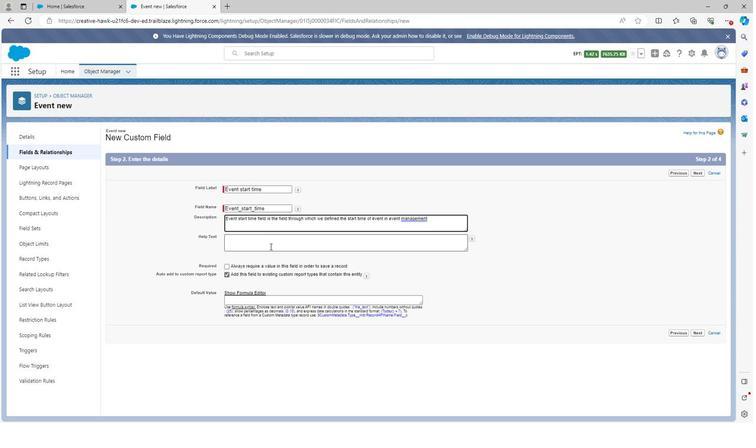 
Action: Mouse pressed left at (376, 246)
Screenshot: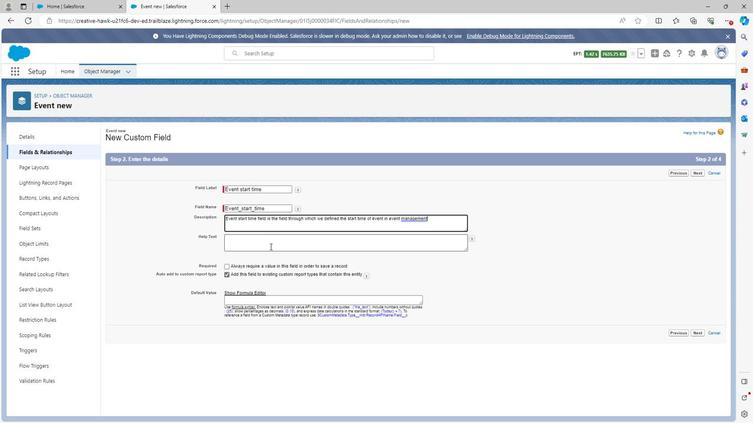 
Action: Mouse moved to (376, 245)
Screenshot: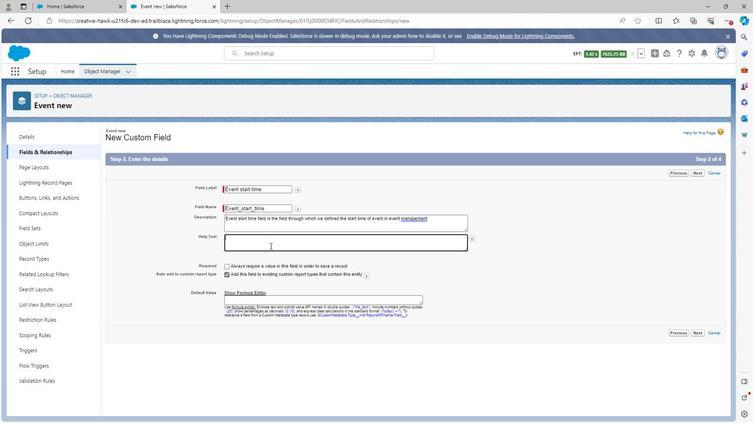 
Action: Key pressed <Key.shift>Event<Key.space>start<Key.space>time
Screenshot: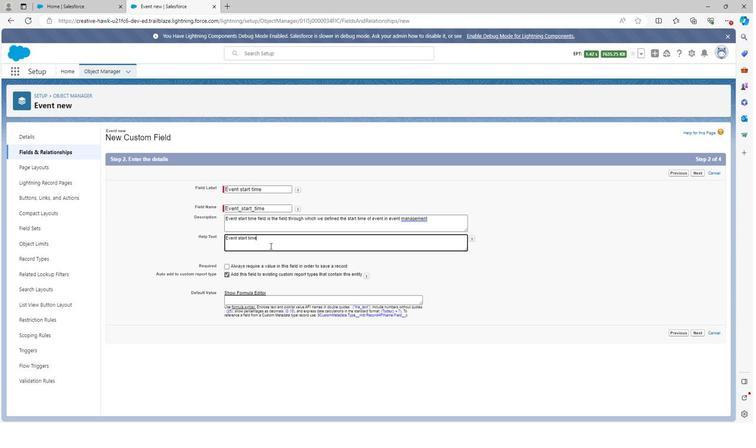 
Action: Mouse moved to (624, 333)
Screenshot: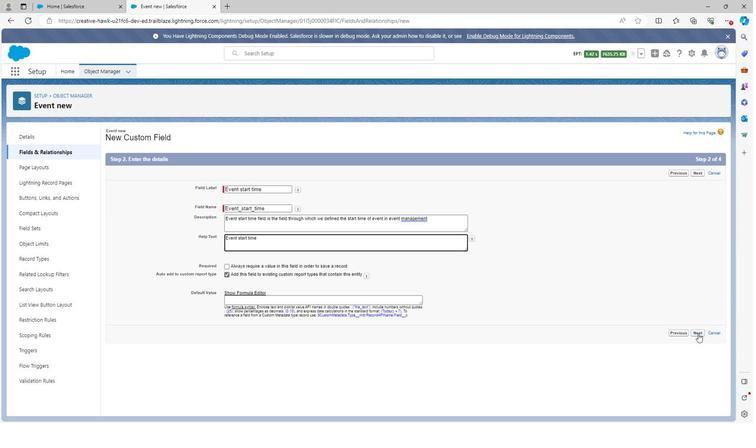 
Action: Mouse pressed left at (624, 333)
Screenshot: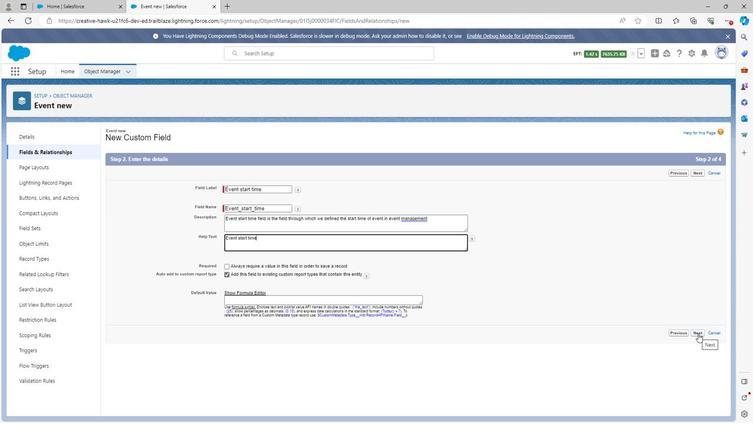 
Action: Mouse moved to (521, 239)
Screenshot: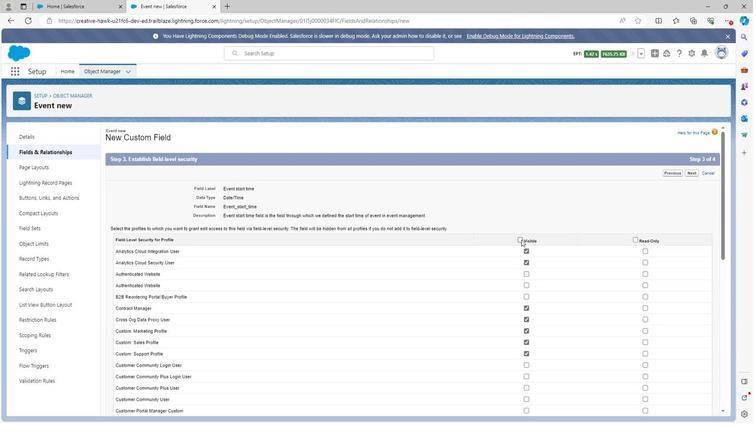 
Action: Mouse pressed left at (521, 239)
Screenshot: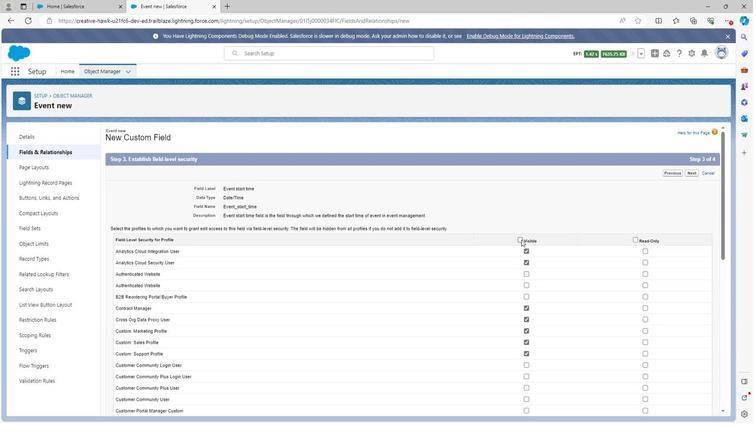 
Action: Mouse moved to (589, 239)
Screenshot: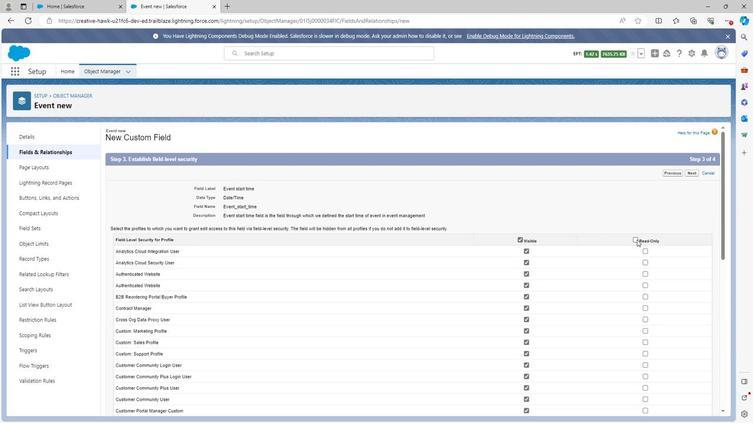 
Action: Mouse pressed left at (589, 239)
Screenshot: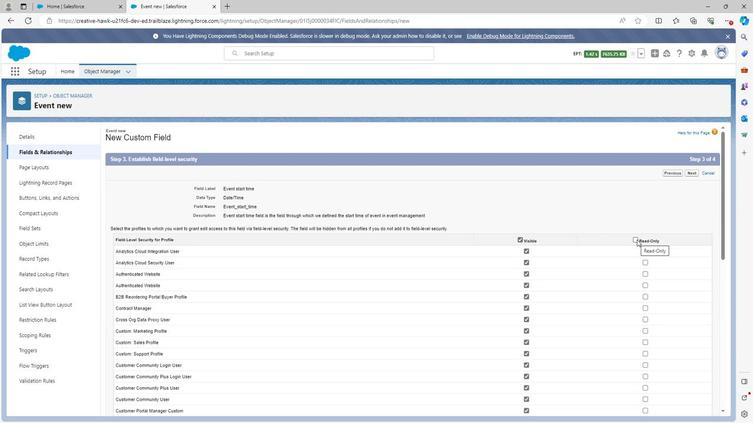 
Action: Mouse scrolled (589, 239) with delta (0, 0)
Screenshot: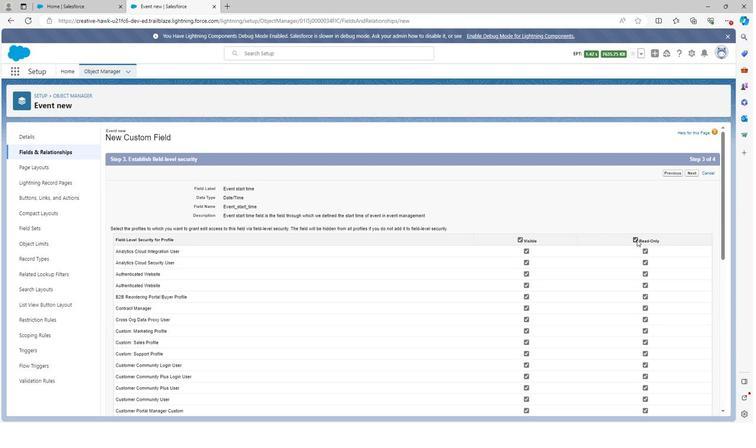 
Action: Mouse moved to (525, 206)
Screenshot: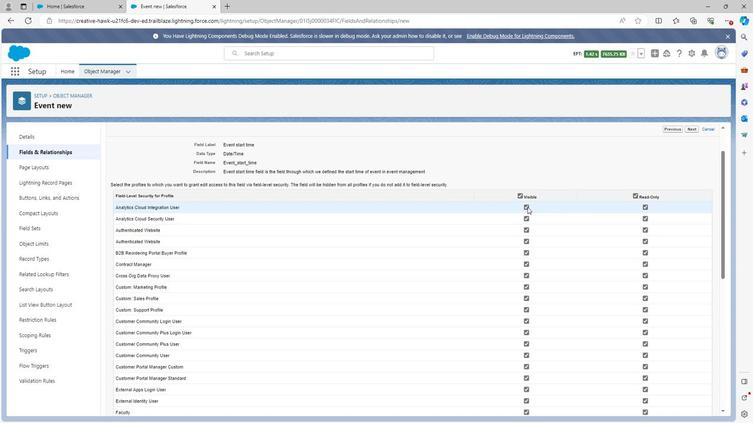 
Action: Mouse pressed left at (525, 206)
Screenshot: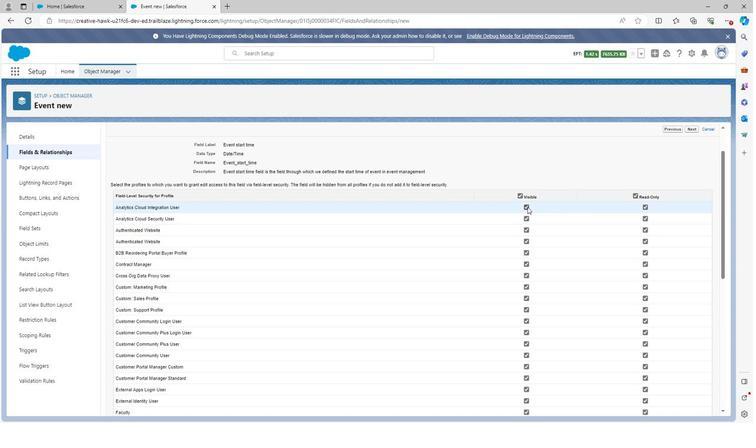 
Action: Mouse moved to (525, 219)
Screenshot: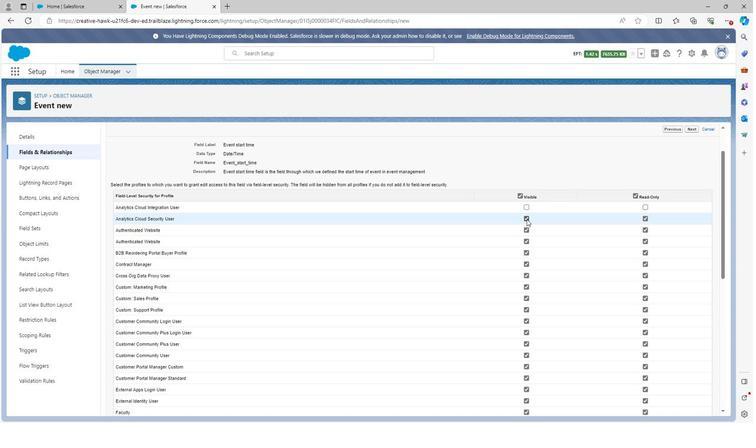 
Action: Mouse pressed left at (525, 219)
Screenshot: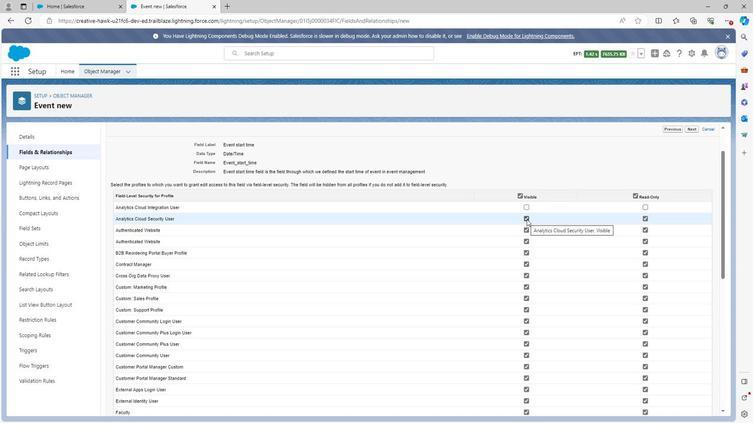 
Action: Mouse moved to (523, 251)
Screenshot: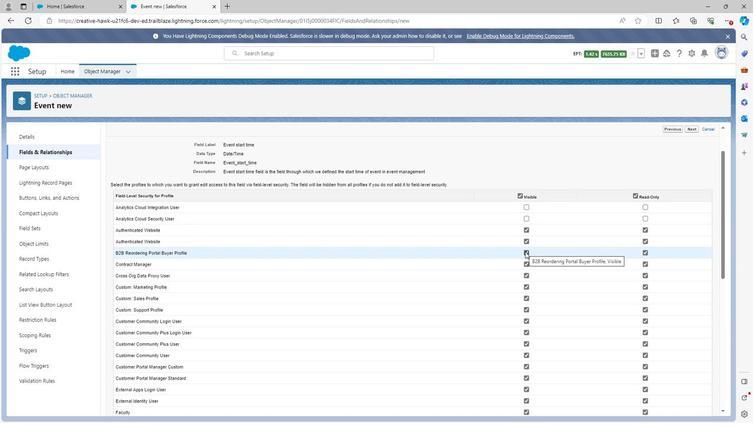 
Action: Mouse pressed left at (523, 251)
Screenshot: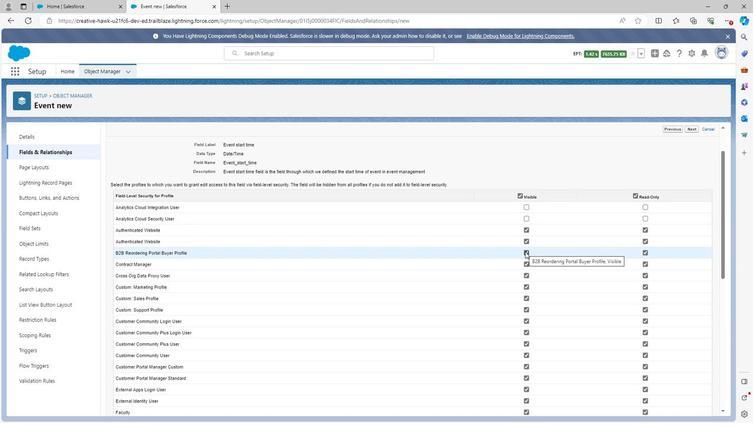 
Action: Mouse moved to (525, 274)
Screenshot: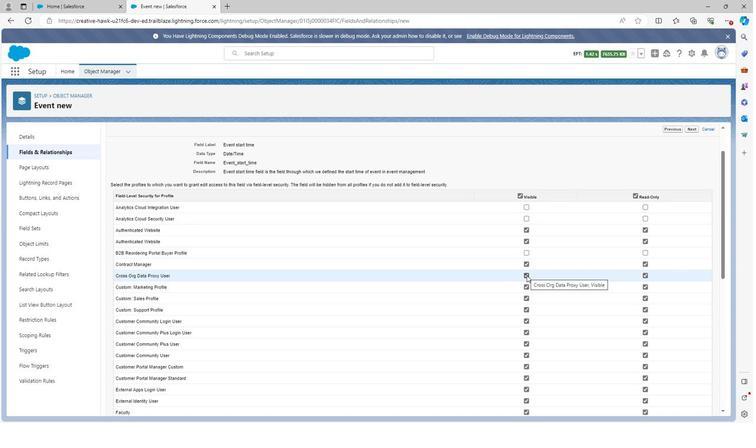 
Action: Mouse pressed left at (525, 274)
Screenshot: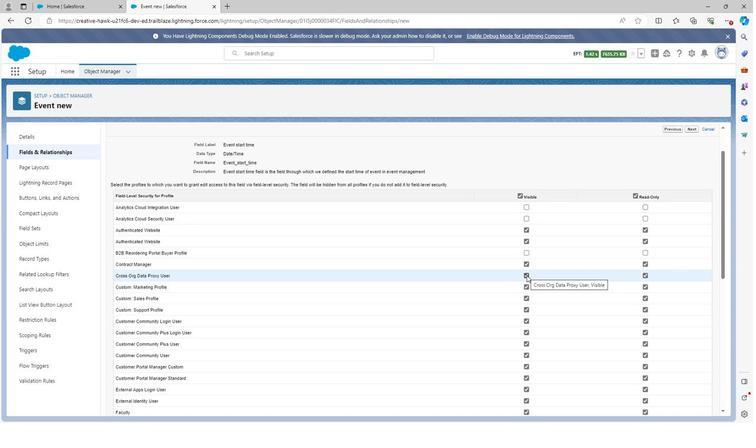 
Action: Mouse moved to (524, 307)
Screenshot: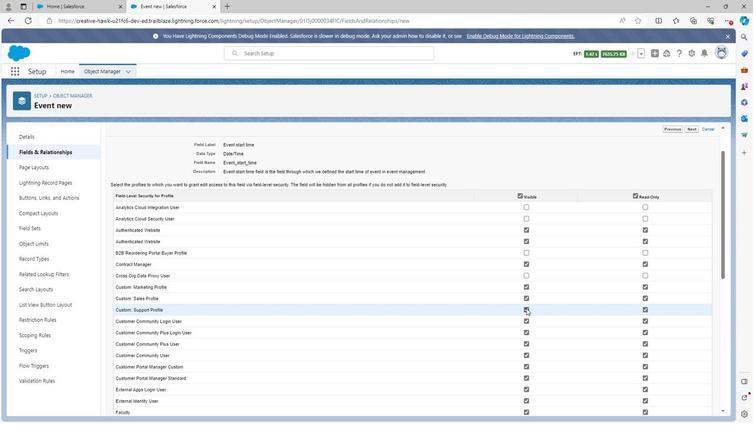 
Action: Mouse pressed left at (524, 307)
Screenshot: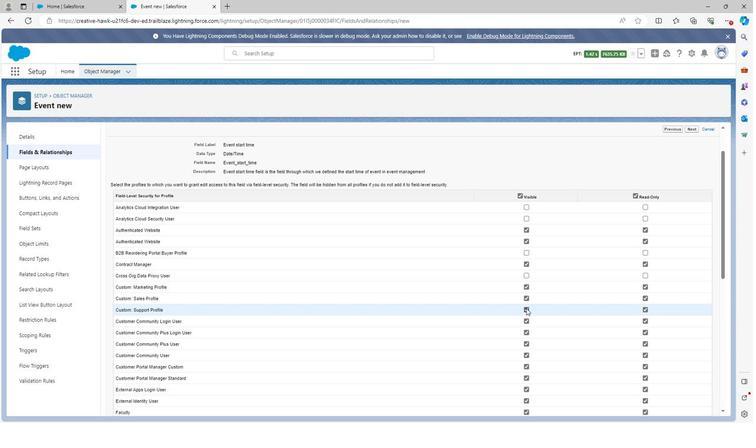 
Action: Mouse moved to (525, 343)
Screenshot: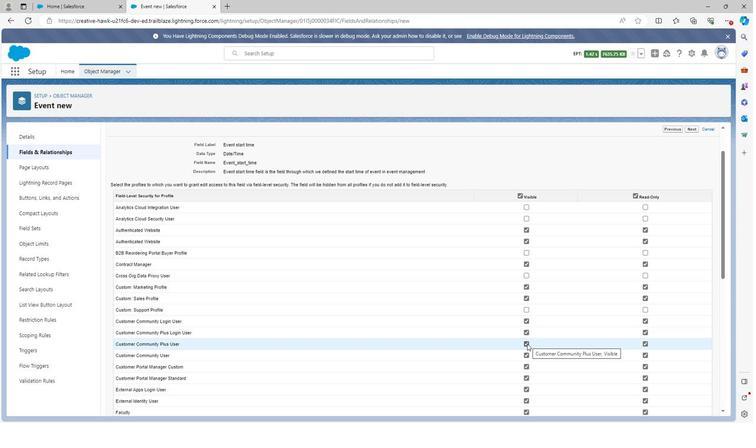 
Action: Mouse pressed left at (525, 343)
Screenshot: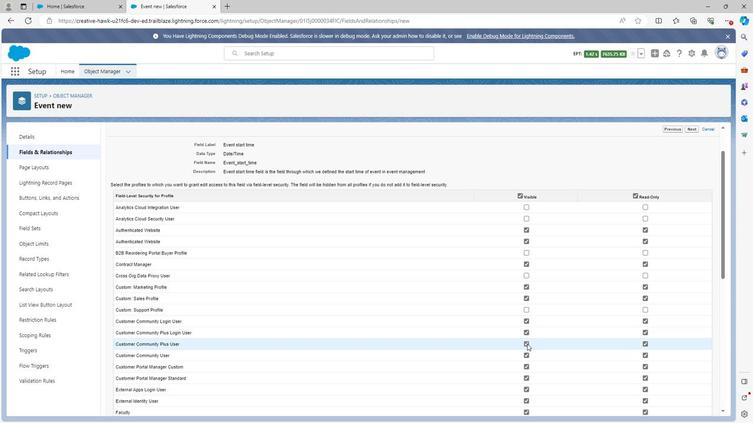 
Action: Mouse moved to (525, 342)
Screenshot: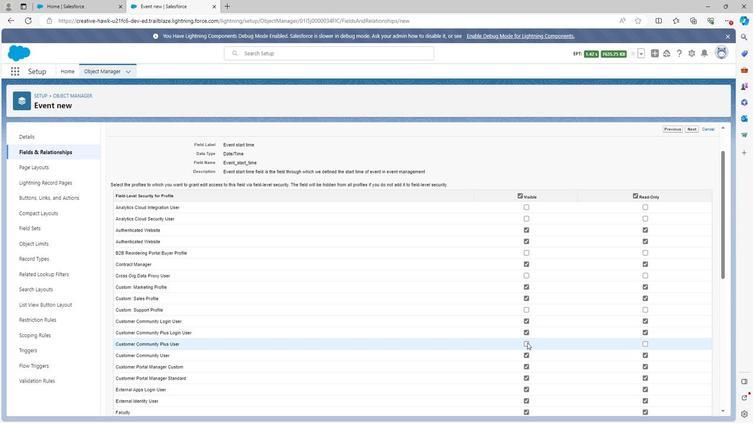 
Action: Mouse scrolled (525, 342) with delta (0, 0)
Screenshot: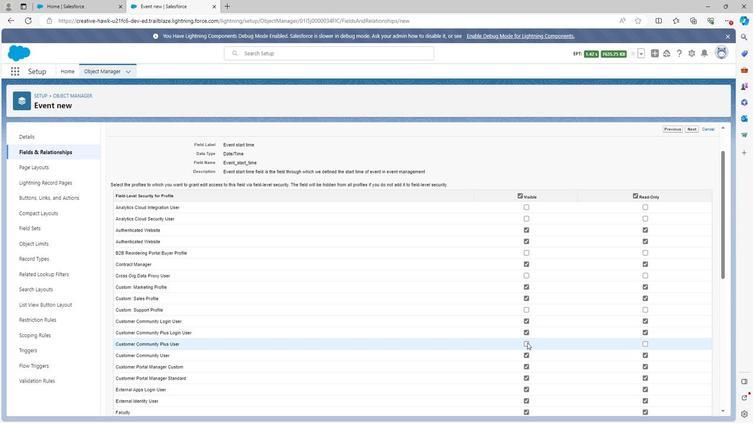 
Action: Mouse scrolled (525, 342) with delta (0, 0)
Screenshot: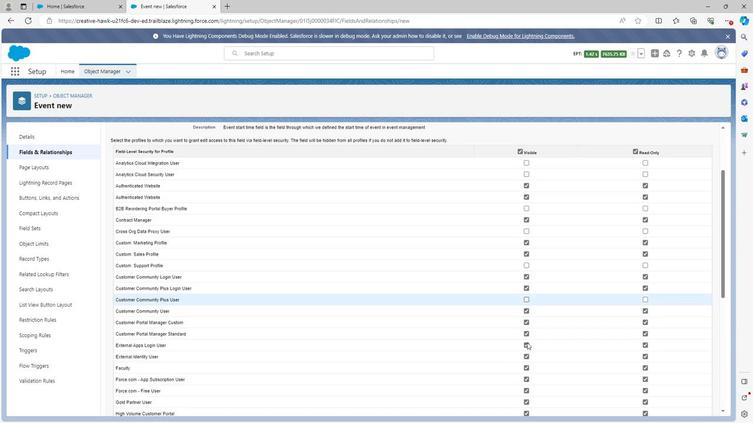 
Action: Mouse moved to (525, 289)
Screenshot: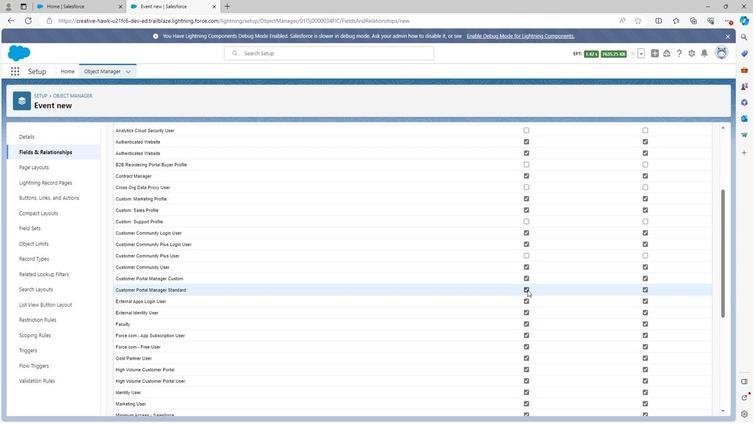 
Action: Mouse pressed left at (525, 289)
Screenshot: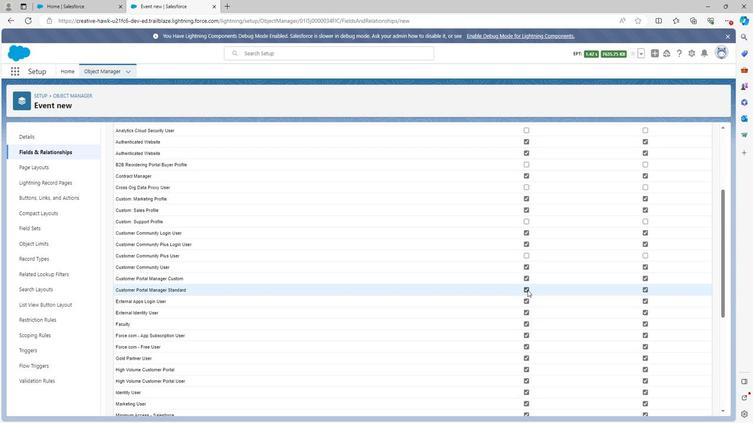 
Action: Mouse moved to (524, 302)
Screenshot: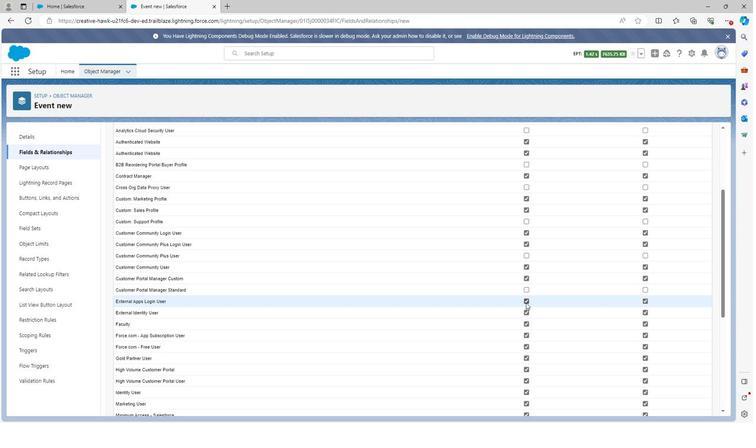 
Action: Mouse pressed left at (524, 302)
Screenshot: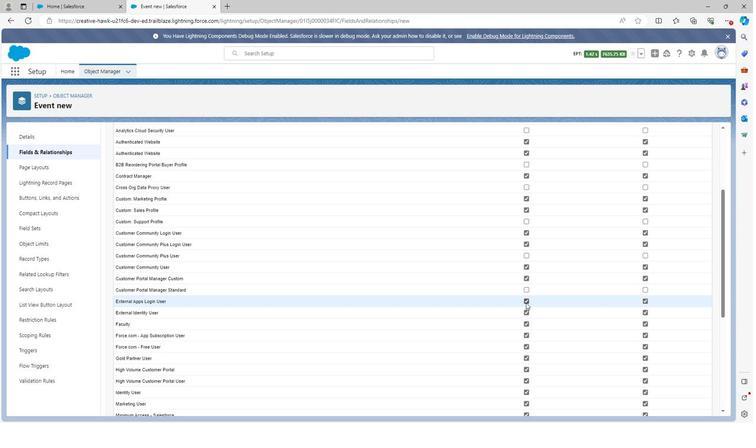 
Action: Mouse moved to (524, 312)
Screenshot: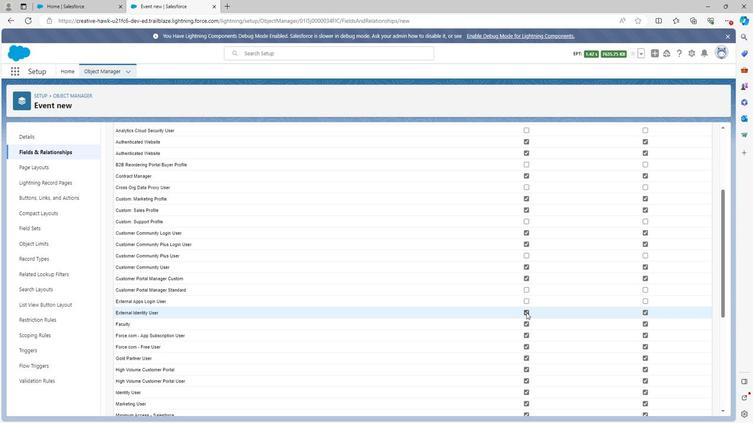 
Action: Mouse pressed left at (524, 312)
Screenshot: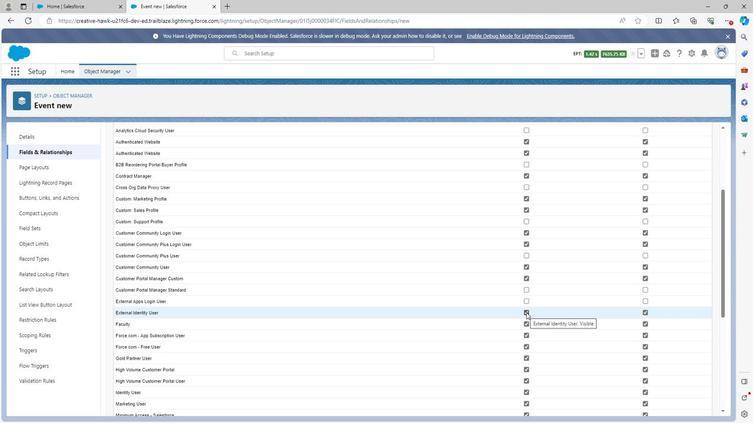 
Action: Mouse moved to (525, 323)
Screenshot: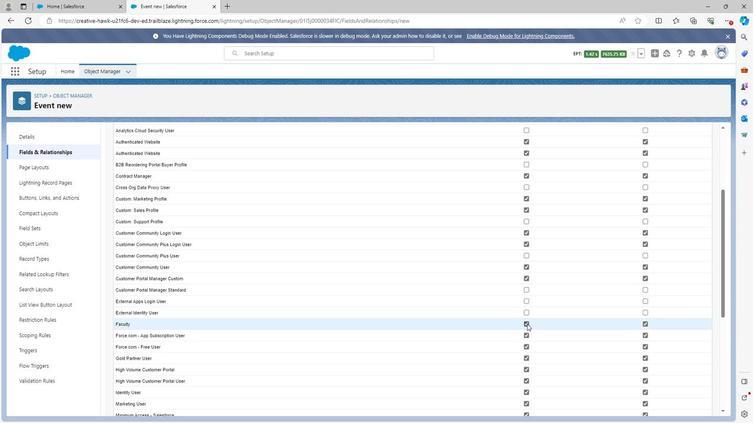 
Action: Mouse pressed left at (525, 323)
Screenshot: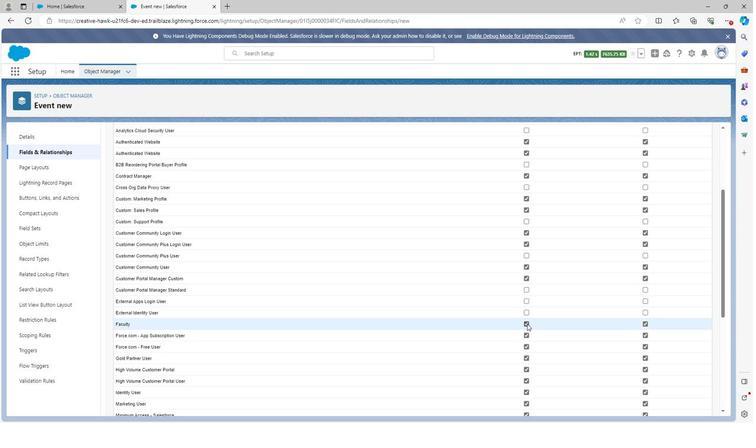 
Action: Mouse moved to (524, 357)
Screenshot: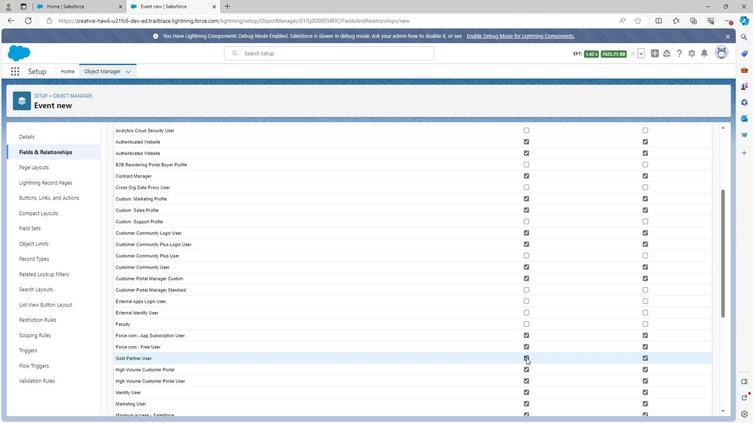 
Action: Mouse pressed left at (524, 357)
Screenshot: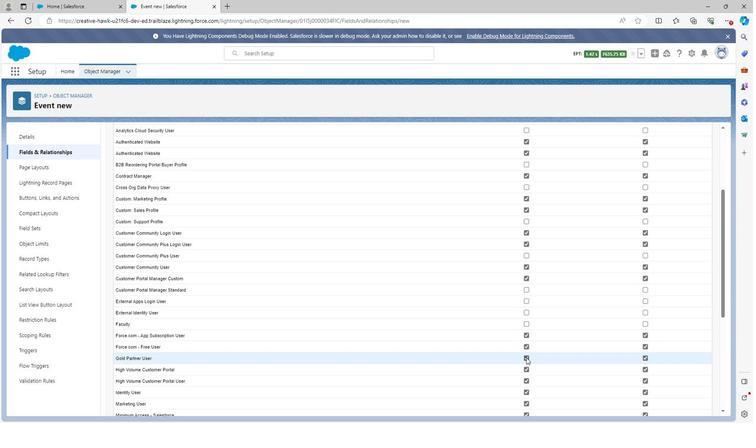 
Action: Mouse moved to (523, 369)
Screenshot: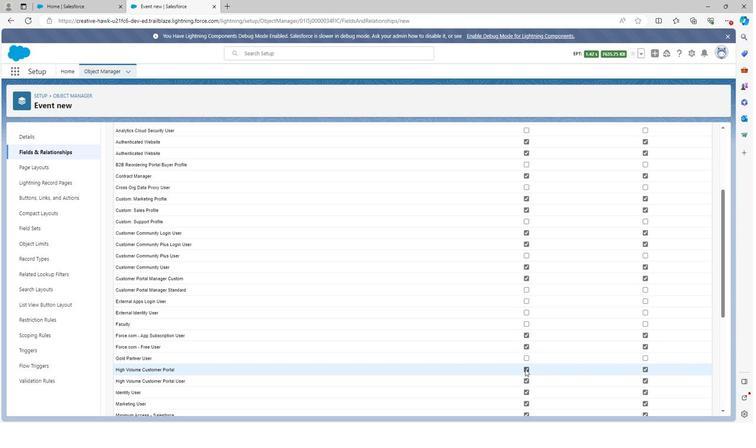 
Action: Mouse pressed left at (523, 369)
Screenshot: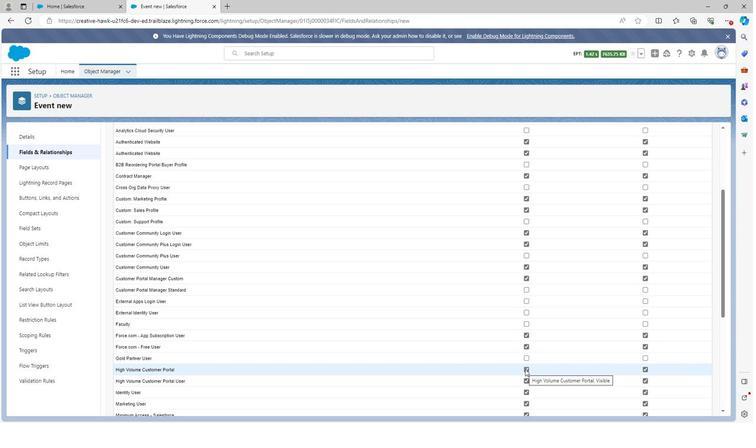 
Action: Mouse moved to (525, 381)
Screenshot: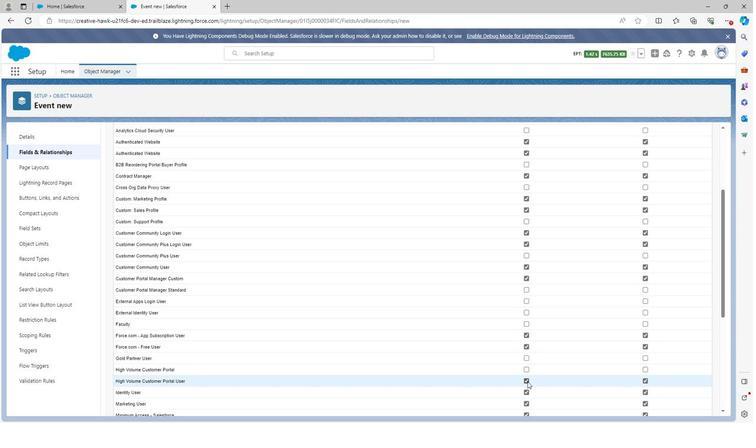 
Action: Mouse pressed left at (525, 381)
Screenshot: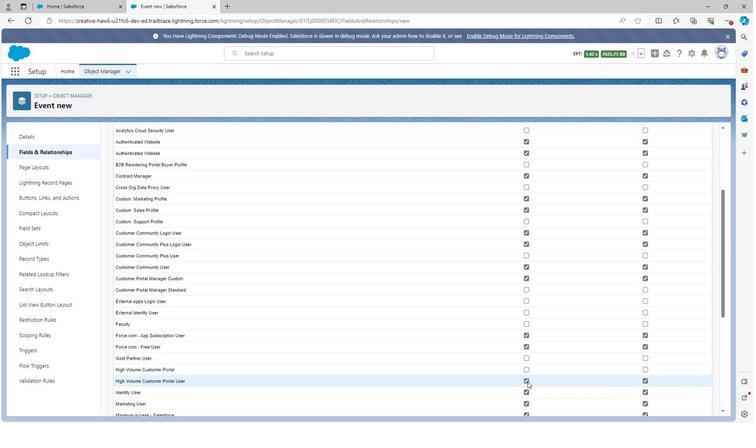 
Action: Mouse moved to (525, 368)
Screenshot: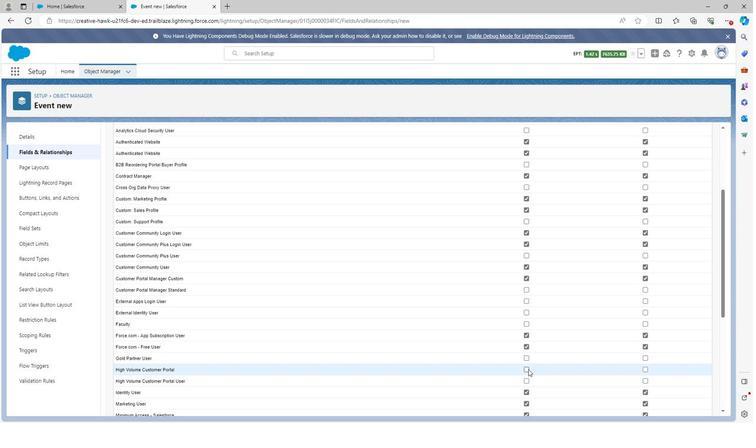
Action: Mouse scrolled (525, 368) with delta (0, 0)
Screenshot: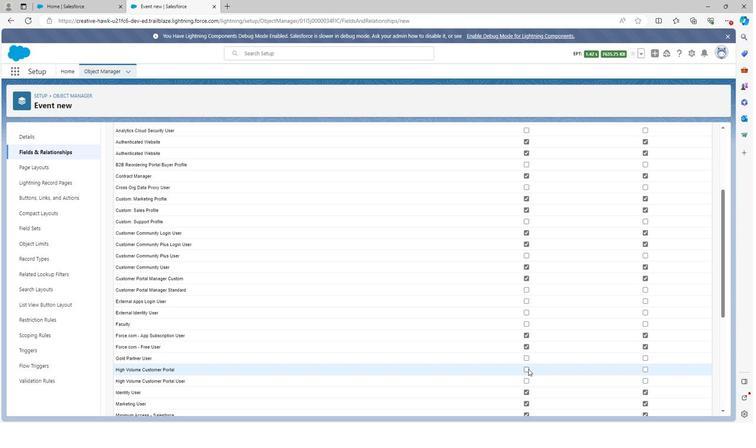 
Action: Mouse moved to (525, 368)
Screenshot: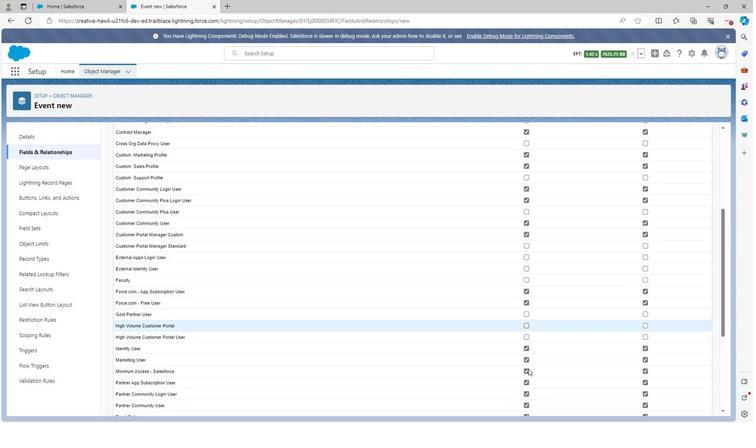 
Action: Mouse scrolled (525, 367) with delta (0, 0)
Screenshot: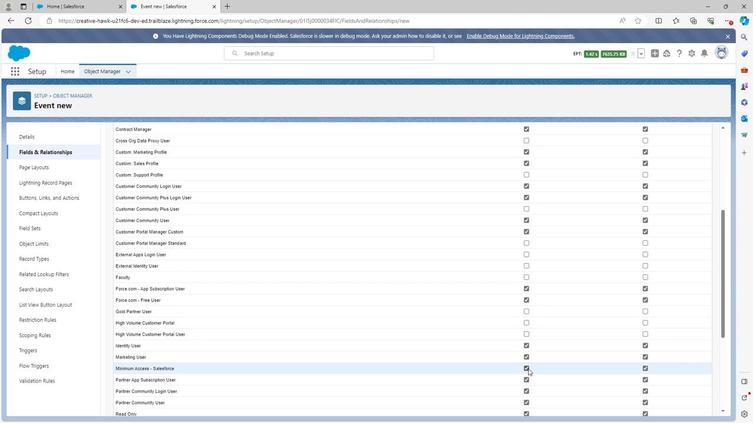 
Action: Mouse moved to (526, 336)
Screenshot: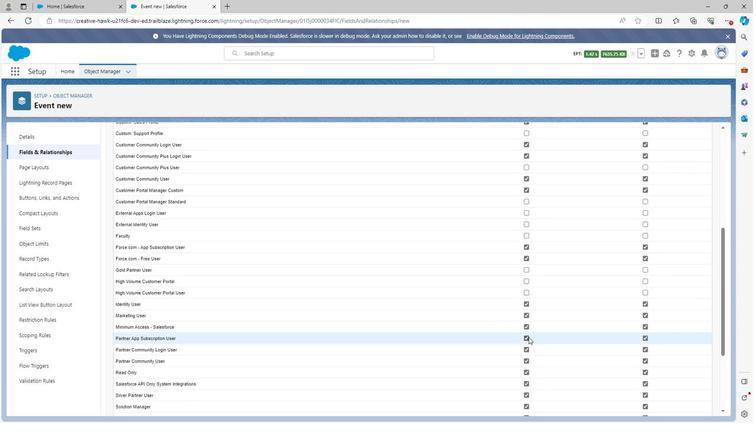 
Action: Mouse pressed left at (526, 336)
Screenshot: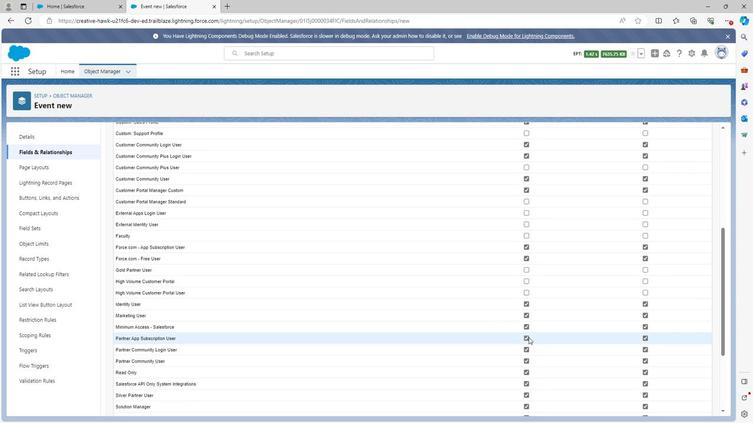 
Action: Mouse moved to (525, 314)
Screenshot: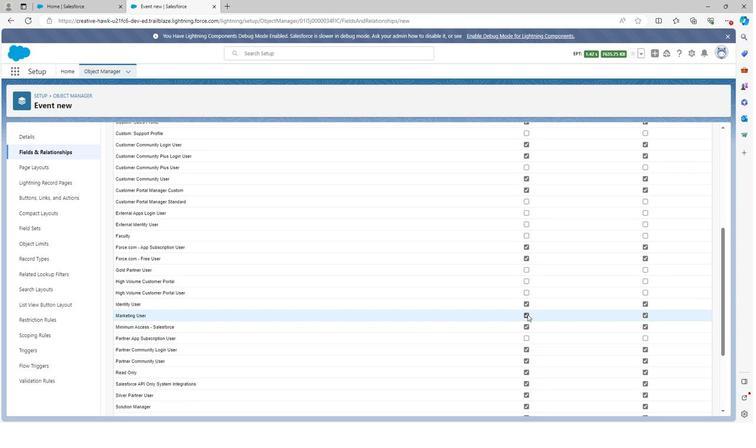 
Action: Mouse pressed left at (525, 314)
Screenshot: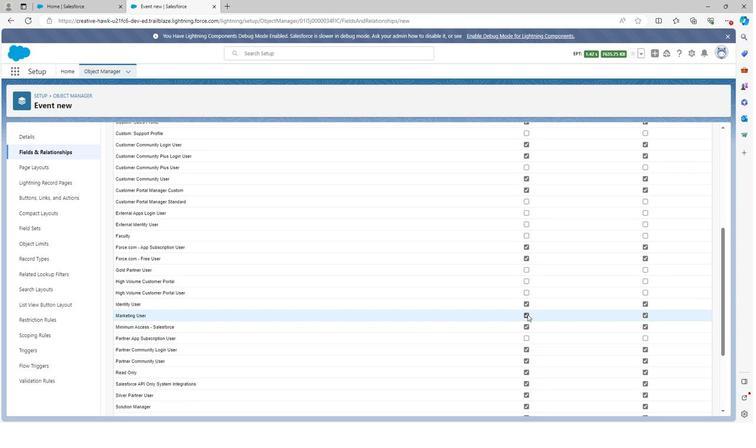 
Action: Mouse moved to (525, 315)
Screenshot: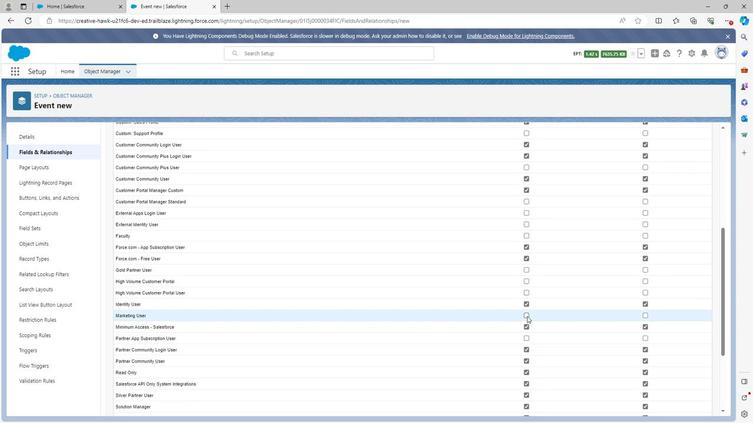 
Action: Mouse scrolled (525, 315) with delta (0, 0)
Screenshot: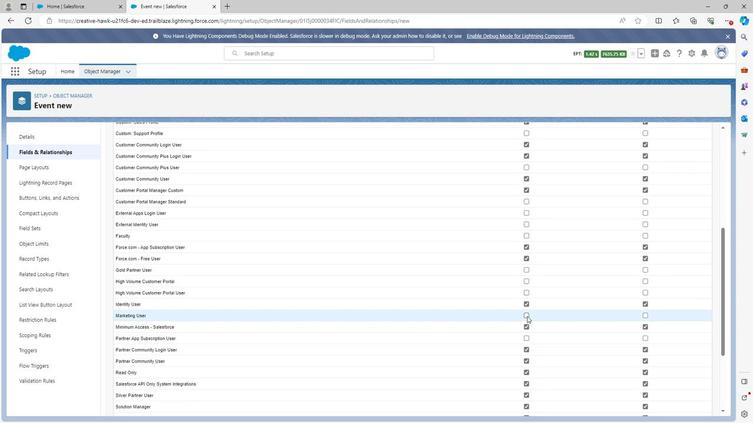 
Action: Mouse moved to (523, 340)
